 Task: Find a flat in Fernandópolis, Brazil for 8 guests from 26 August to 10 September, with 6 bedrooms, 6 bathrooms, WiFi, free parking, and self check-in, within a price range of ₹10,000 to ₹15,000.
Action: Mouse moved to (562, 109)
Screenshot: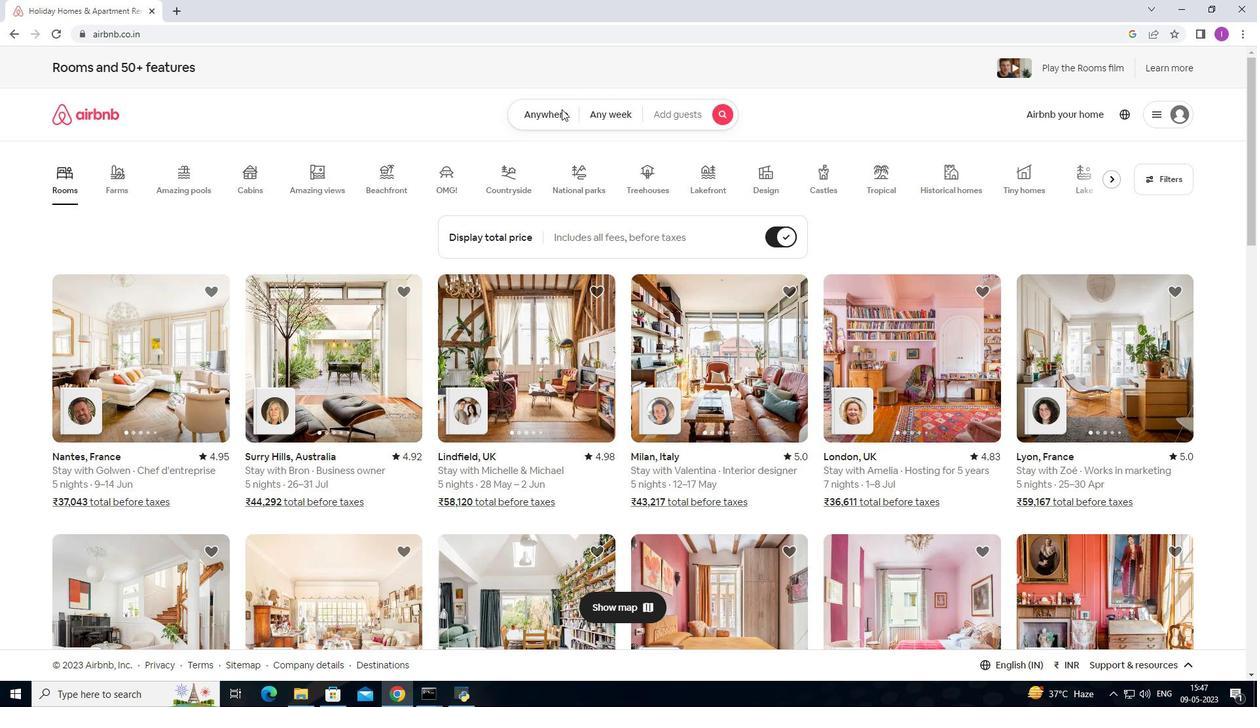 
Action: Mouse pressed left at (562, 109)
Screenshot: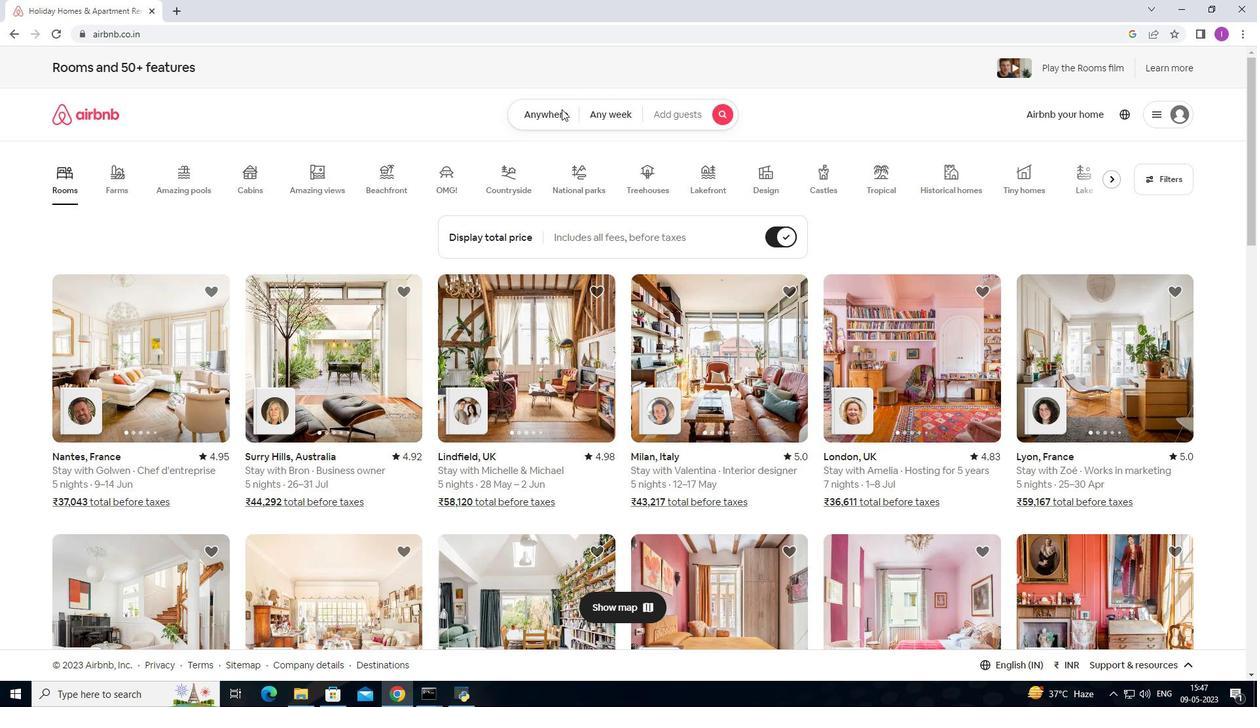
Action: Mouse moved to (393, 165)
Screenshot: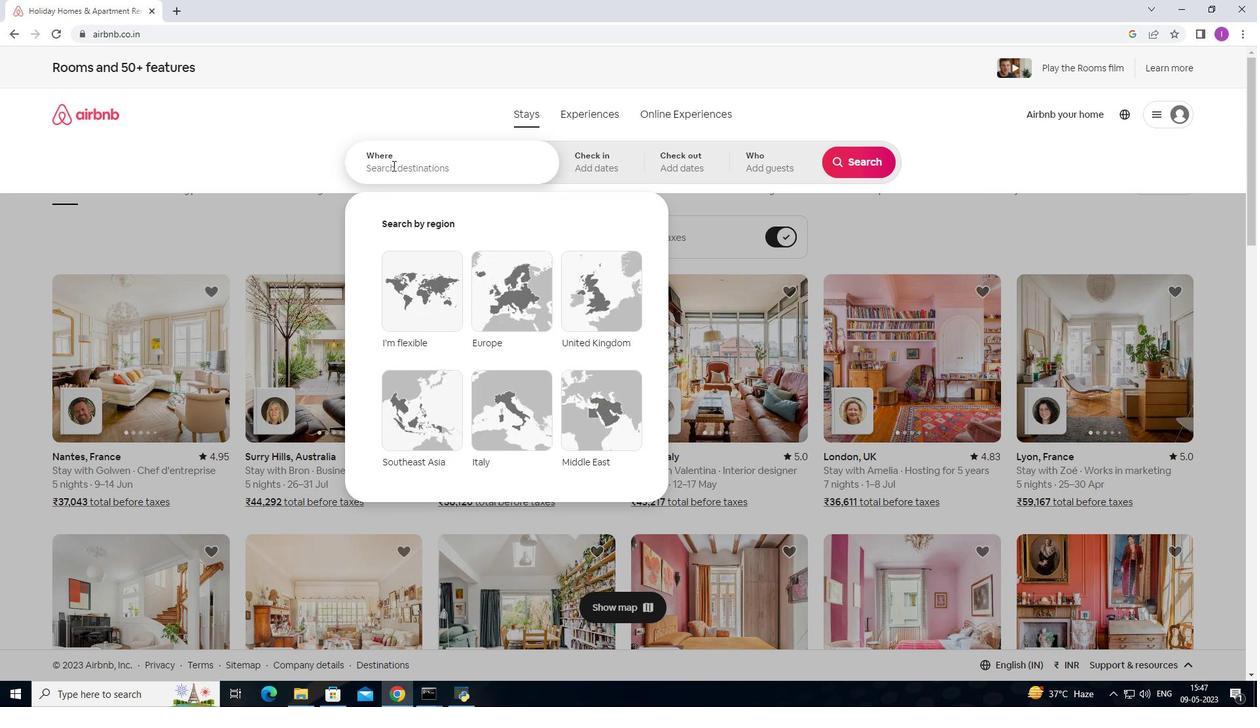 
Action: Mouse pressed left at (393, 165)
Screenshot: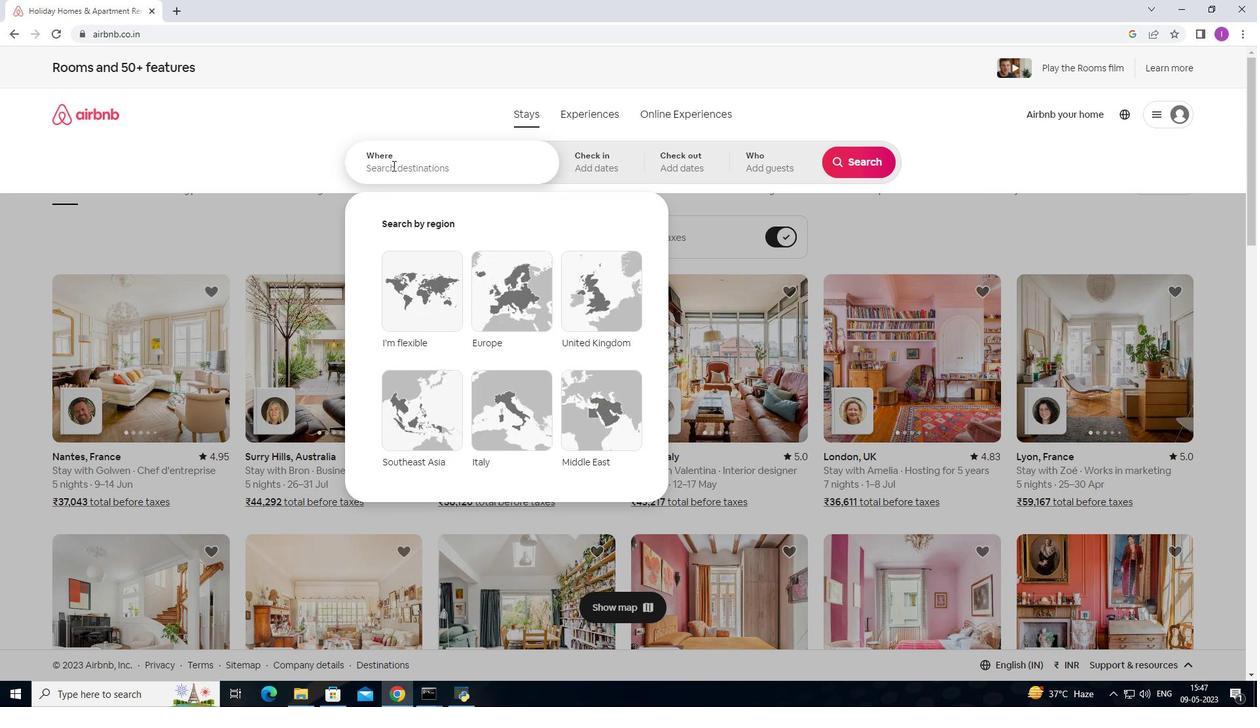 
Action: Mouse moved to (445, 194)
Screenshot: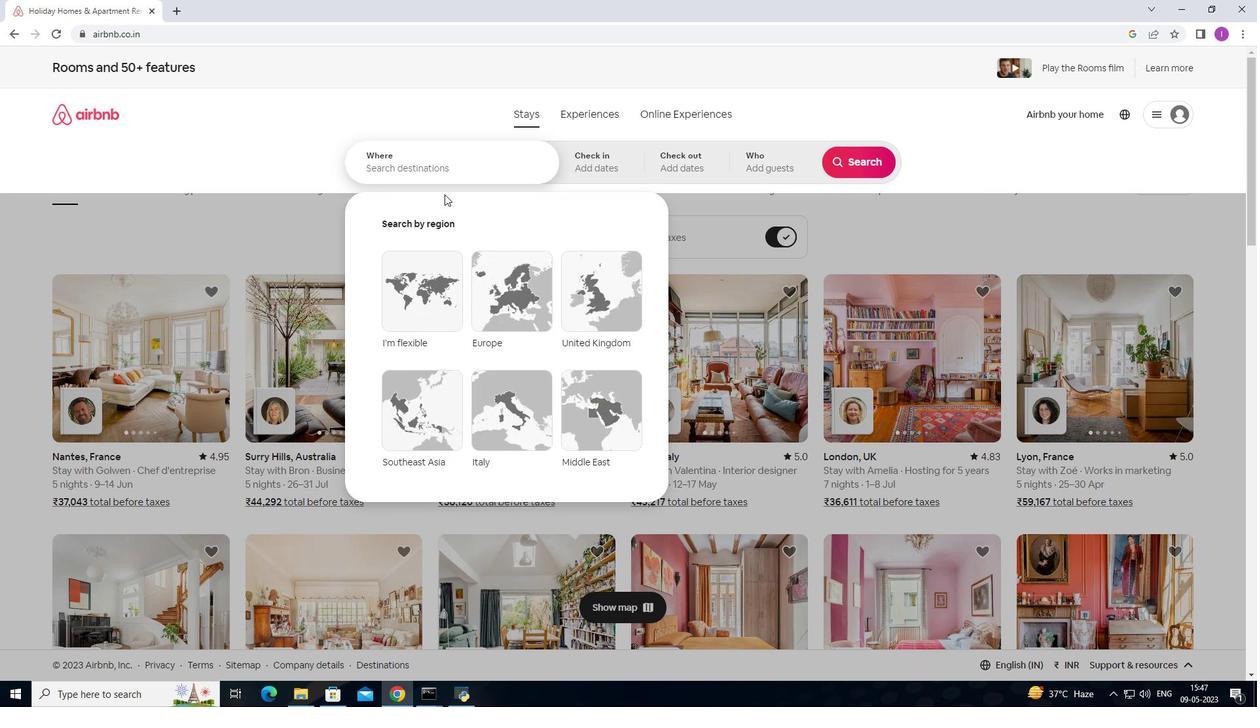 
Action: Key pressed <Key.shift><Key.shift><Key.shift><Key.shift><Key.shift><Key.shift><Key.shift><Key.shift><Key.shift><Key.shift><Key.shift>Fre<Key.backspace><Key.backspace>ernandopolis,<Key.shift><Key.shift><Key.shift><Key.shift>Brazil
Screenshot: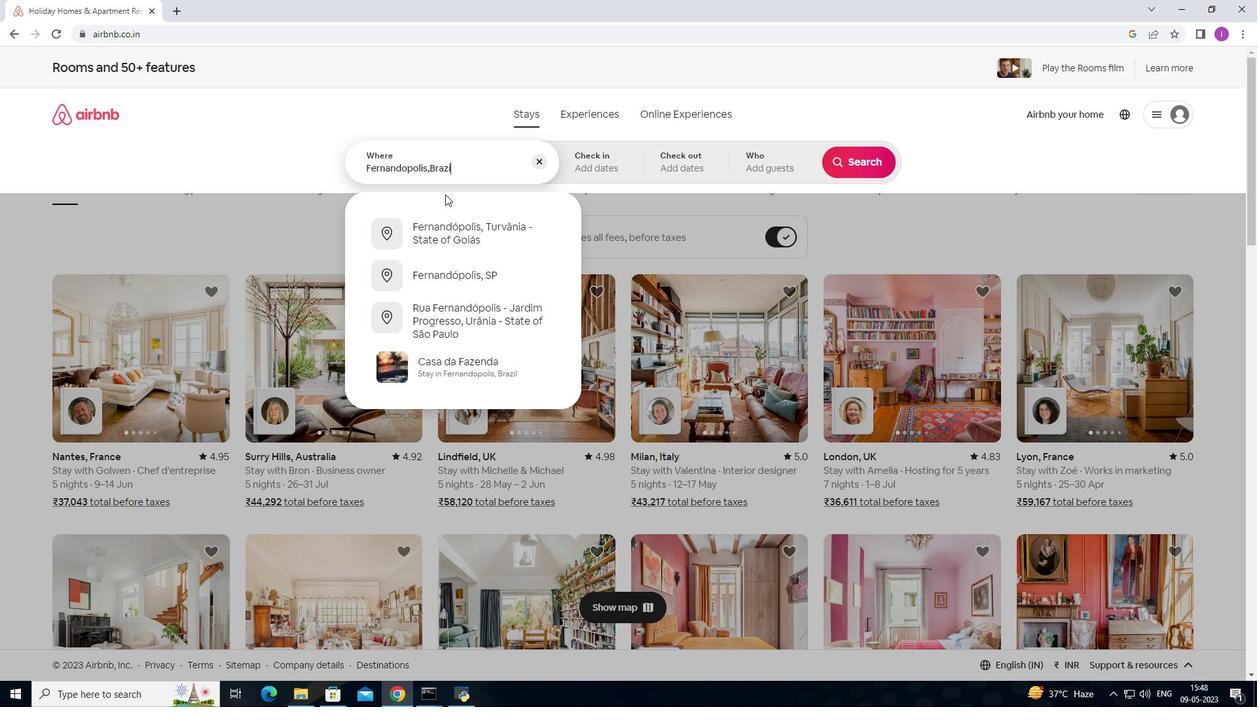 
Action: Mouse moved to (597, 155)
Screenshot: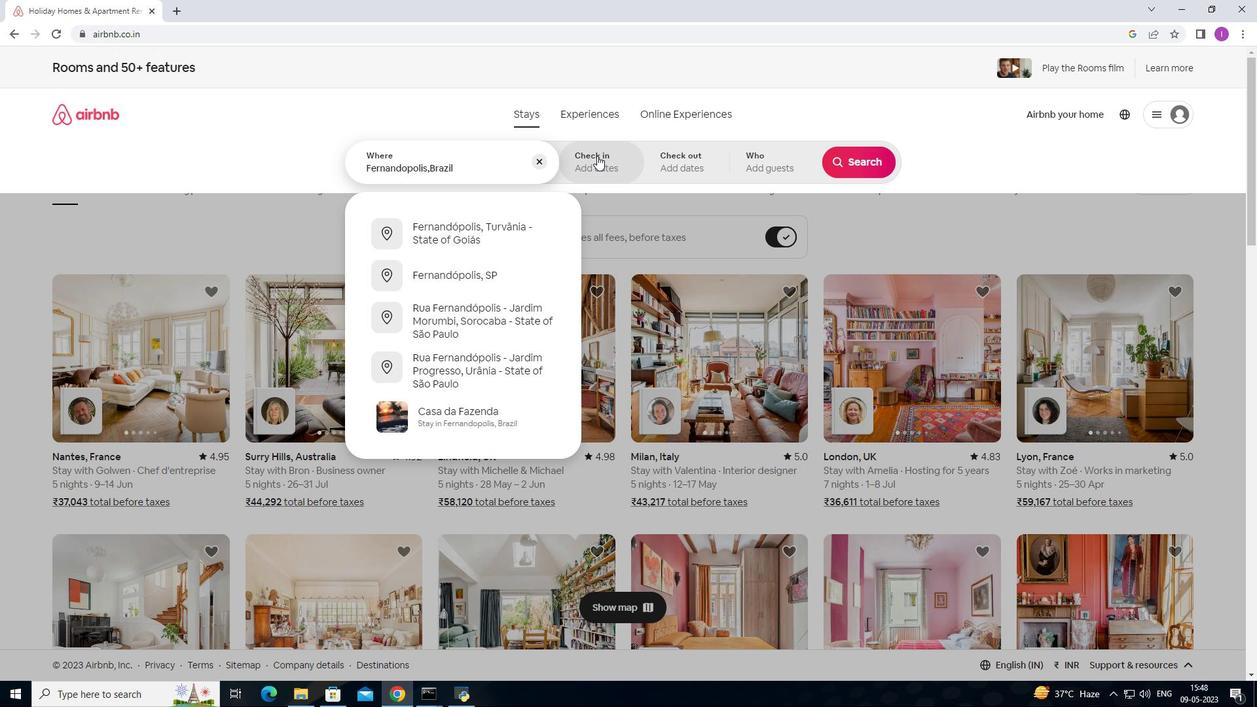 
Action: Mouse pressed left at (597, 155)
Screenshot: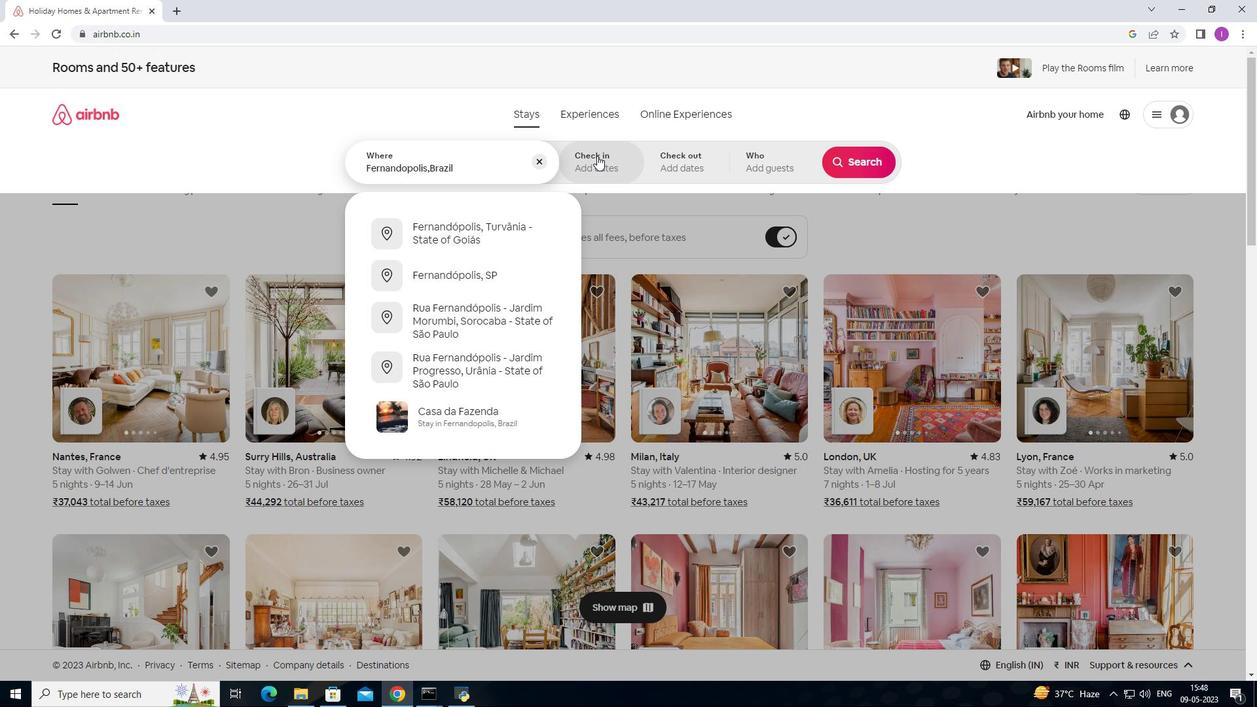 
Action: Mouse moved to (850, 269)
Screenshot: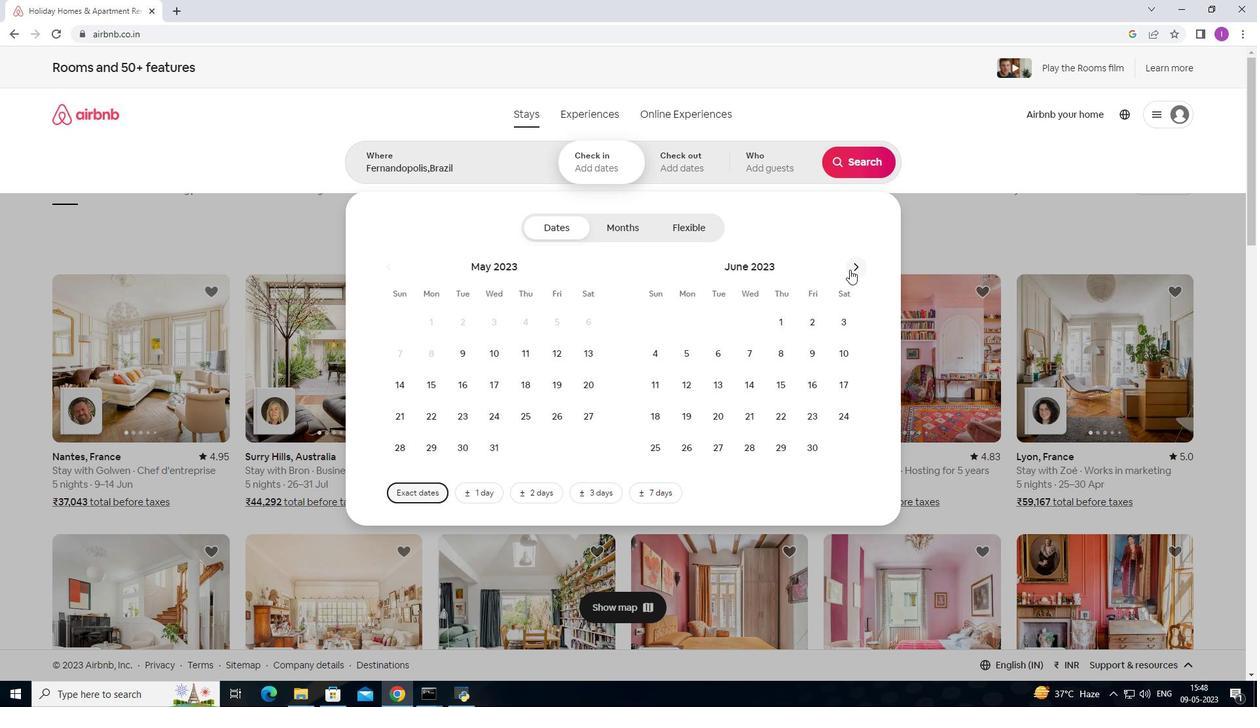 
Action: Mouse pressed left at (850, 269)
Screenshot: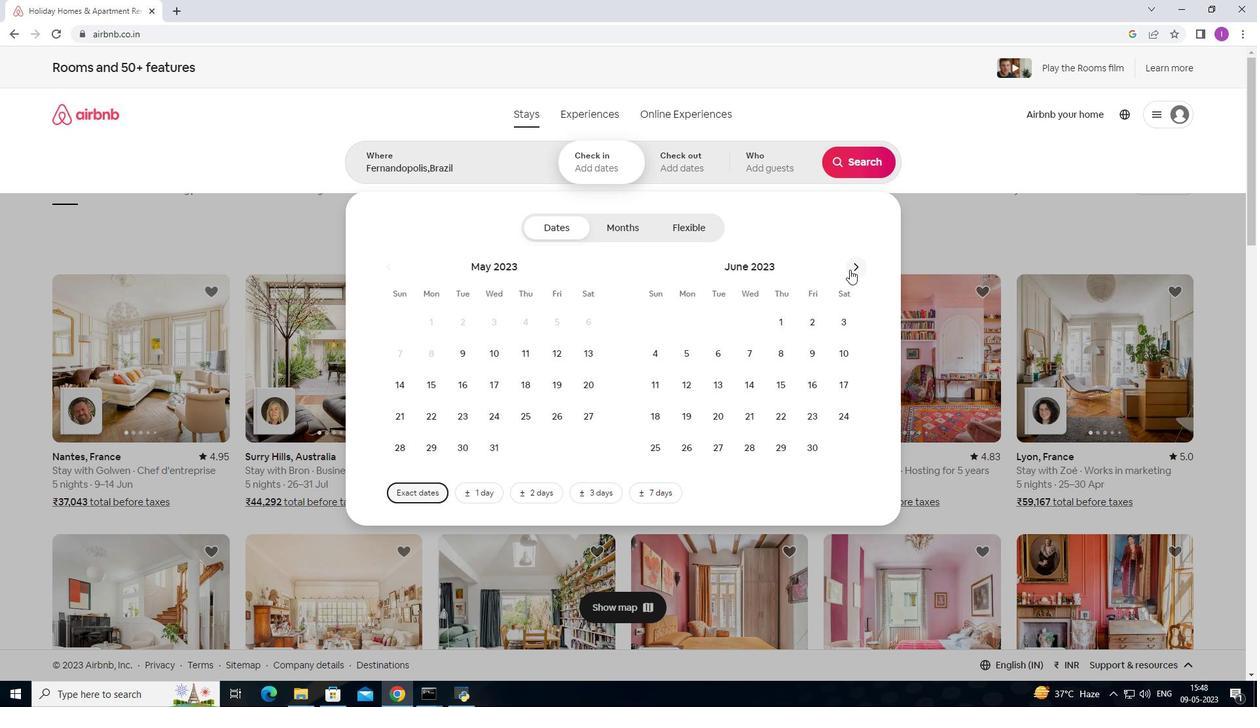 
Action: Mouse pressed left at (850, 269)
Screenshot: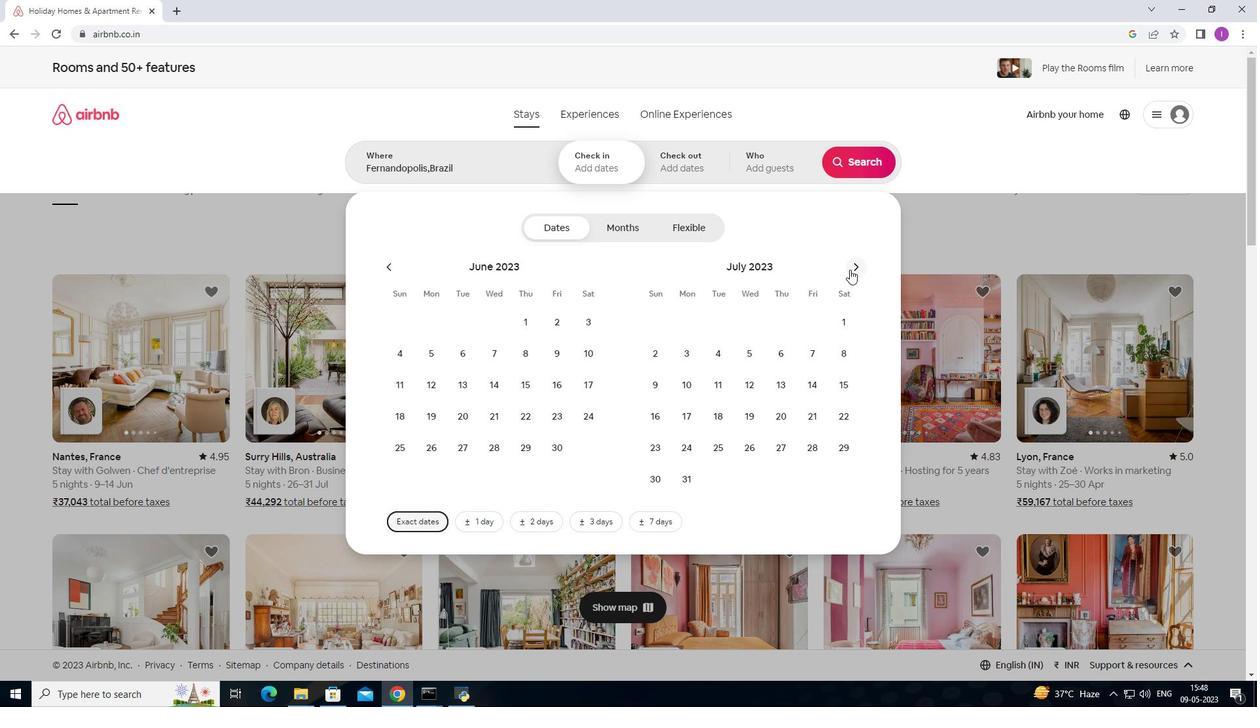 
Action: Mouse pressed left at (850, 269)
Screenshot: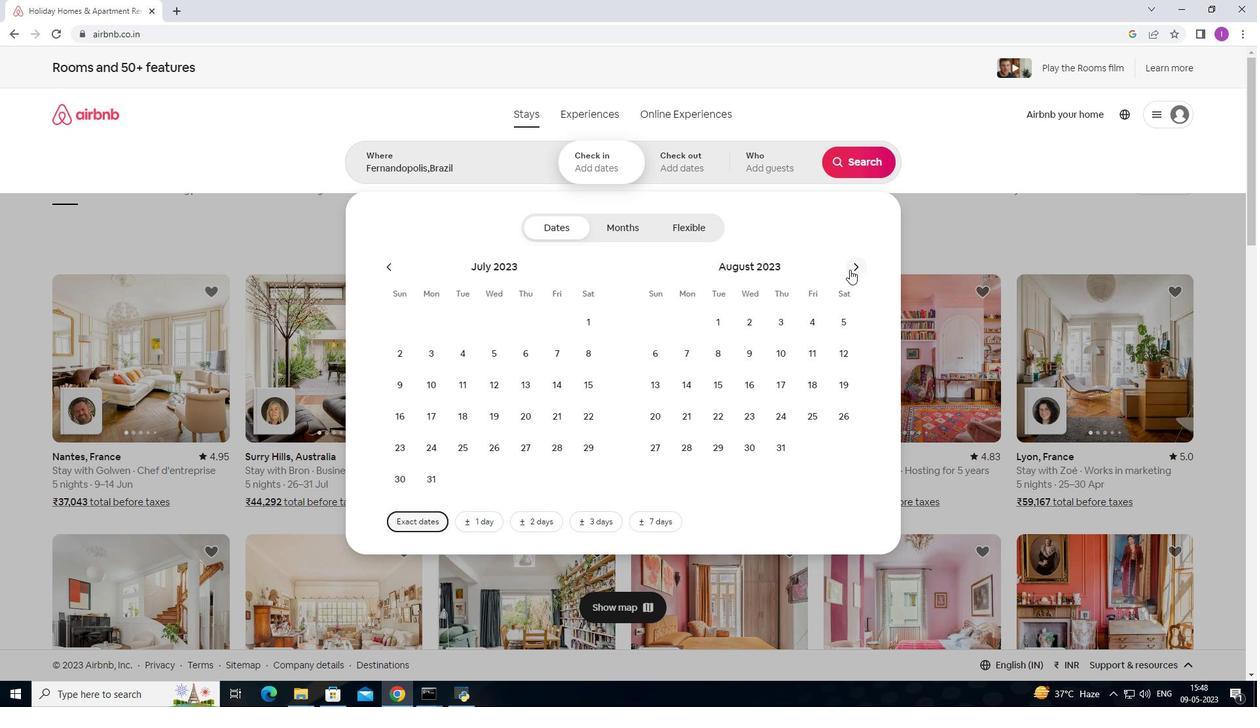 
Action: Mouse moved to (581, 415)
Screenshot: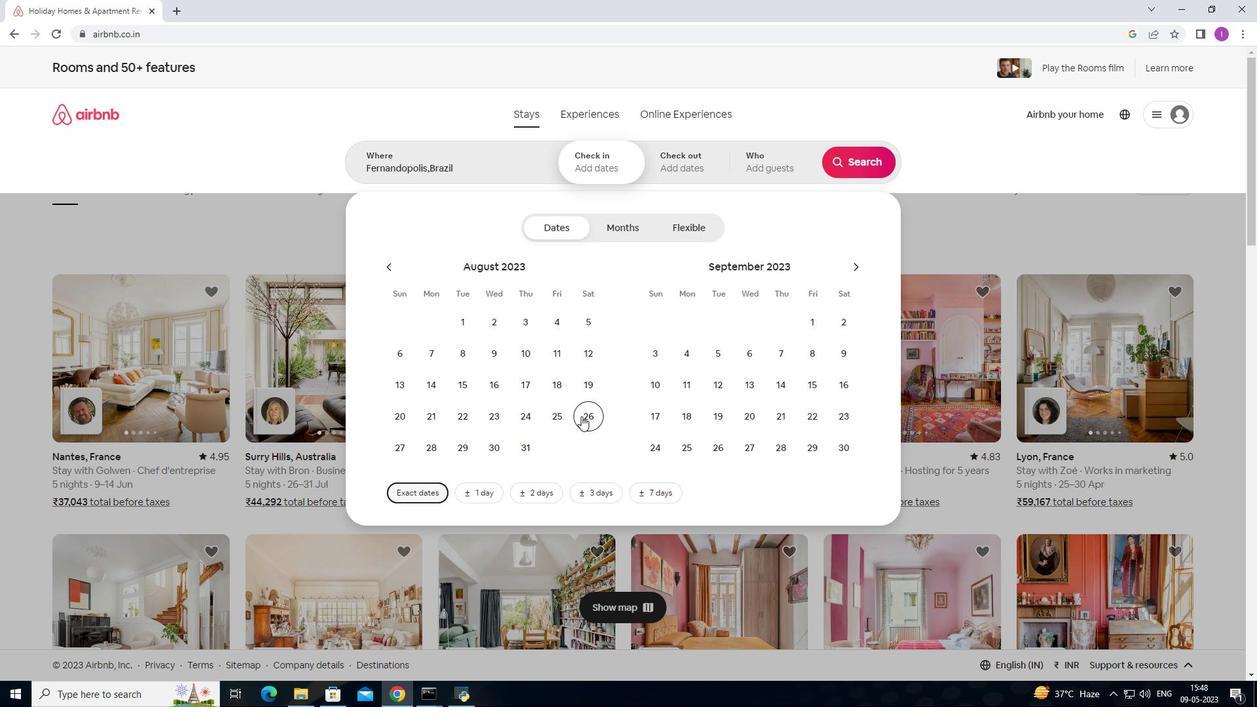 
Action: Mouse pressed left at (581, 415)
Screenshot: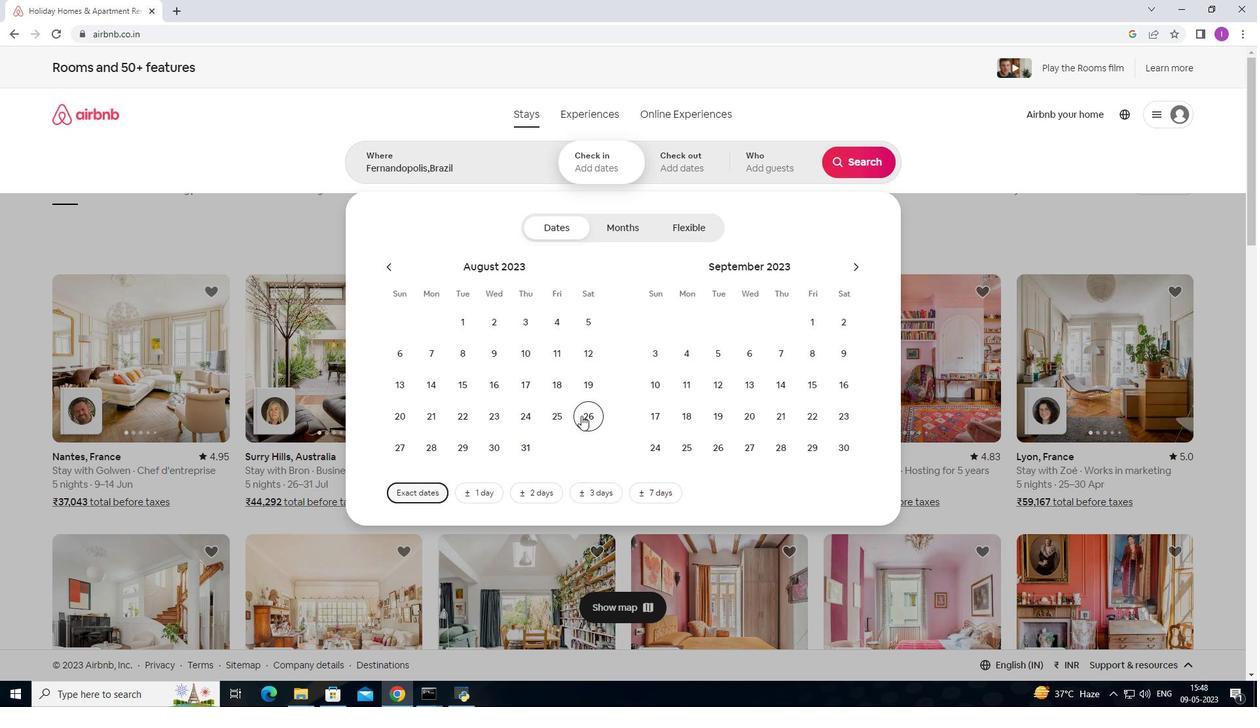 
Action: Mouse moved to (647, 388)
Screenshot: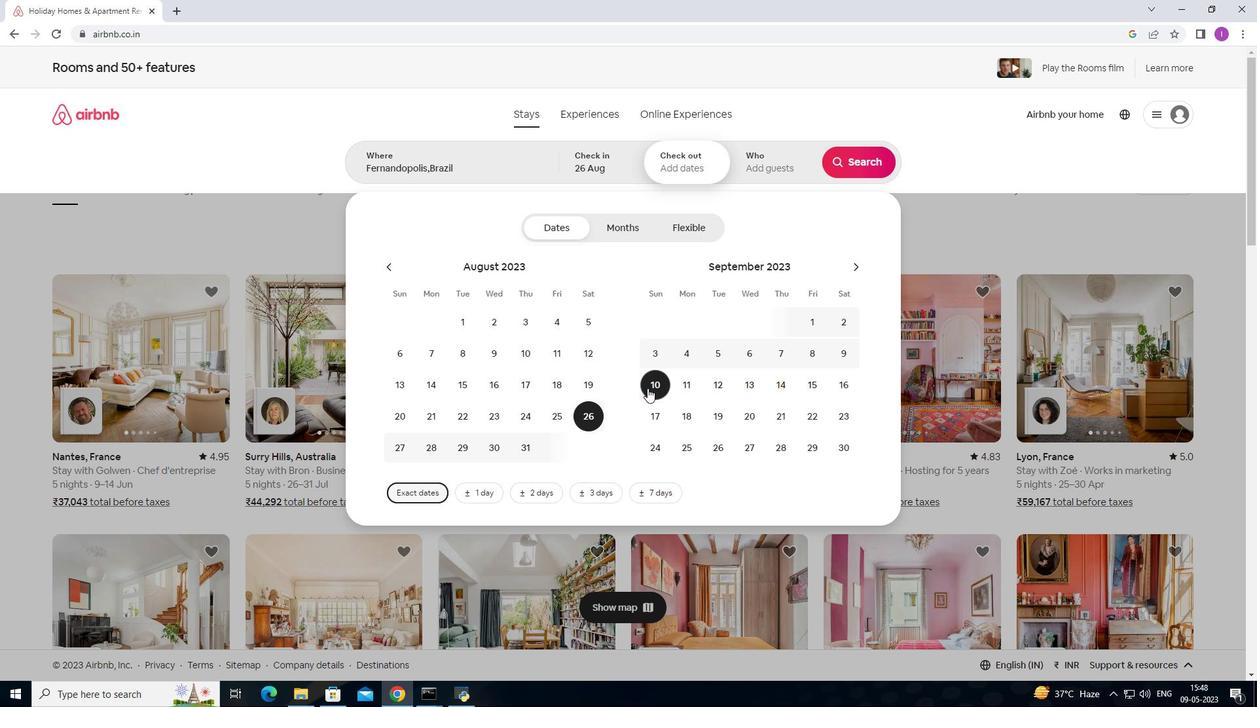 
Action: Mouse pressed left at (647, 388)
Screenshot: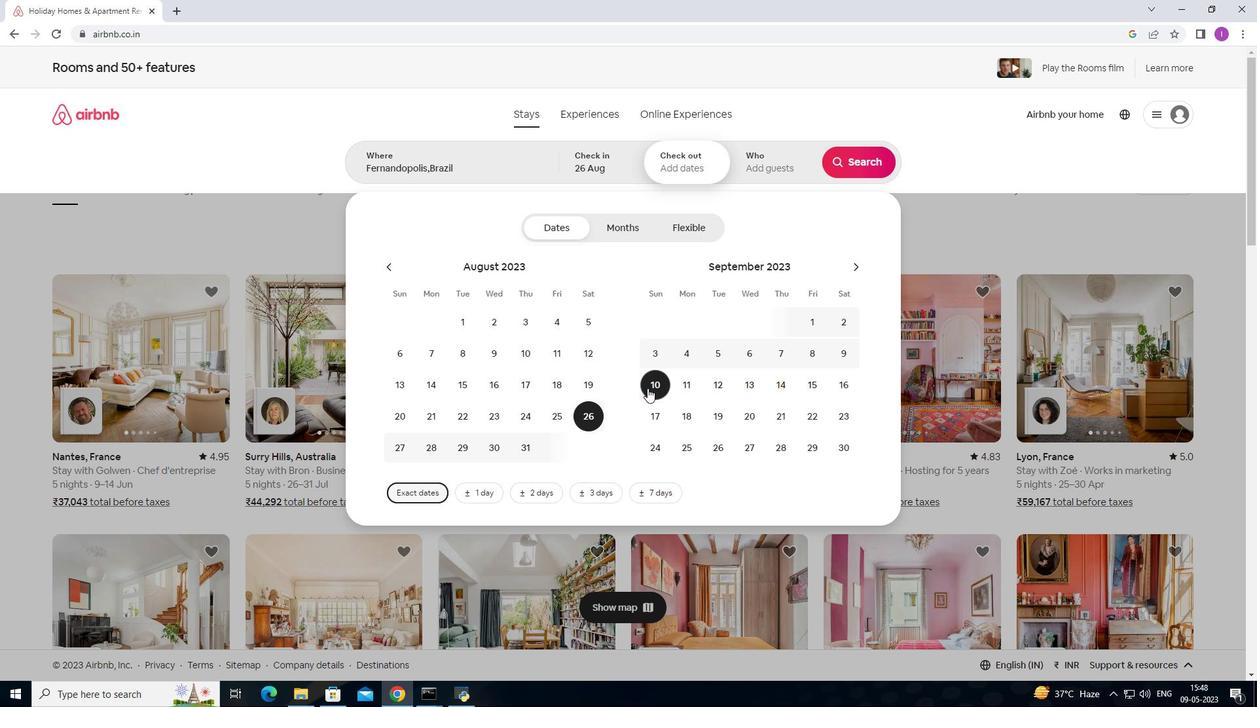 
Action: Mouse moved to (797, 172)
Screenshot: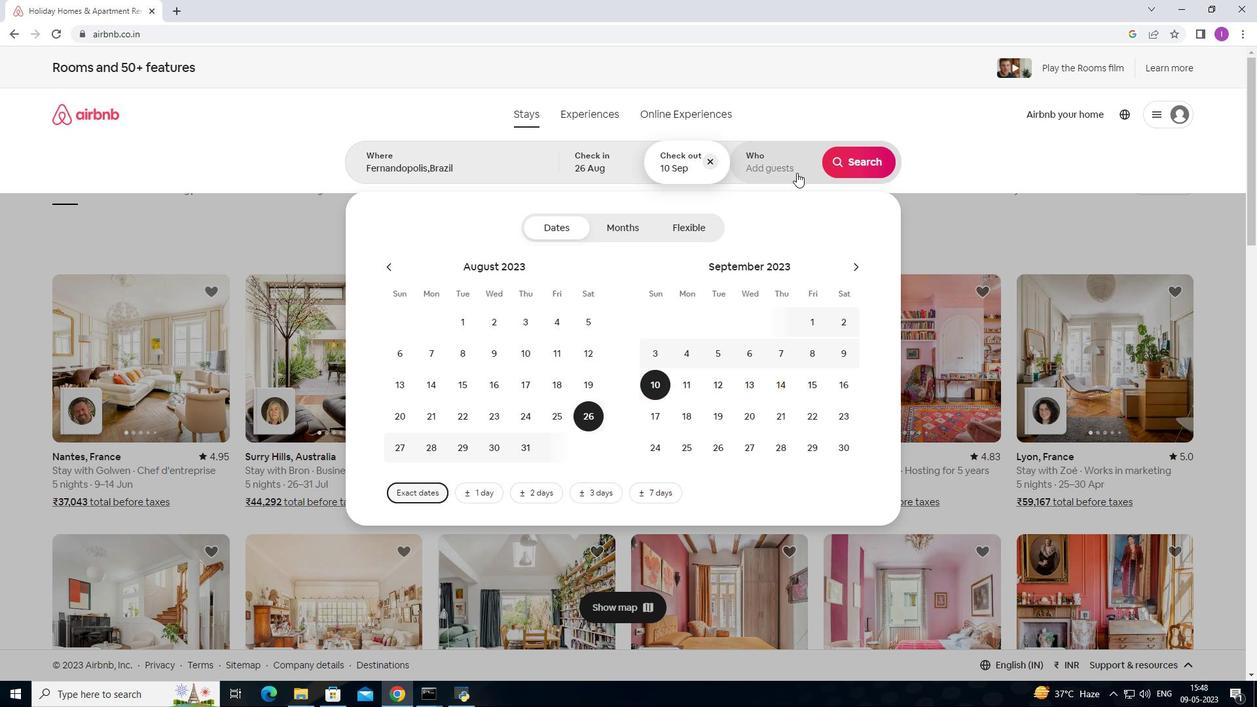 
Action: Mouse pressed left at (797, 172)
Screenshot: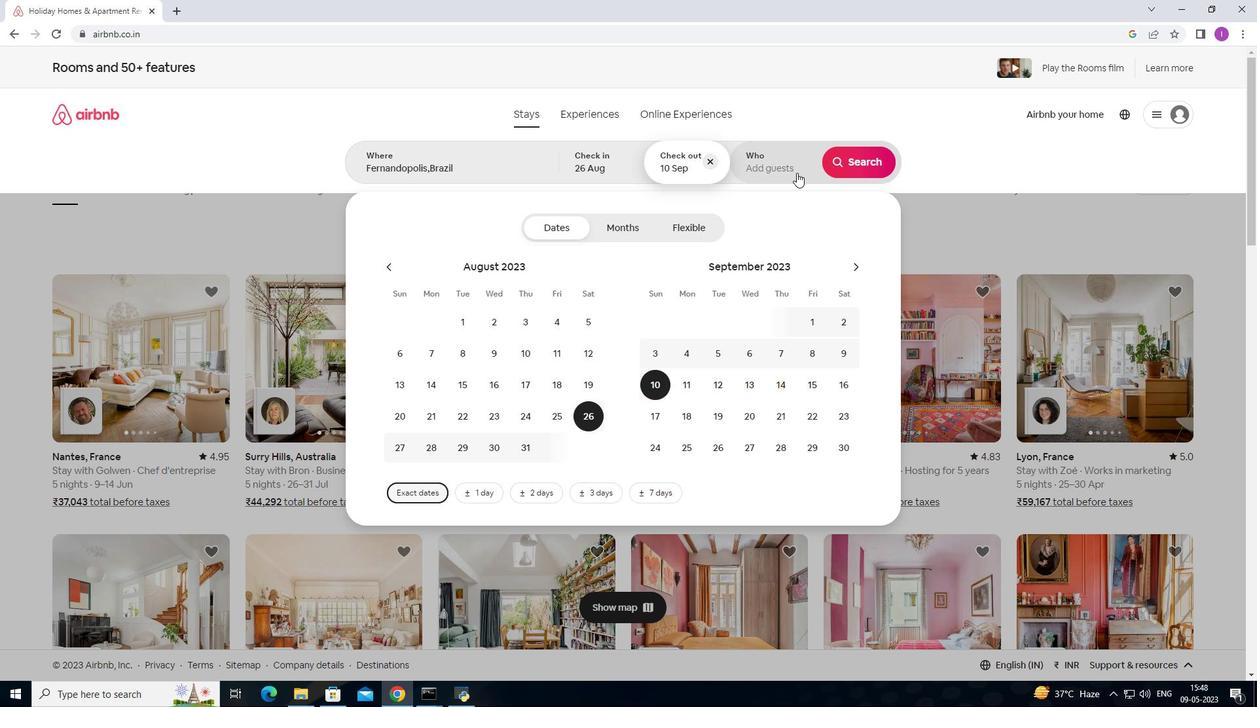 
Action: Mouse moved to (869, 228)
Screenshot: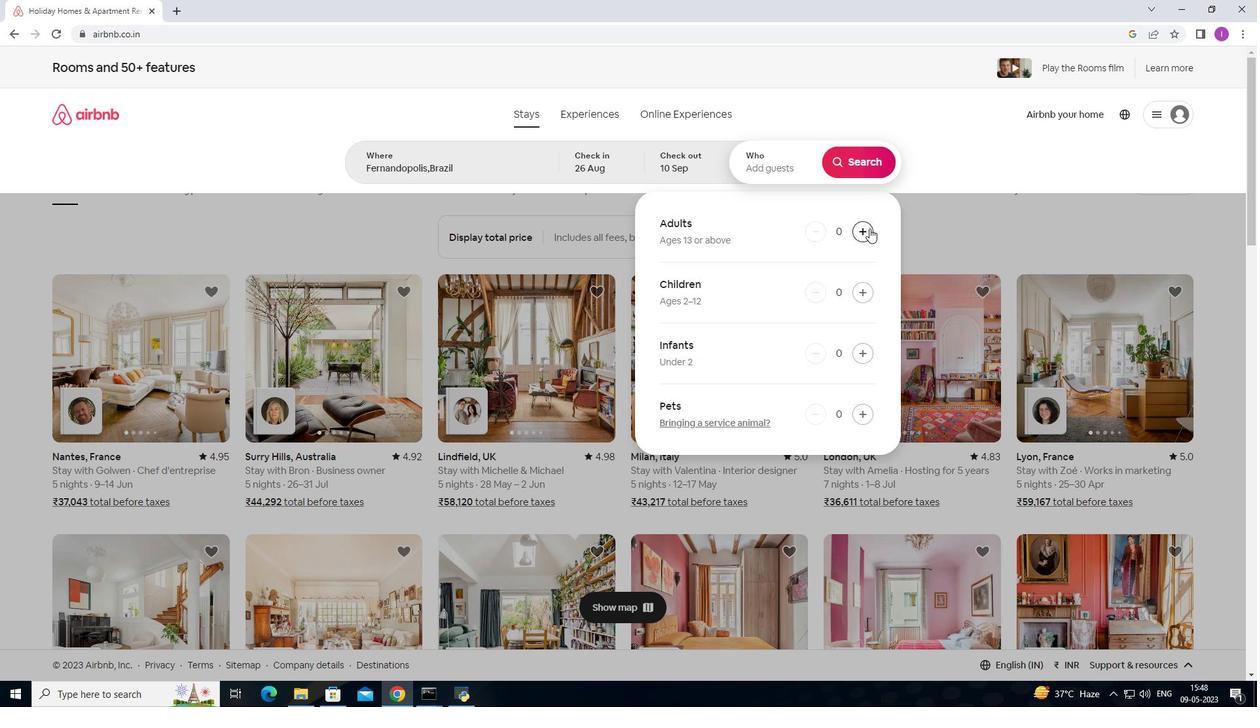 
Action: Mouse pressed left at (869, 228)
Screenshot: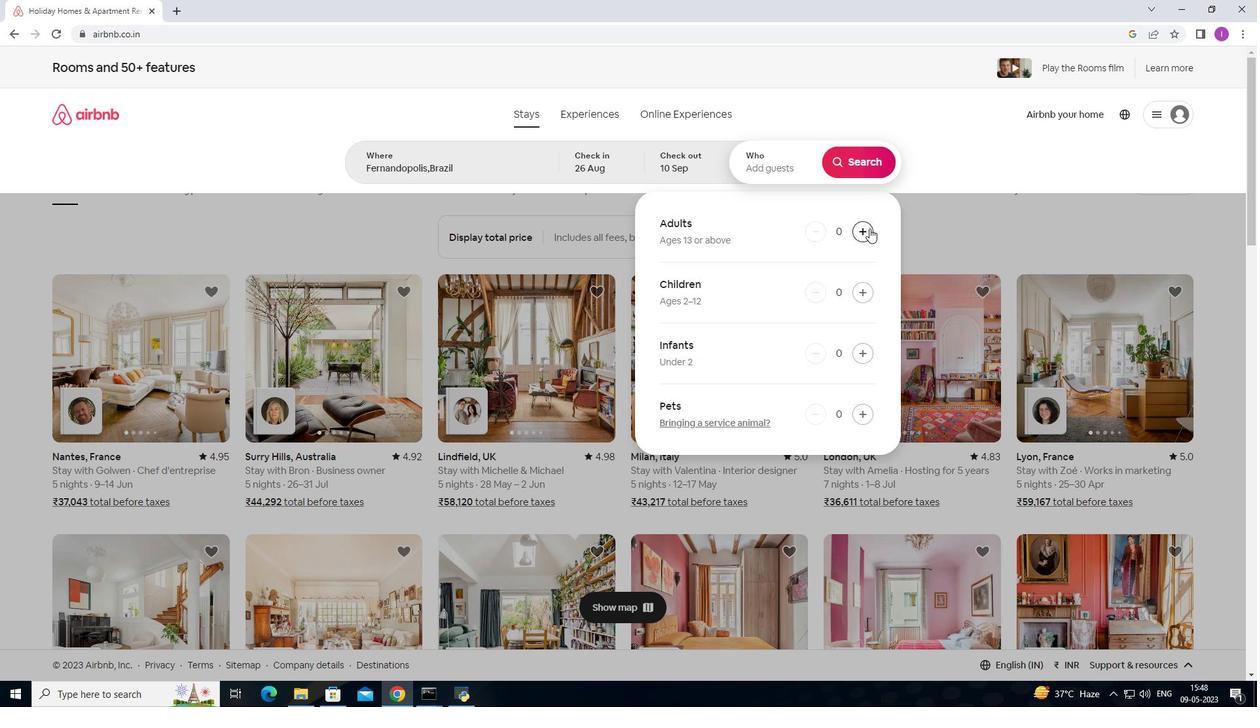 
Action: Mouse moved to (869, 229)
Screenshot: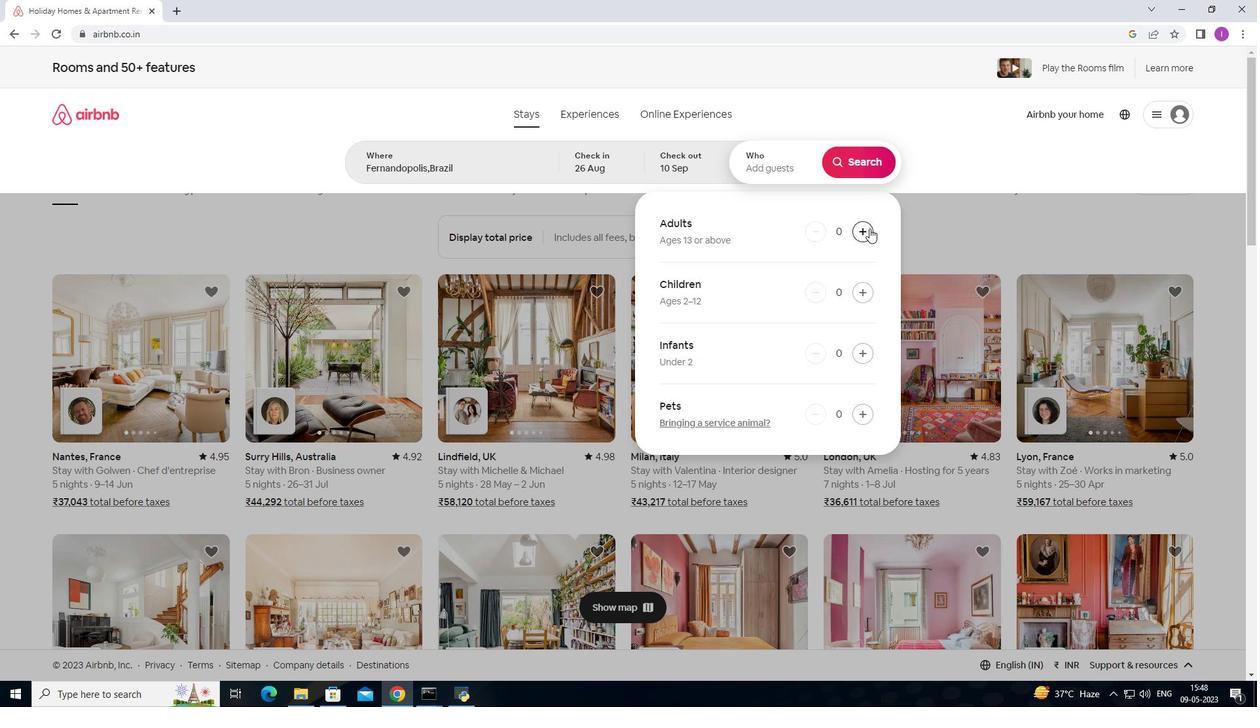 
Action: Mouse pressed left at (869, 229)
Screenshot: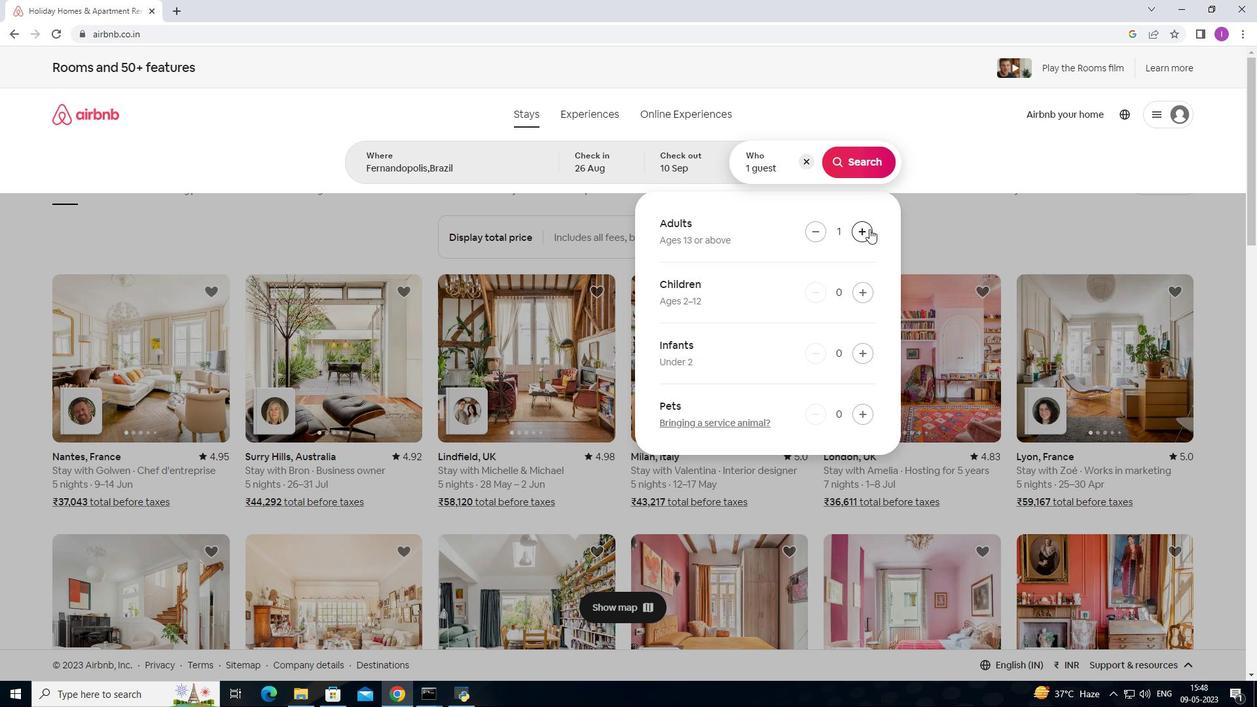 
Action: Mouse pressed left at (869, 229)
Screenshot: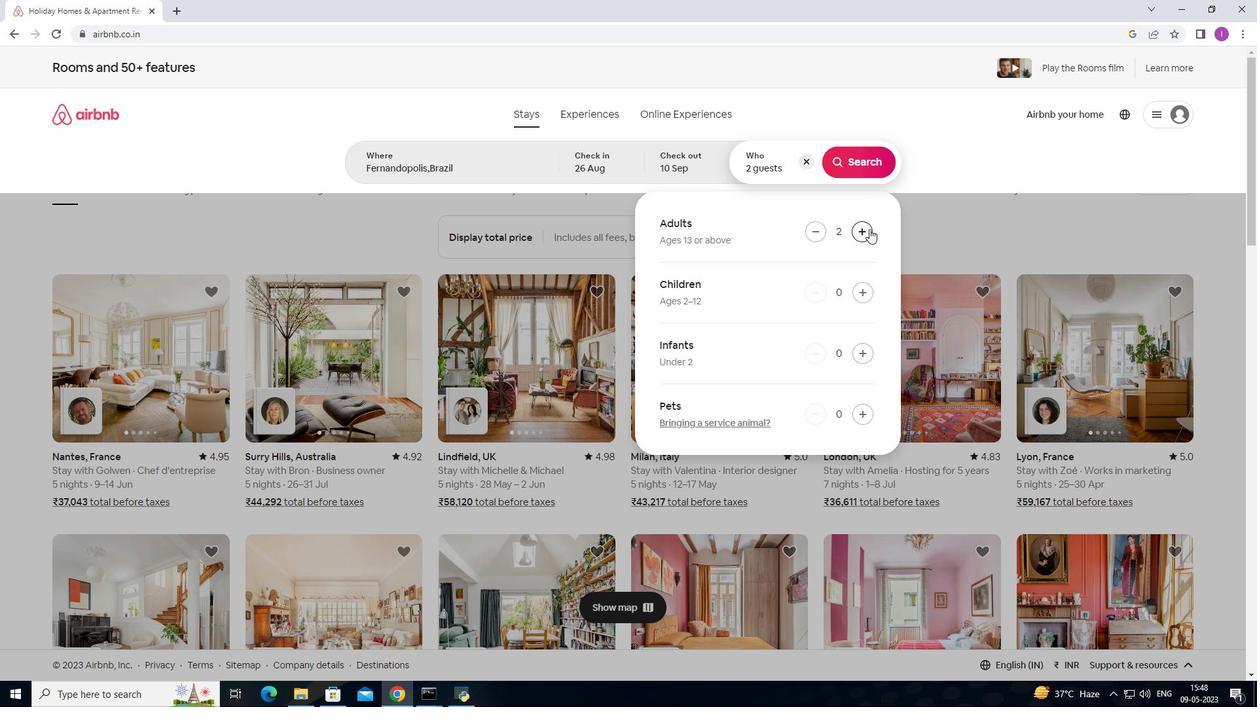 
Action: Mouse pressed left at (869, 229)
Screenshot: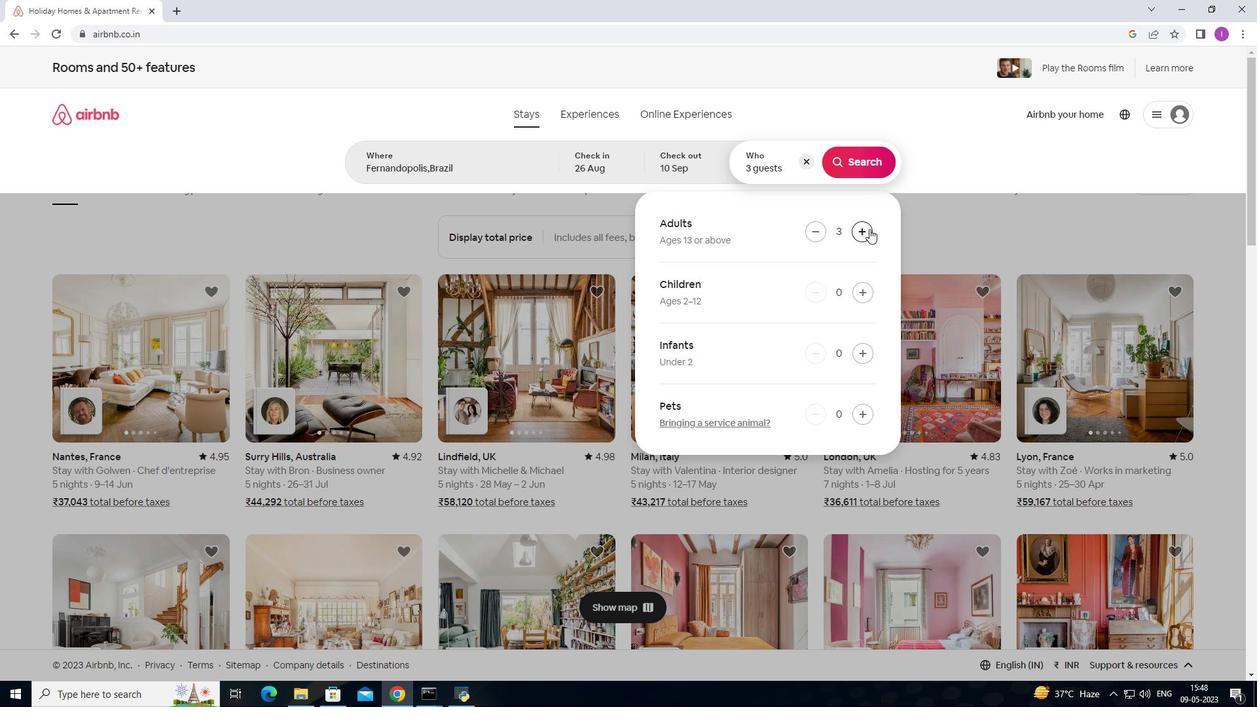 
Action: Mouse pressed left at (869, 229)
Screenshot: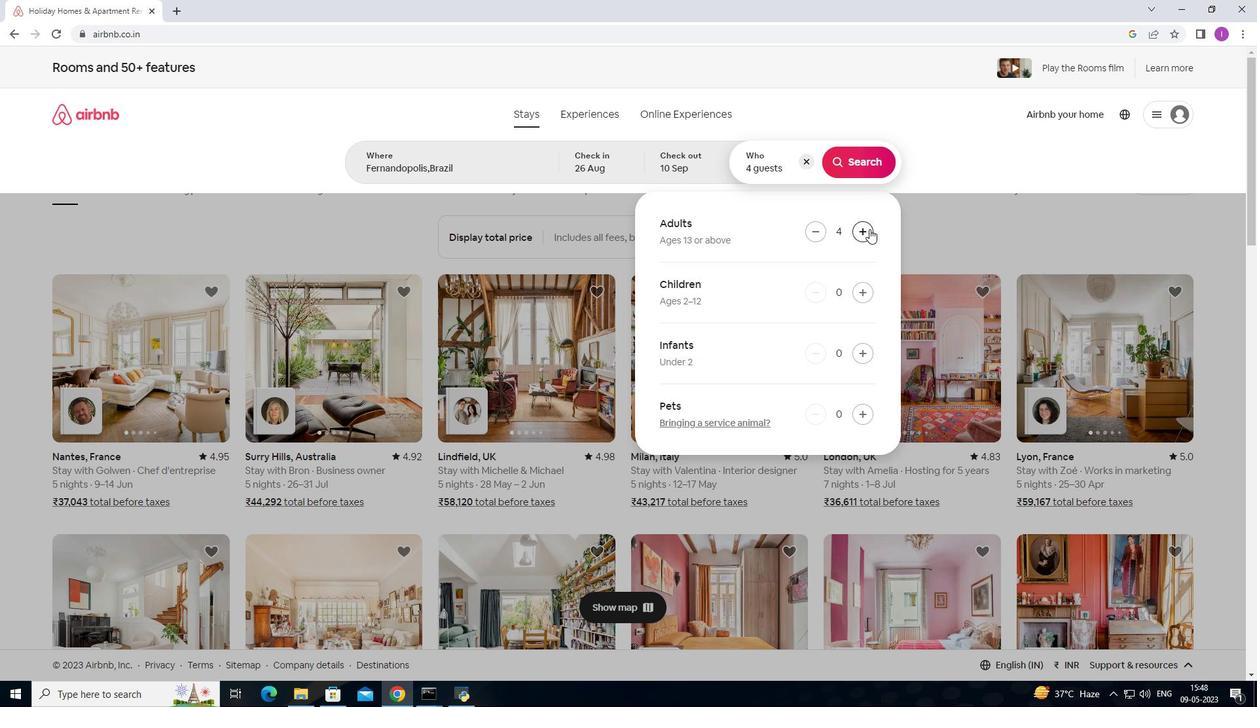 
Action: Mouse pressed left at (869, 229)
Screenshot: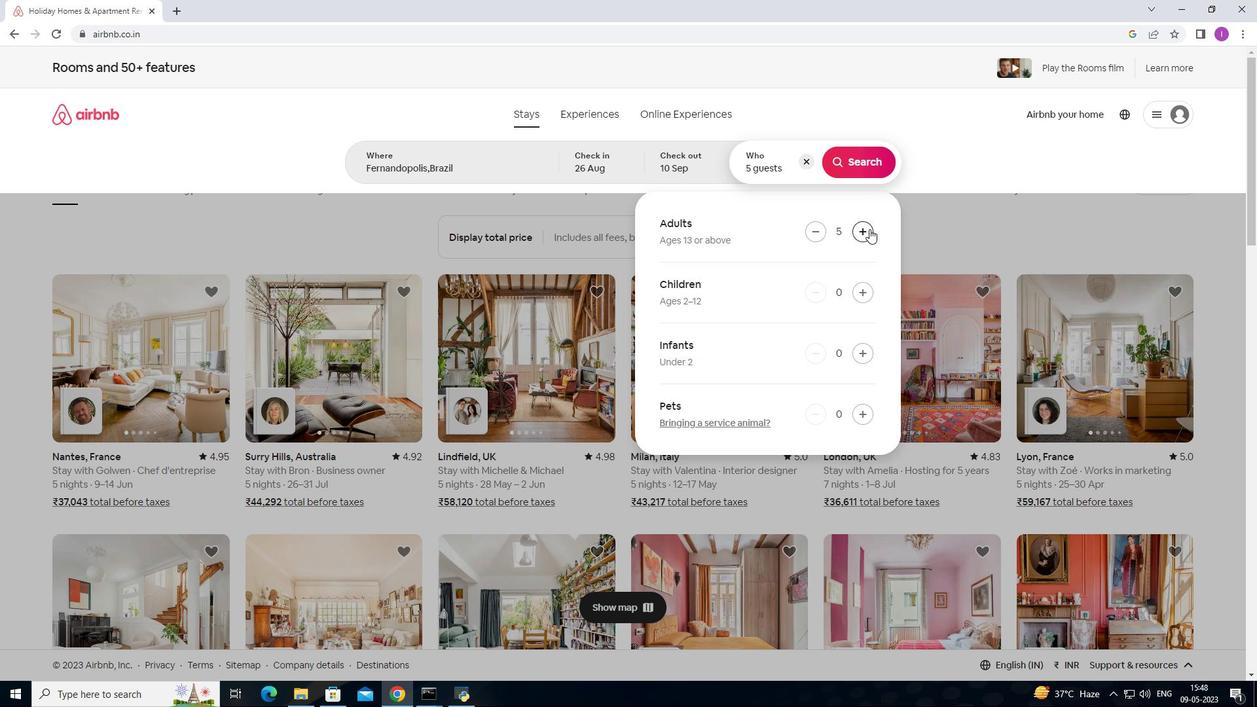 
Action: Mouse moved to (856, 298)
Screenshot: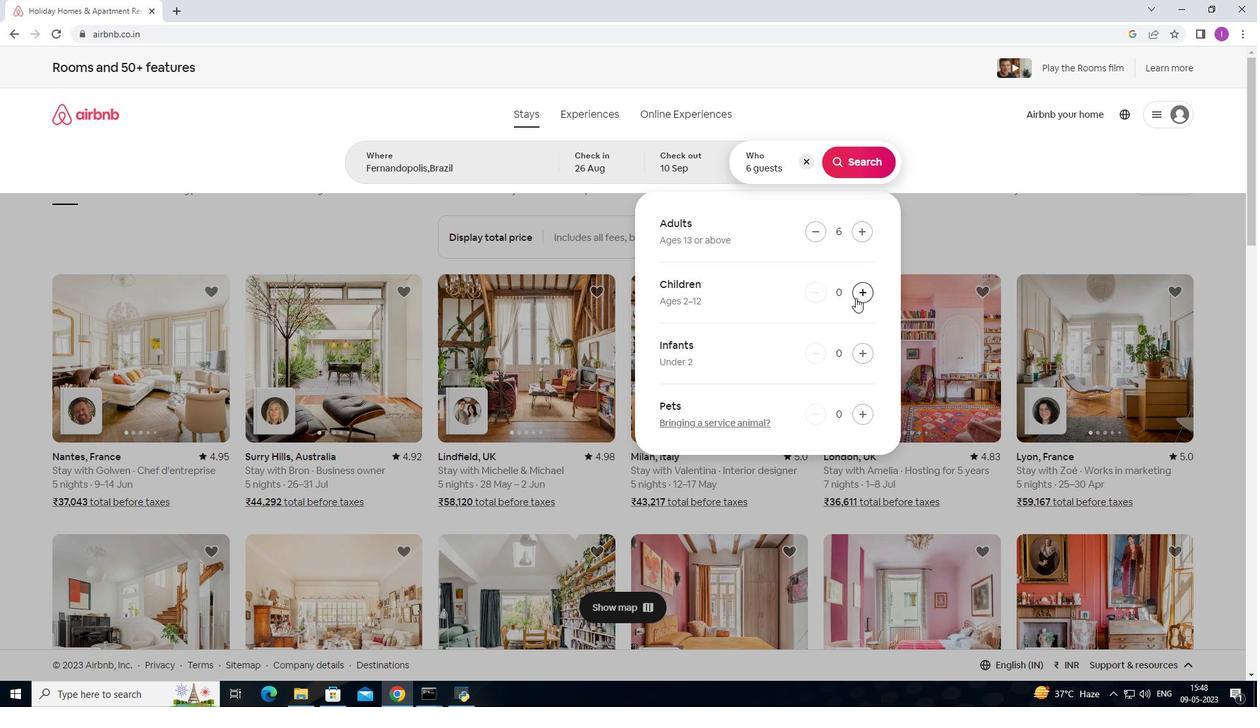 
Action: Mouse pressed left at (856, 298)
Screenshot: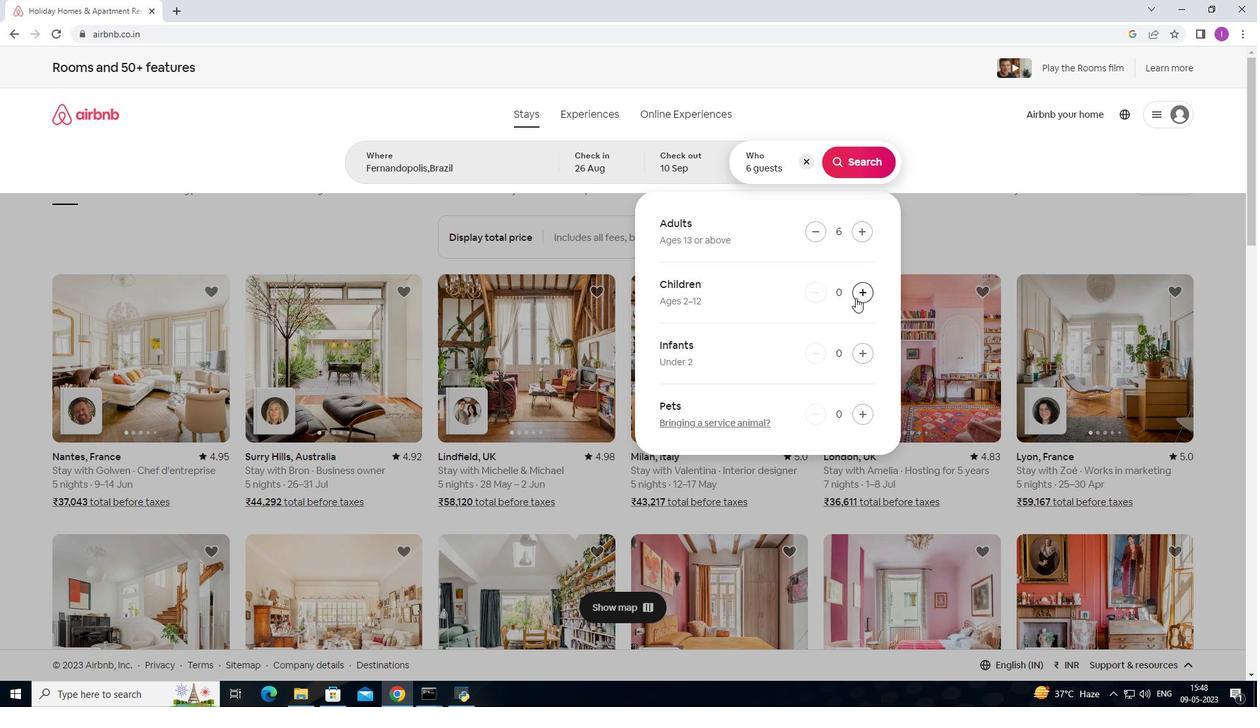 
Action: Mouse pressed left at (856, 298)
Screenshot: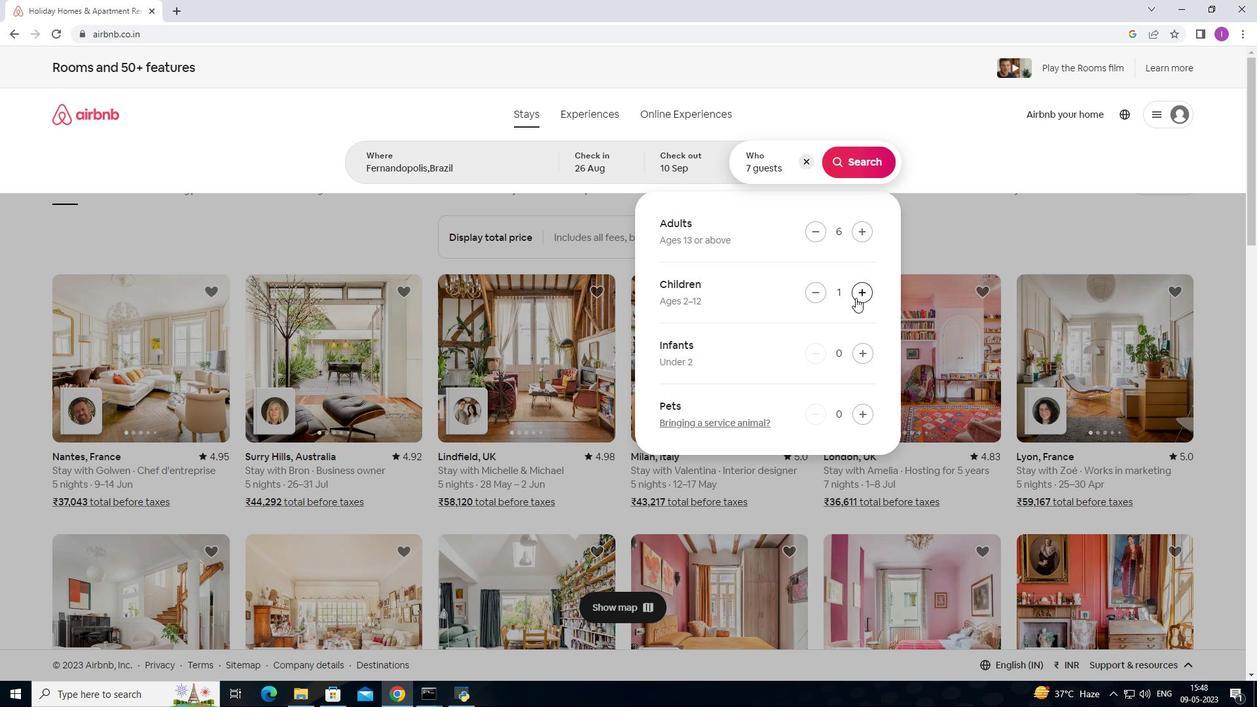 
Action: Mouse moved to (864, 170)
Screenshot: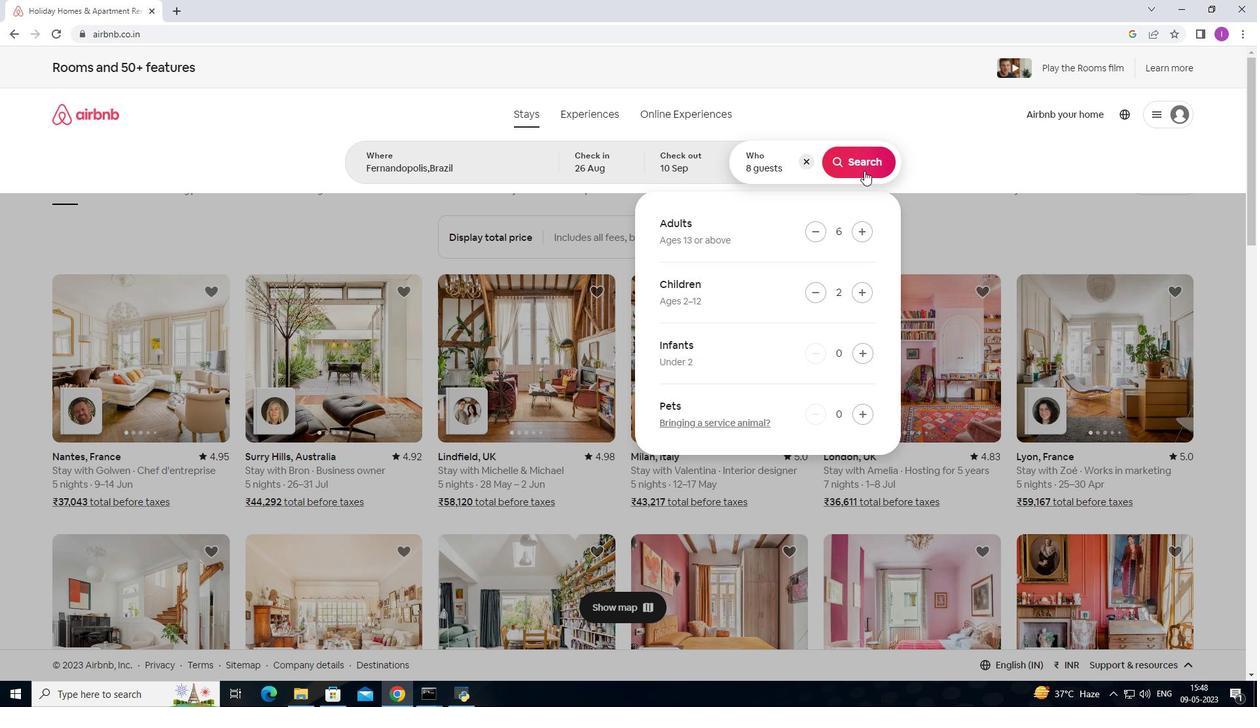 
Action: Mouse pressed left at (864, 170)
Screenshot: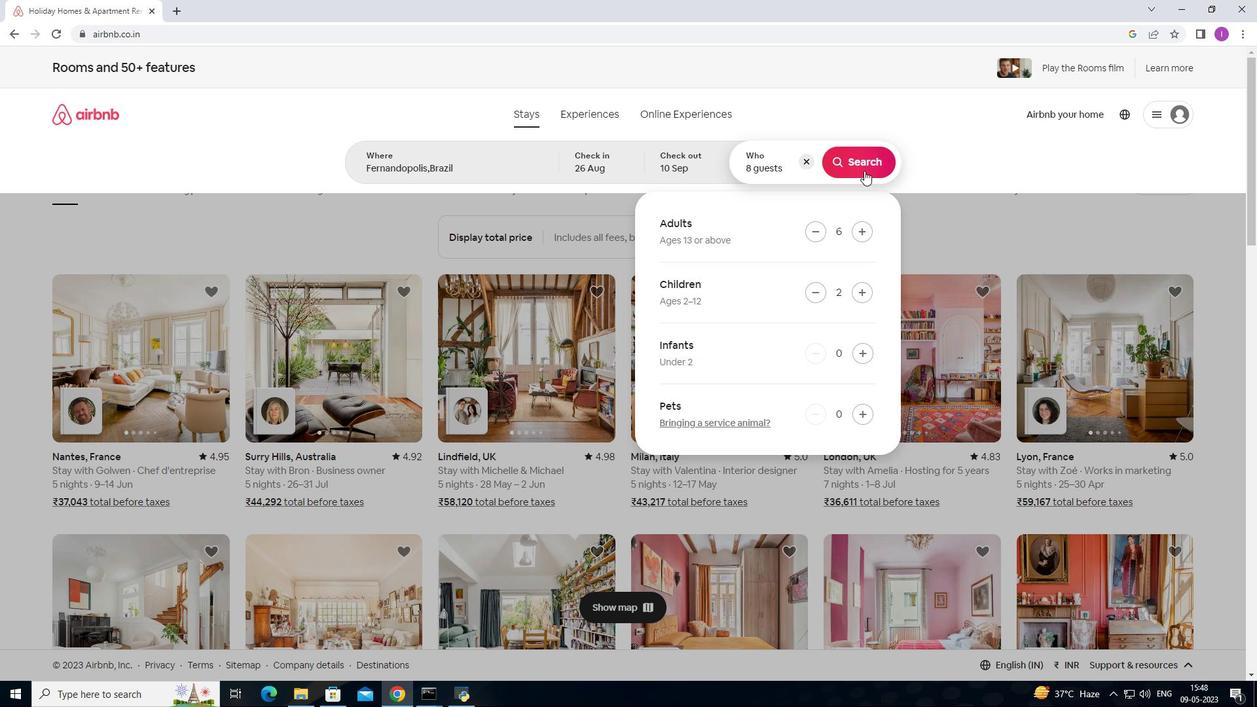 
Action: Mouse moved to (1208, 126)
Screenshot: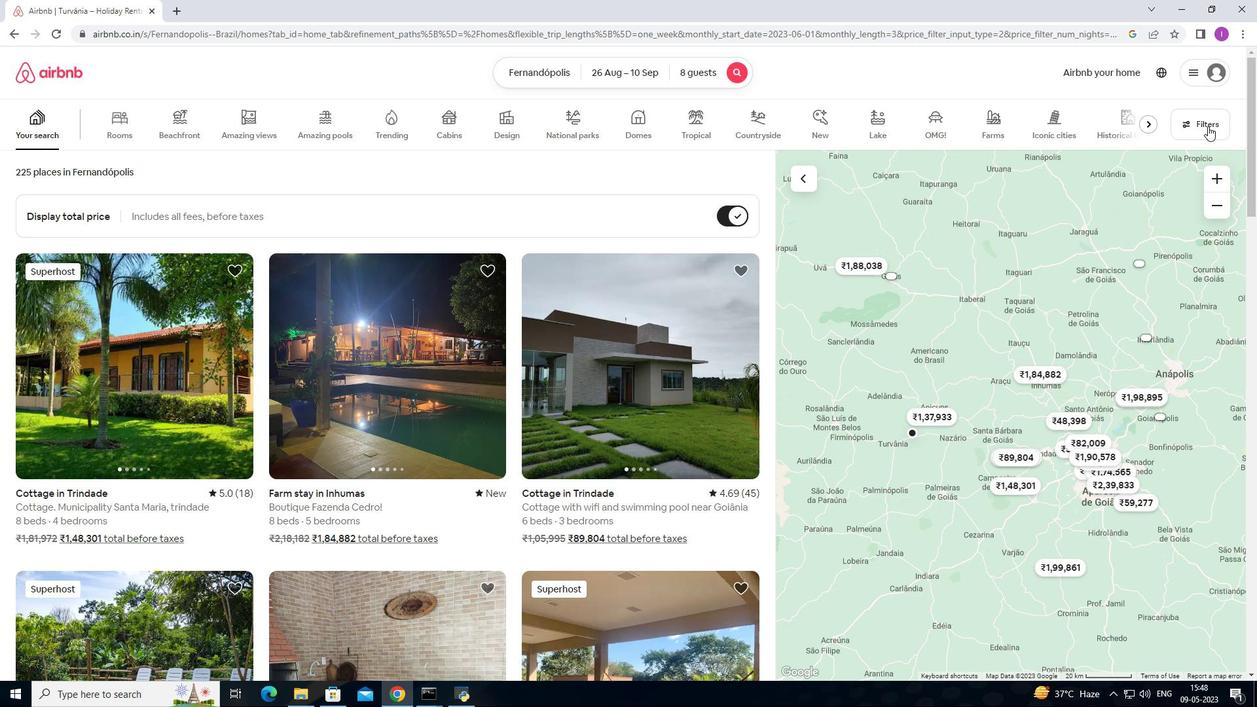 
Action: Mouse pressed left at (1208, 126)
Screenshot: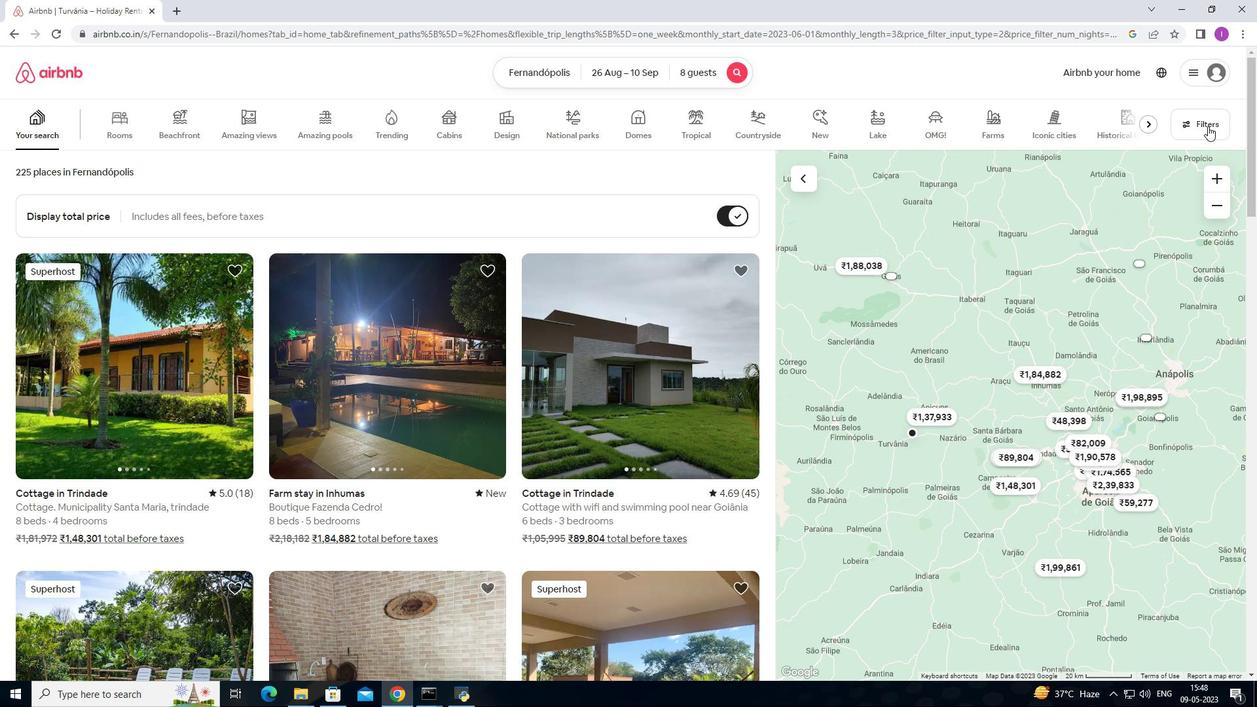 
Action: Mouse moved to (472, 443)
Screenshot: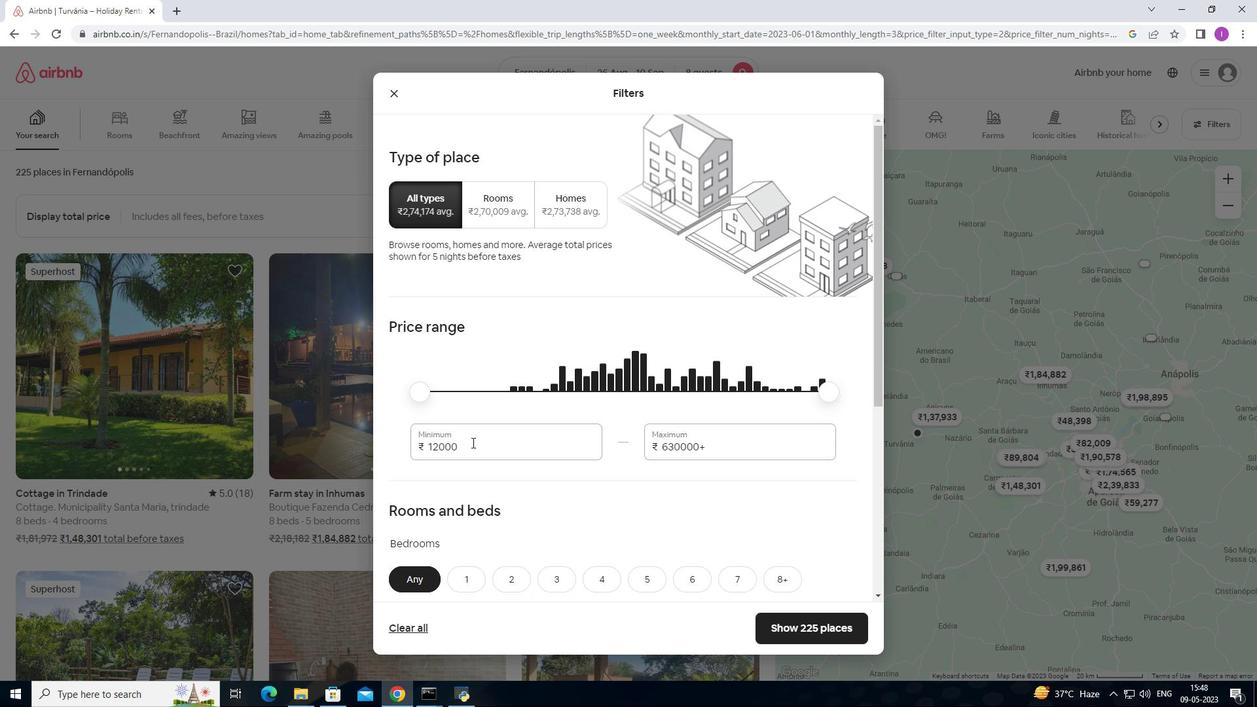 
Action: Mouse pressed left at (472, 443)
Screenshot: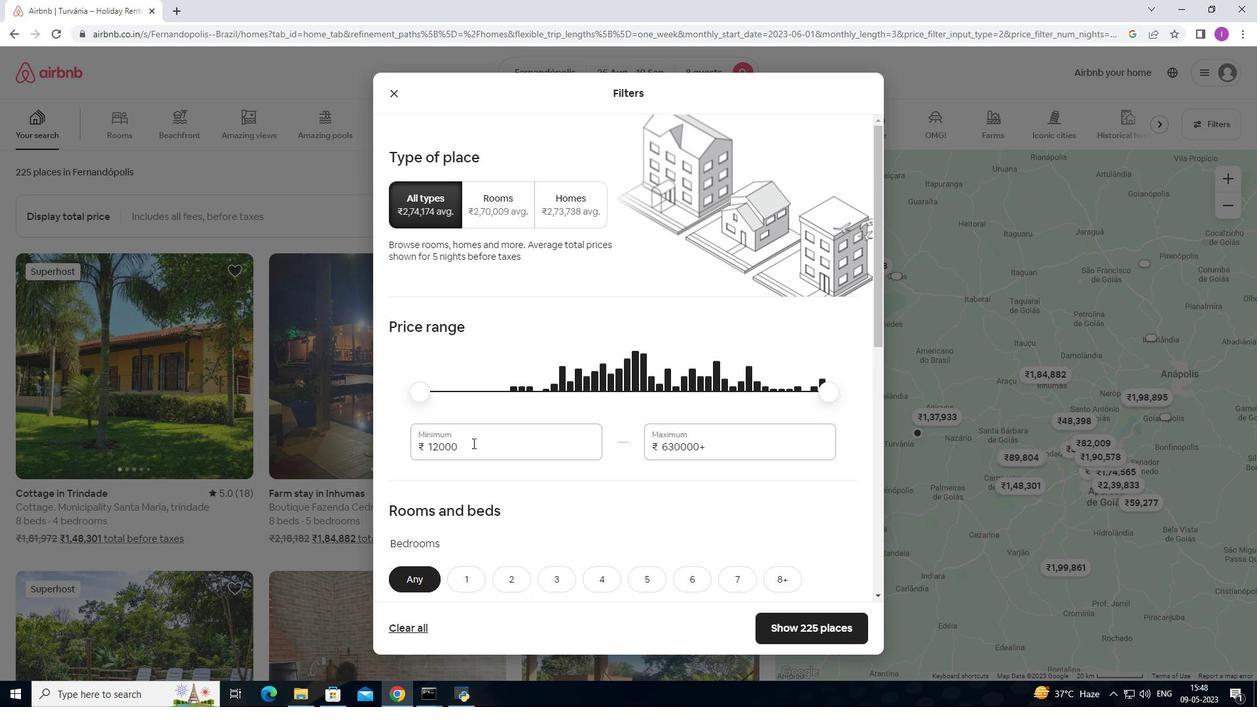 
Action: Mouse moved to (421, 446)
Screenshot: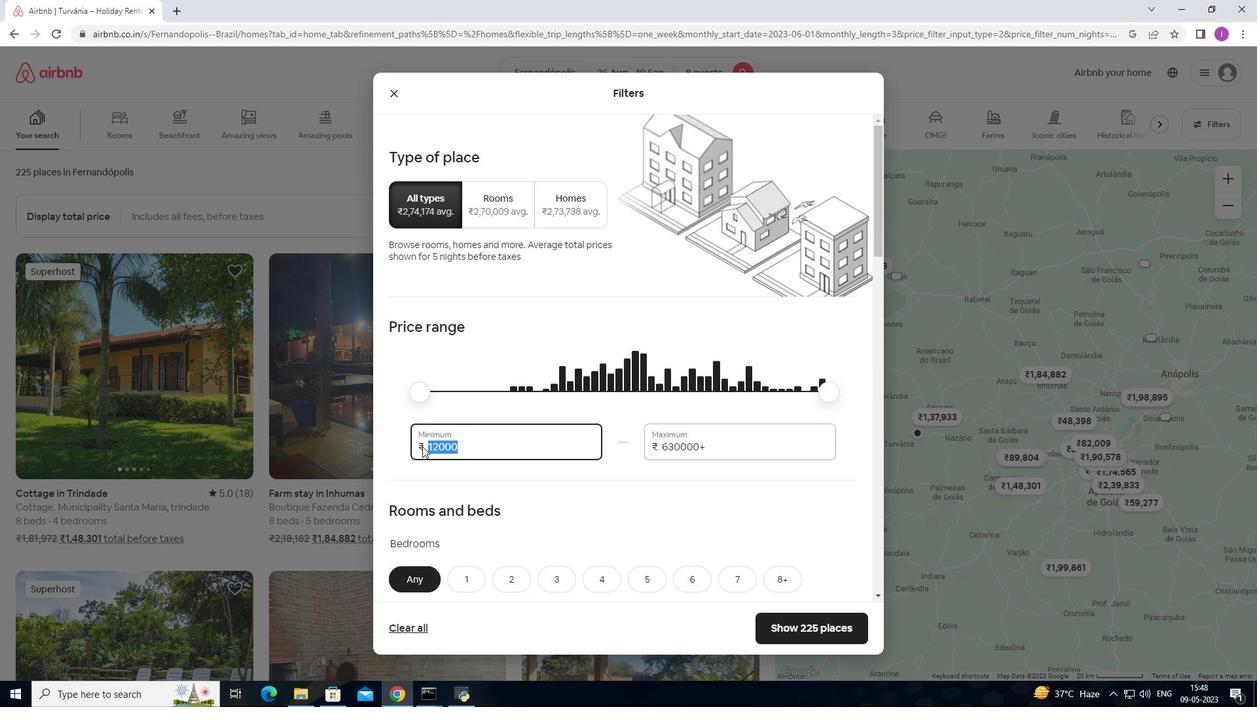 
Action: Key pressed 10000
Screenshot: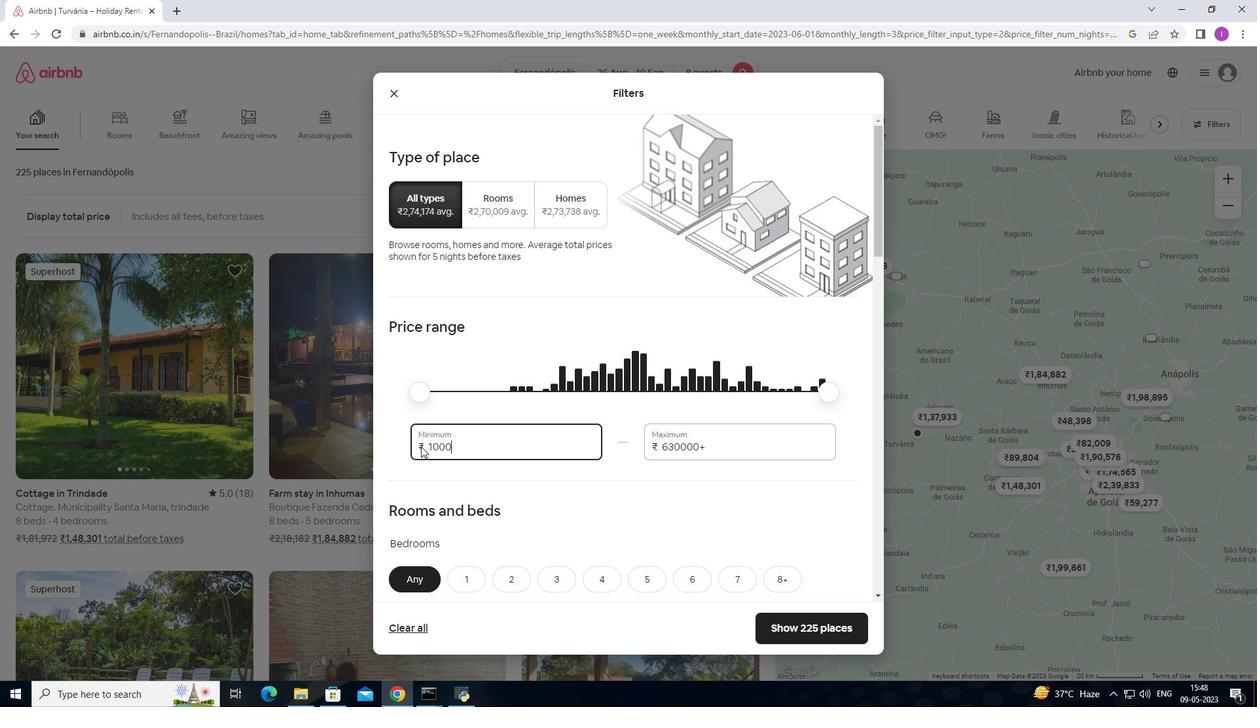 
Action: Mouse moved to (715, 449)
Screenshot: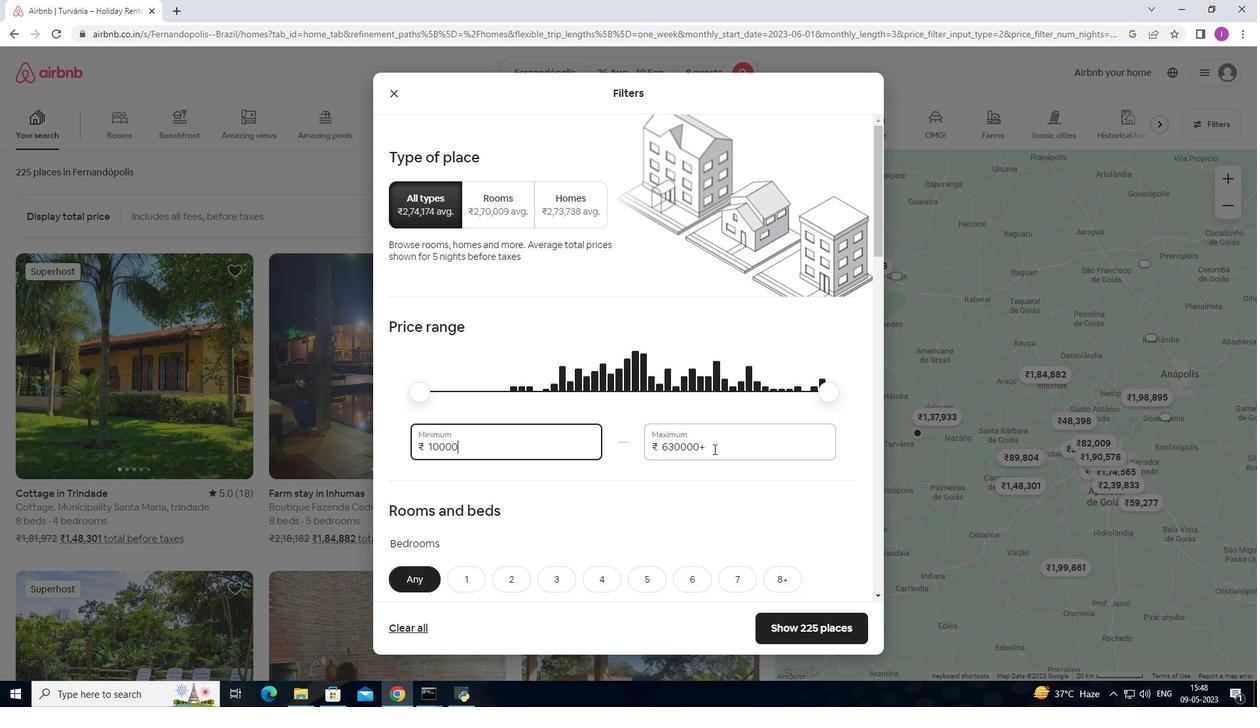 
Action: Mouse pressed left at (715, 449)
Screenshot: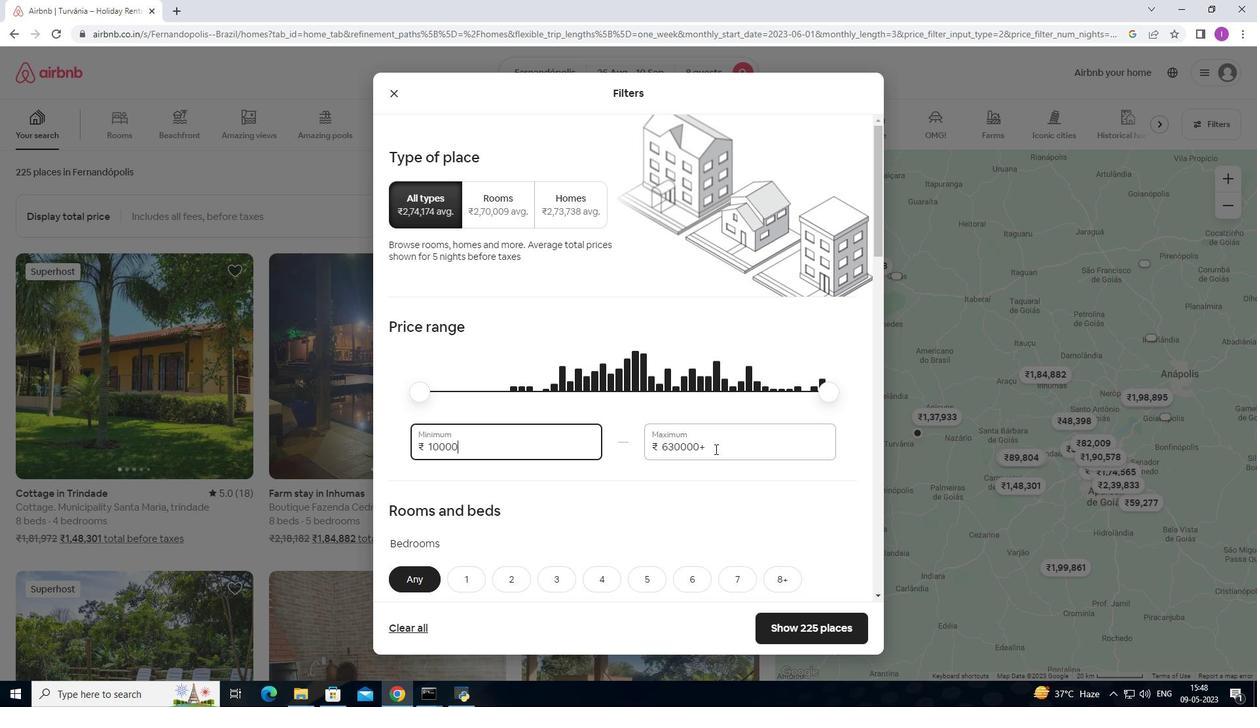 
Action: Mouse moved to (624, 445)
Screenshot: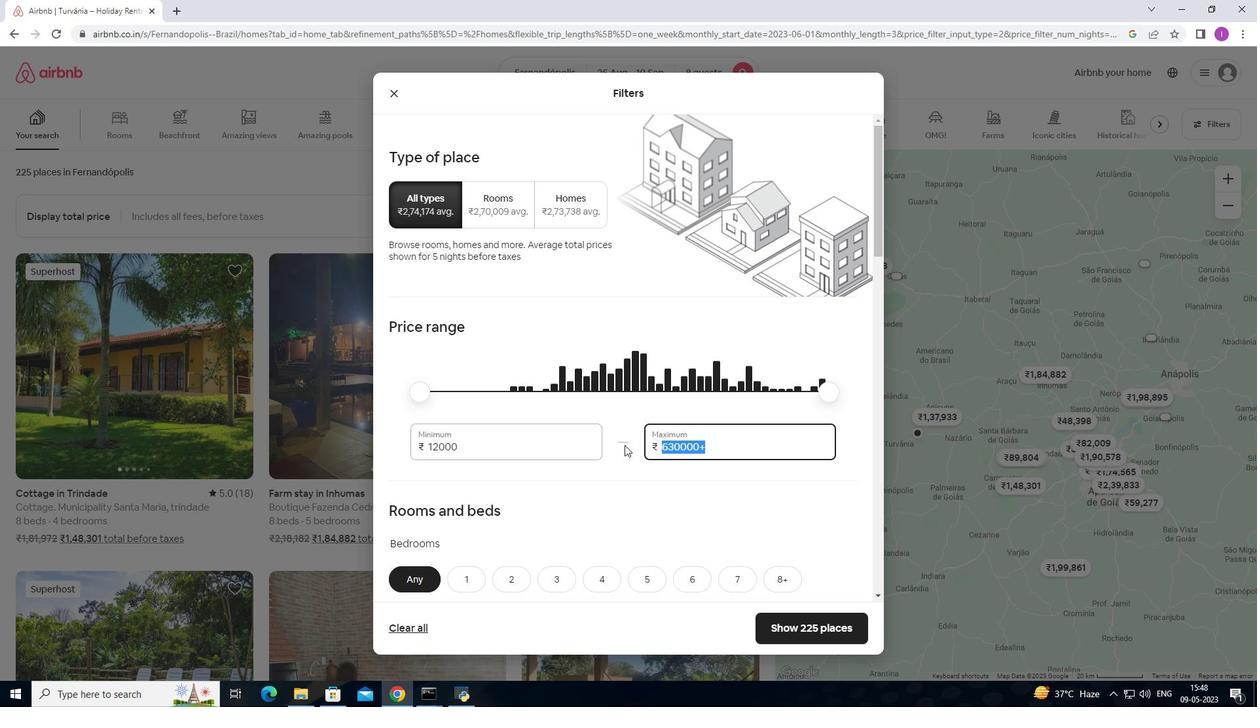 
Action: Key pressed 15000
Screenshot: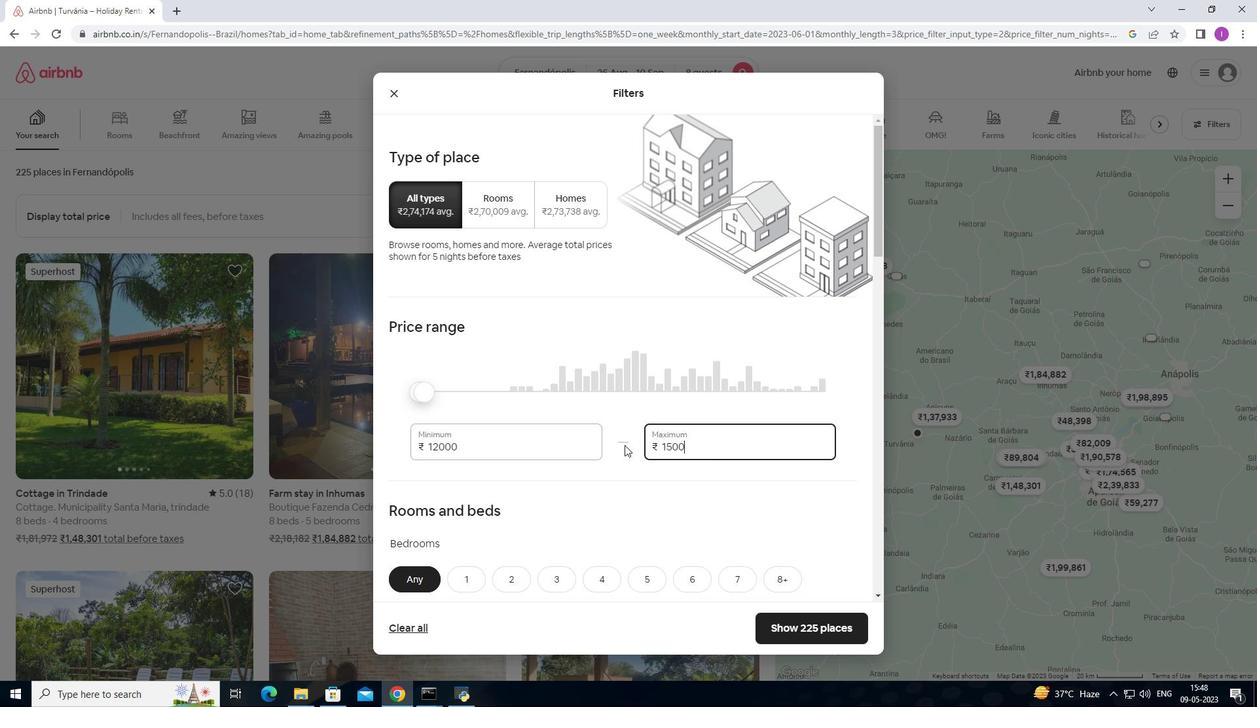 
Action: Mouse scrolled (624, 444) with delta (0, 0)
Screenshot: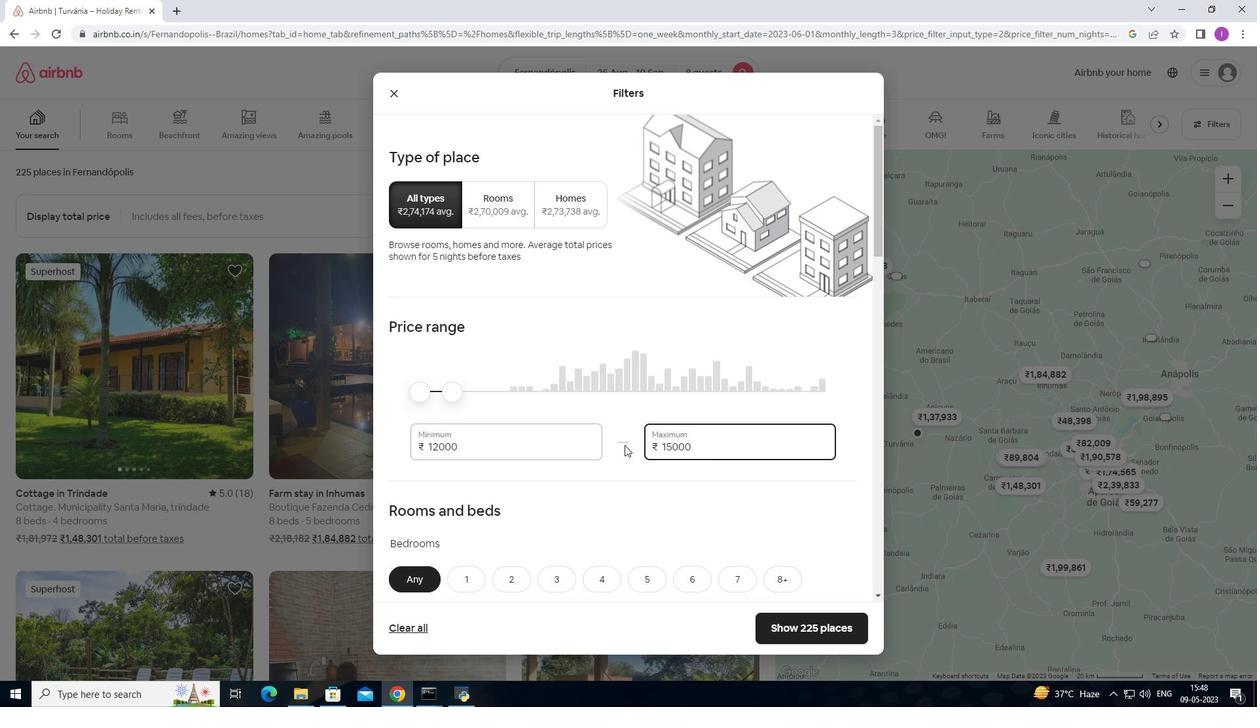 
Action: Mouse scrolled (624, 444) with delta (0, 0)
Screenshot: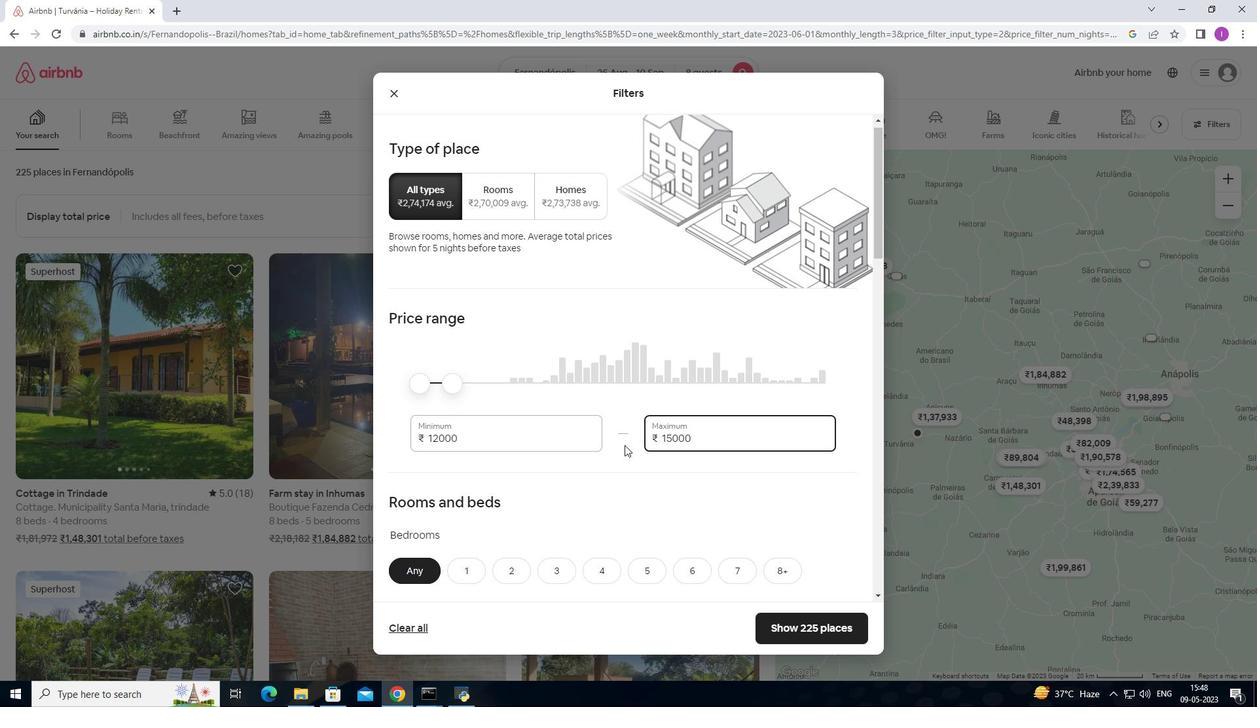 
Action: Mouse scrolled (624, 444) with delta (0, 0)
Screenshot: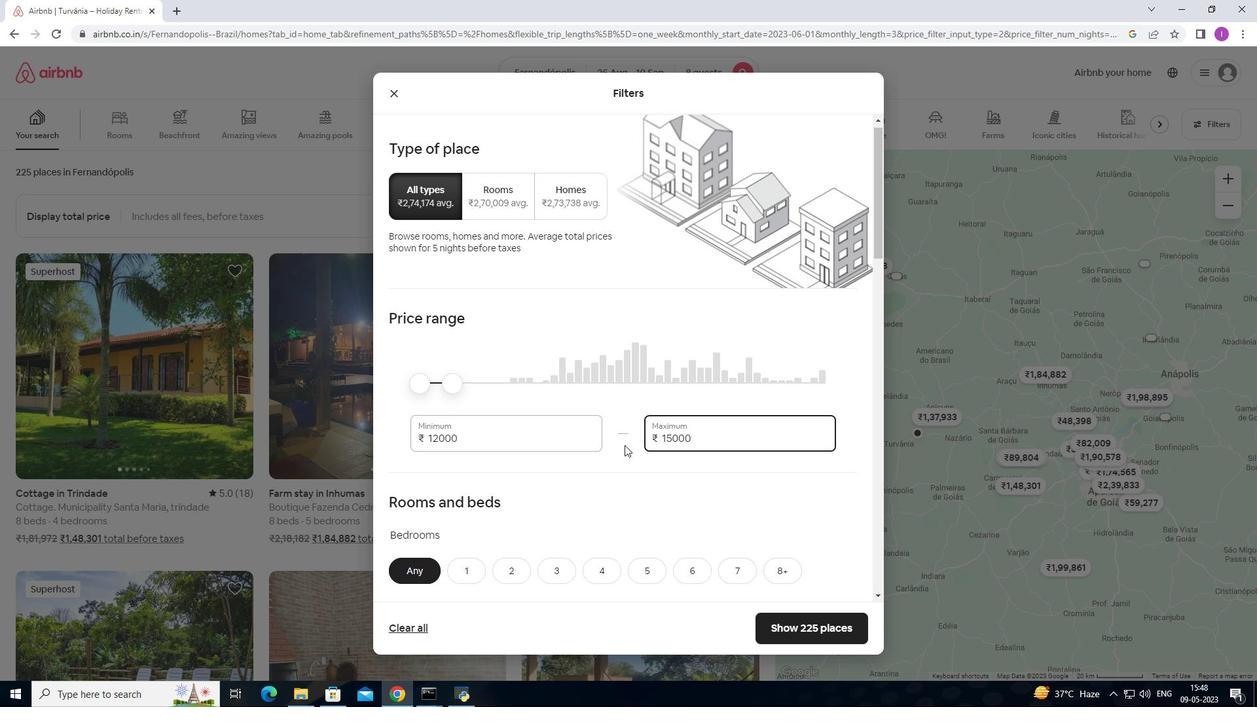
Action: Mouse moved to (438, 251)
Screenshot: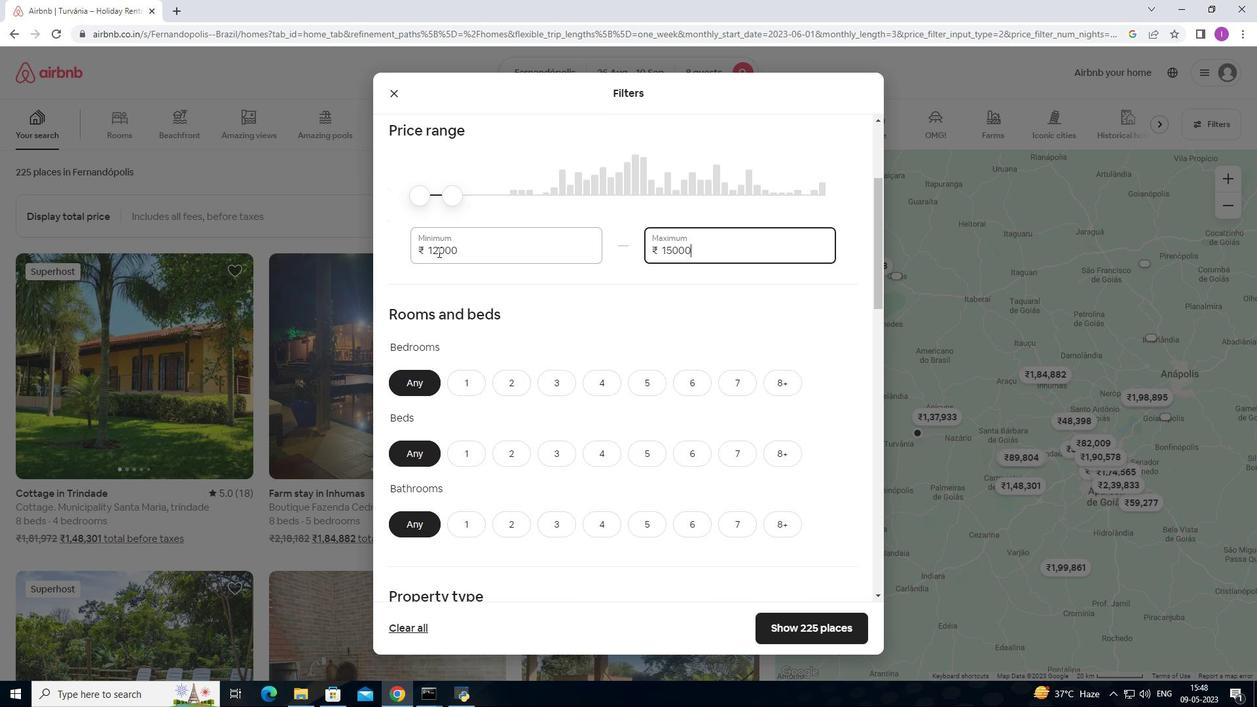 
Action: Mouse pressed left at (438, 251)
Screenshot: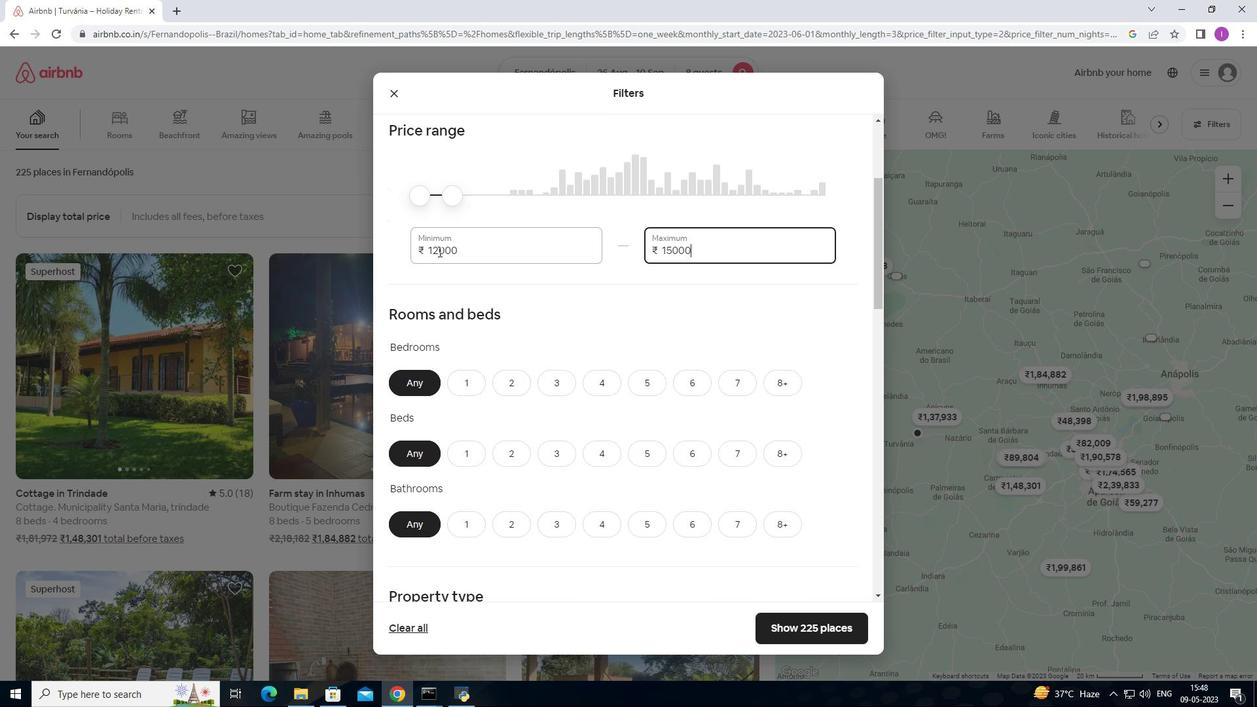 
Action: Key pressed <Key.backspace>0
Screenshot: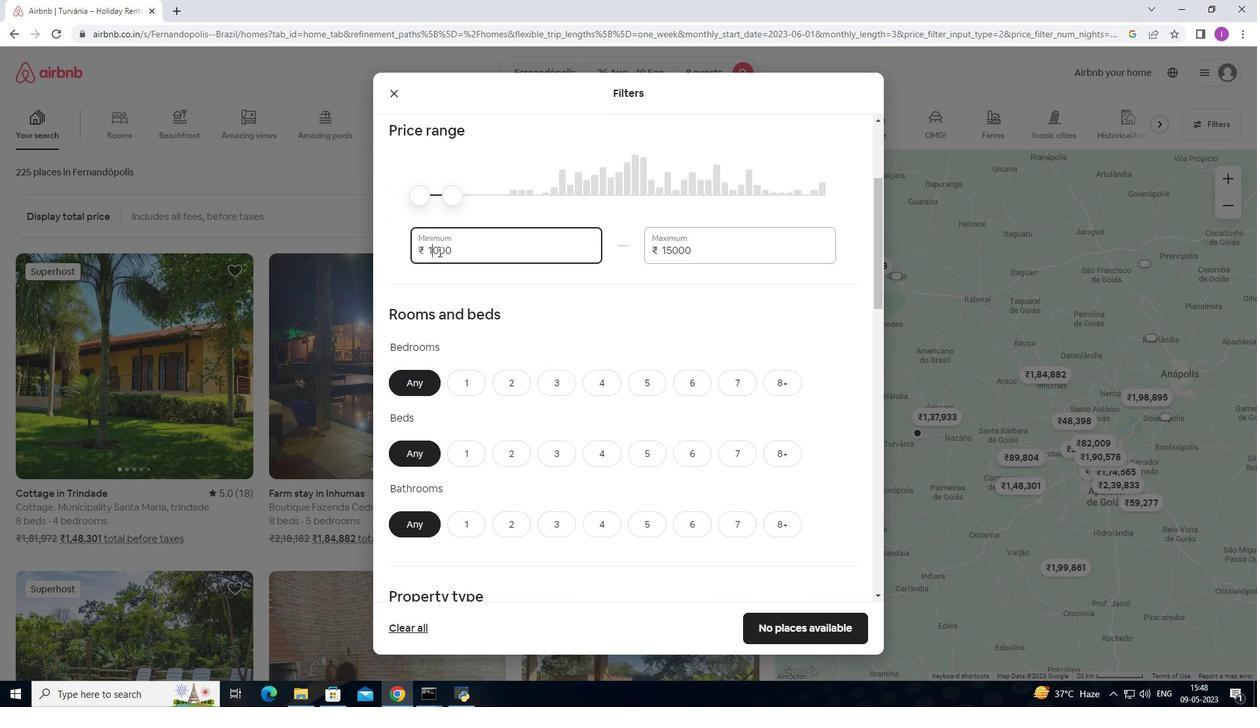 
Action: Mouse moved to (548, 305)
Screenshot: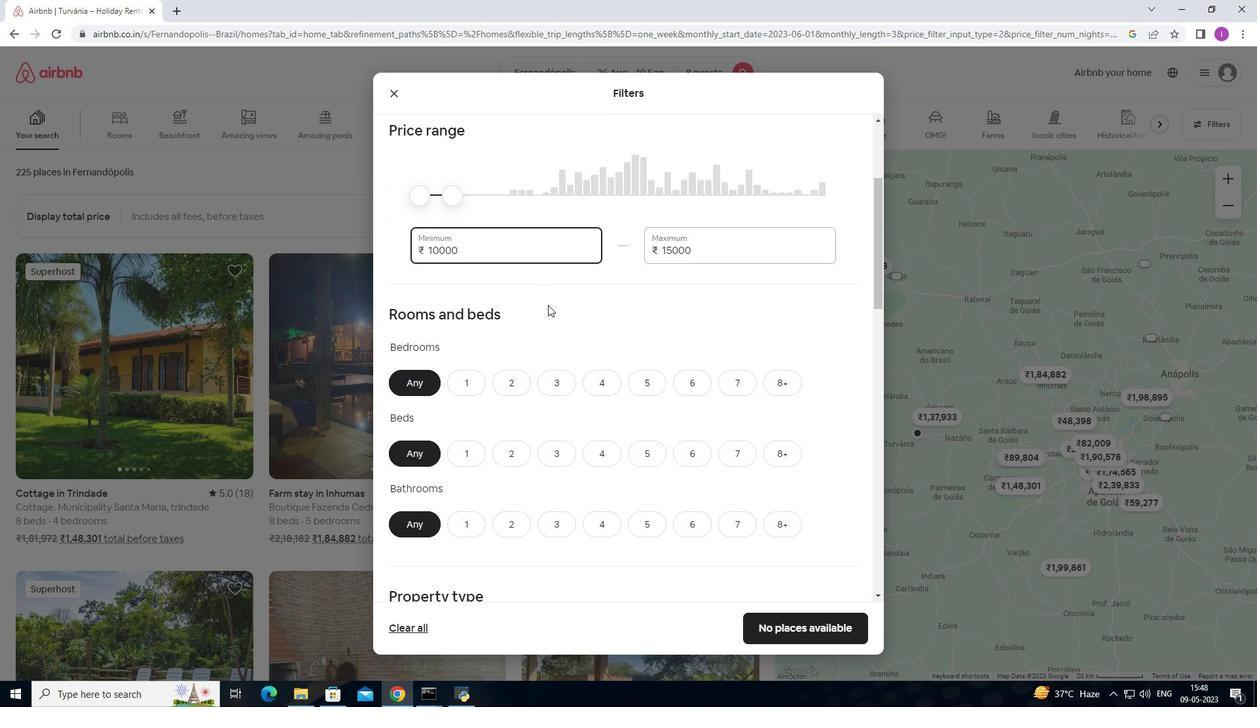 
Action: Mouse scrolled (548, 304) with delta (0, 0)
Screenshot: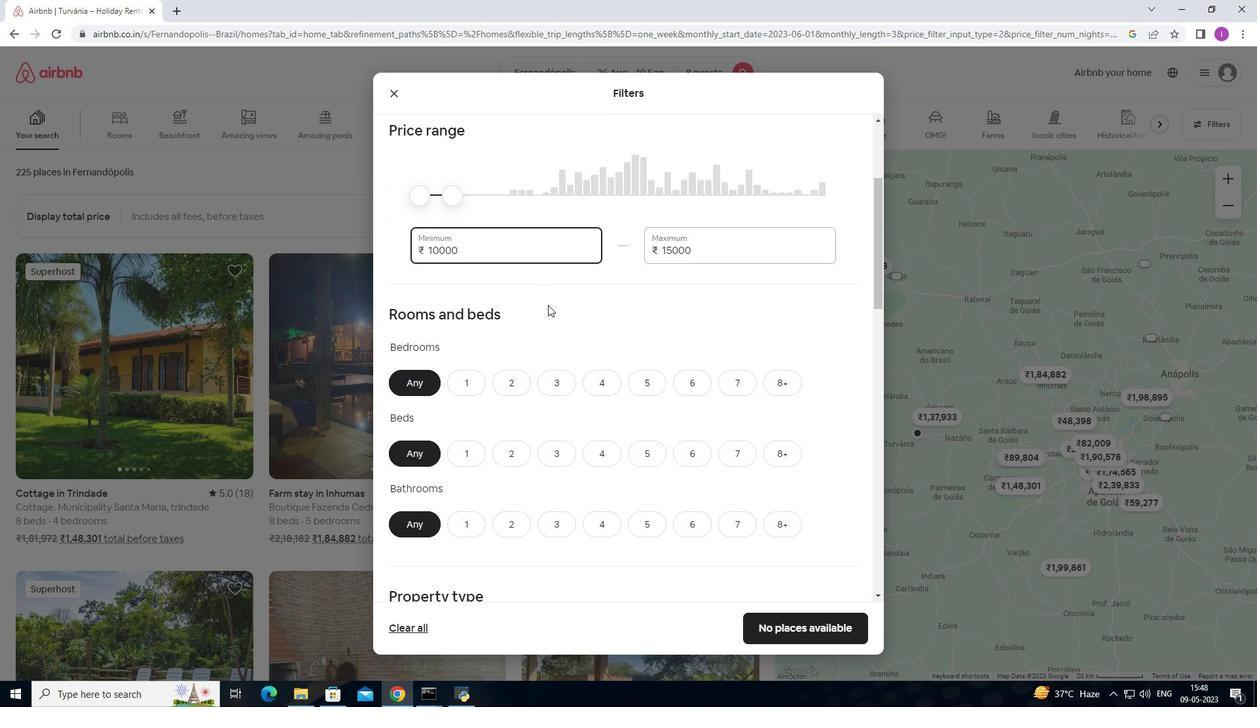 
Action: Mouse scrolled (548, 304) with delta (0, 0)
Screenshot: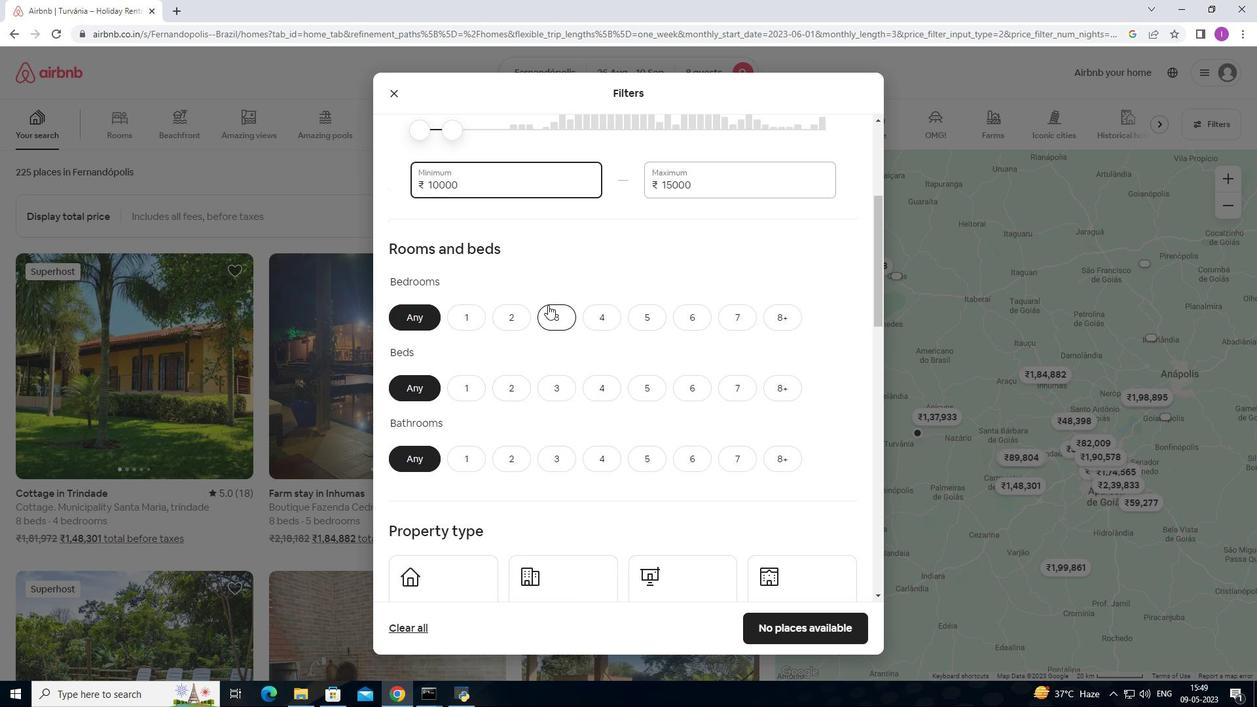 
Action: Mouse moved to (693, 250)
Screenshot: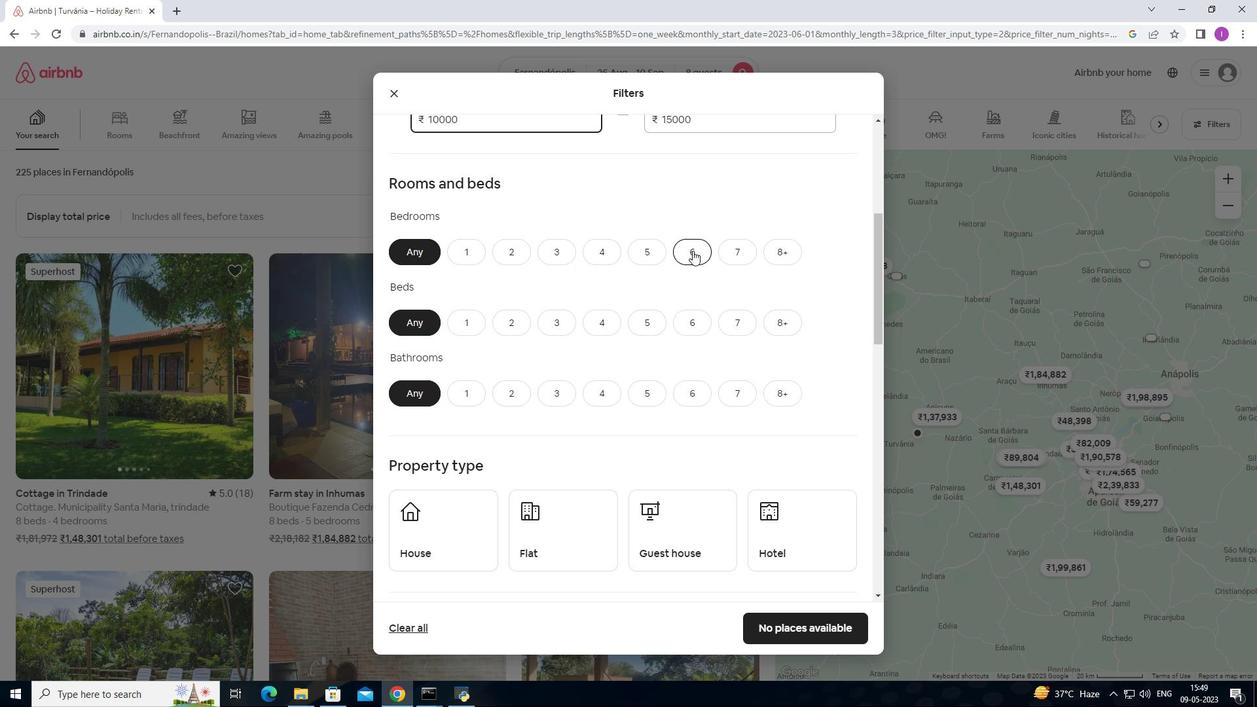 
Action: Mouse pressed left at (693, 250)
Screenshot: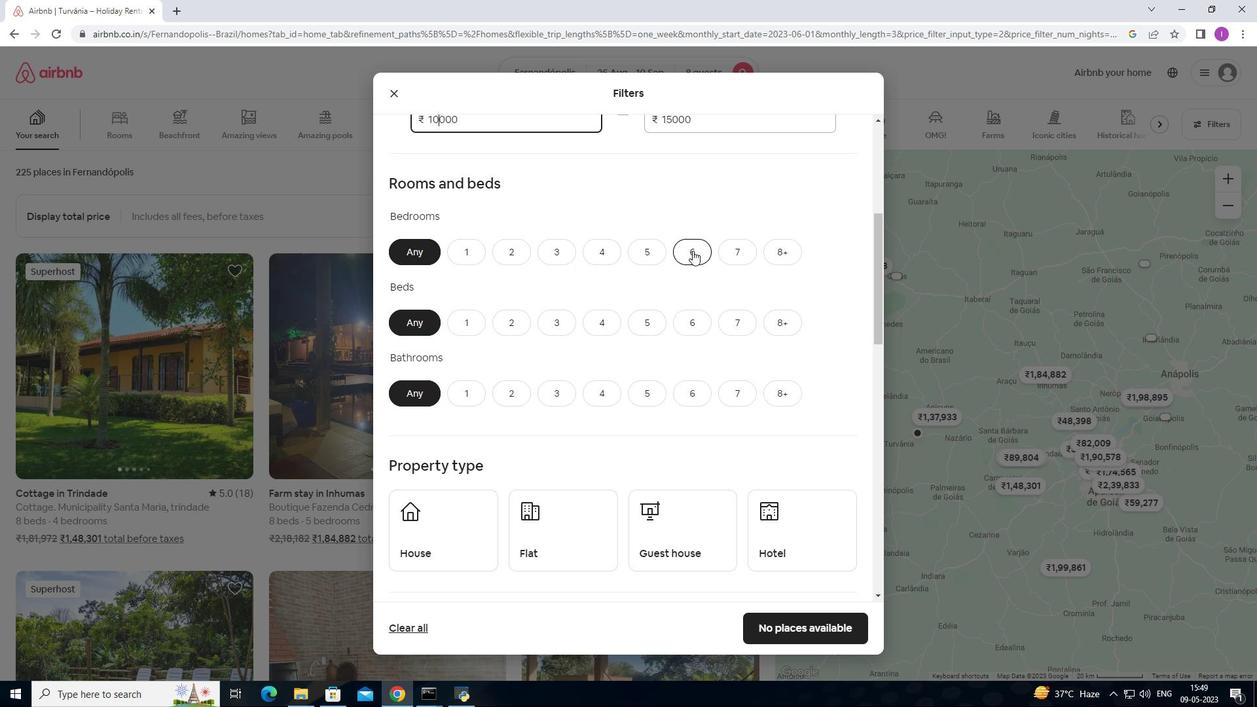 
Action: Mouse moved to (691, 314)
Screenshot: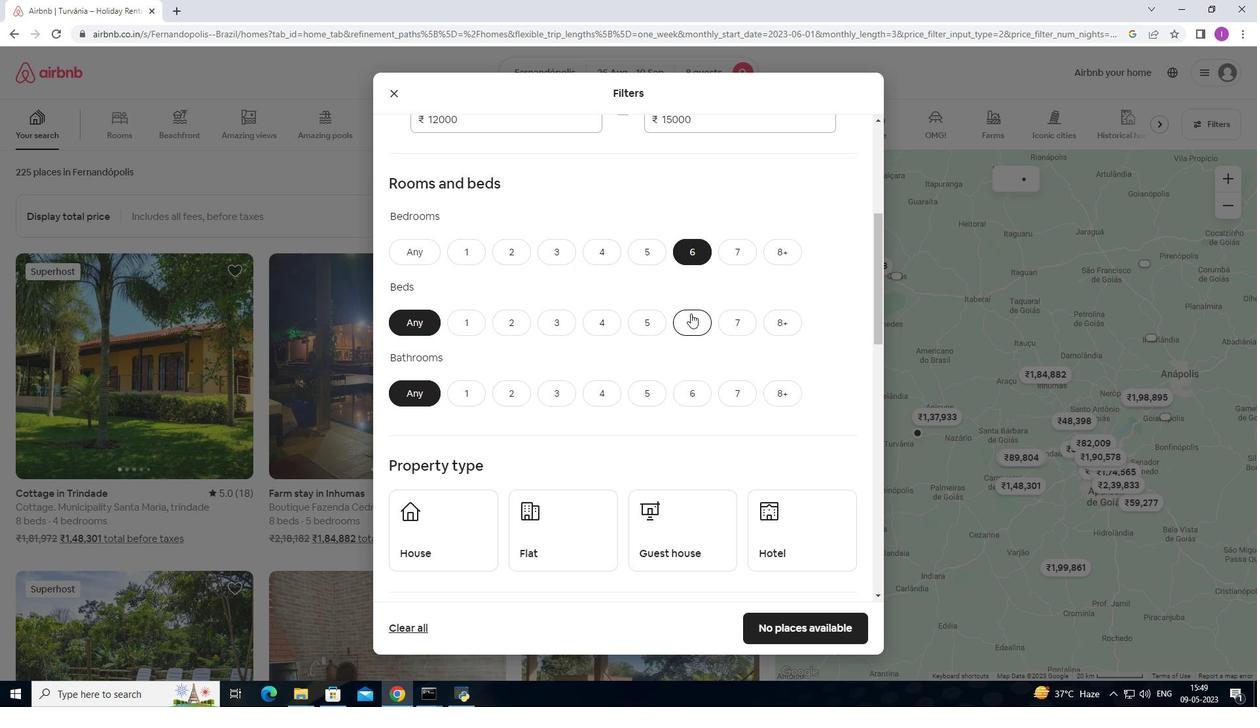
Action: Mouse pressed left at (691, 314)
Screenshot: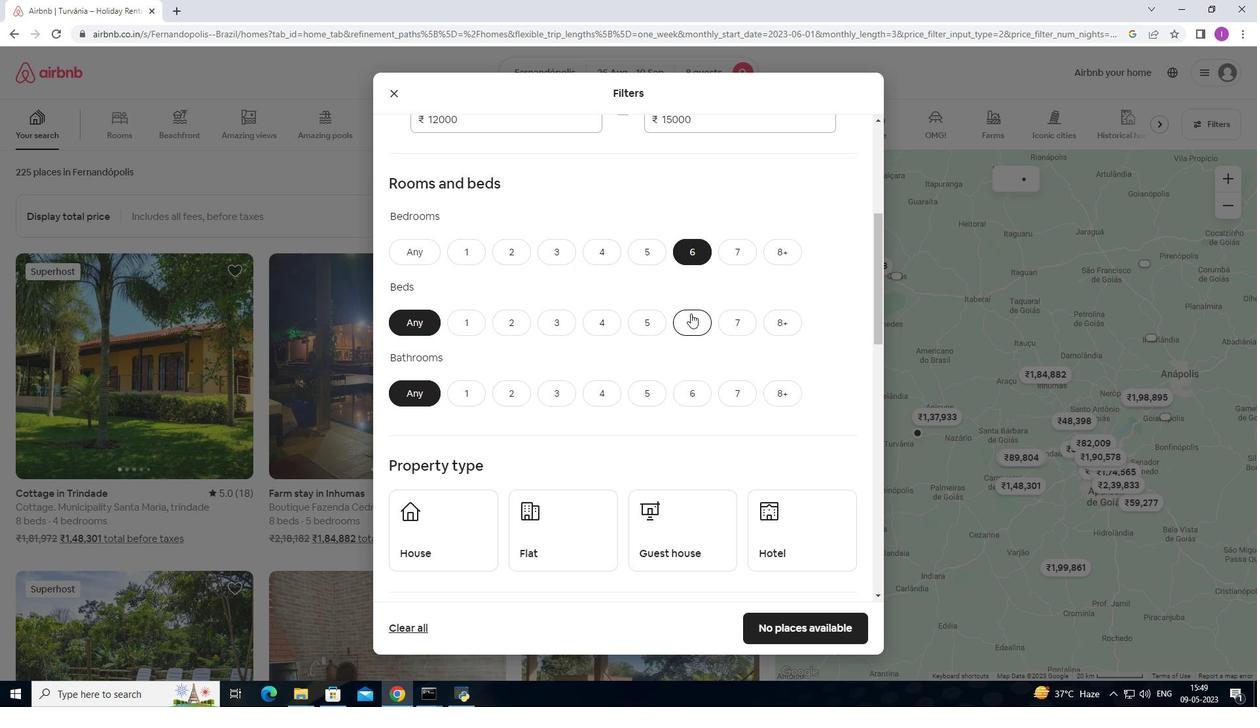 
Action: Mouse moved to (685, 400)
Screenshot: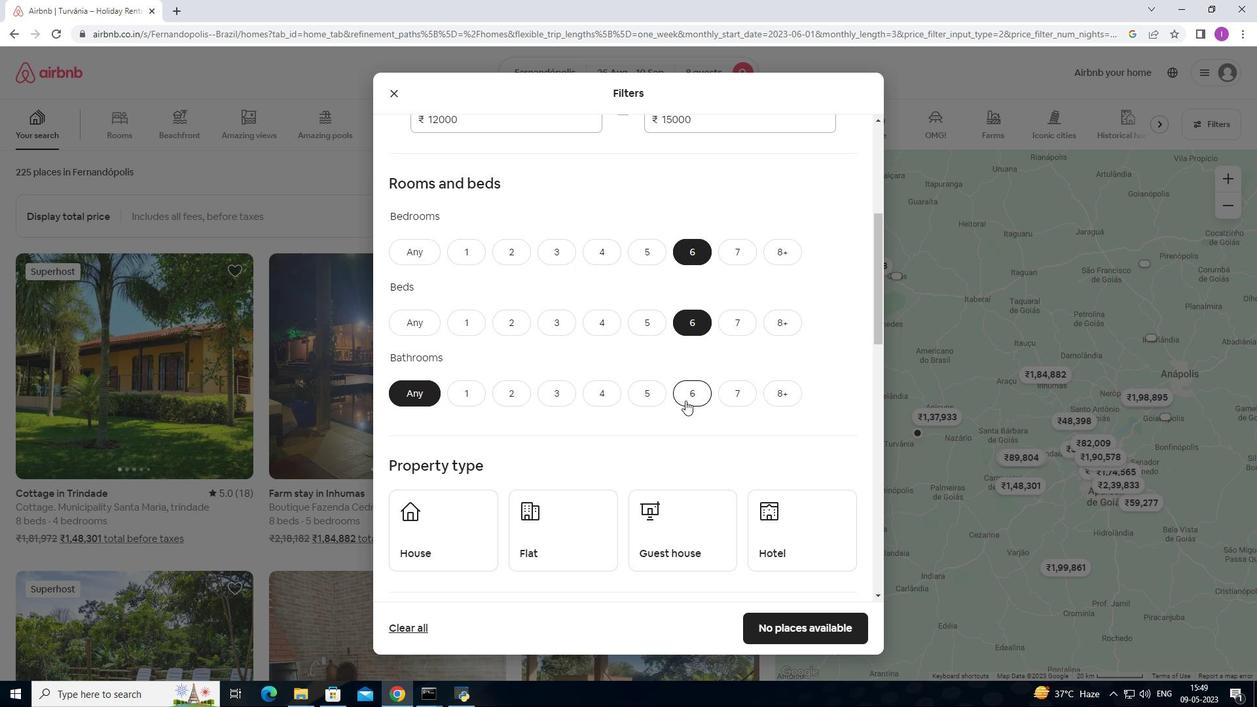 
Action: Mouse pressed left at (685, 400)
Screenshot: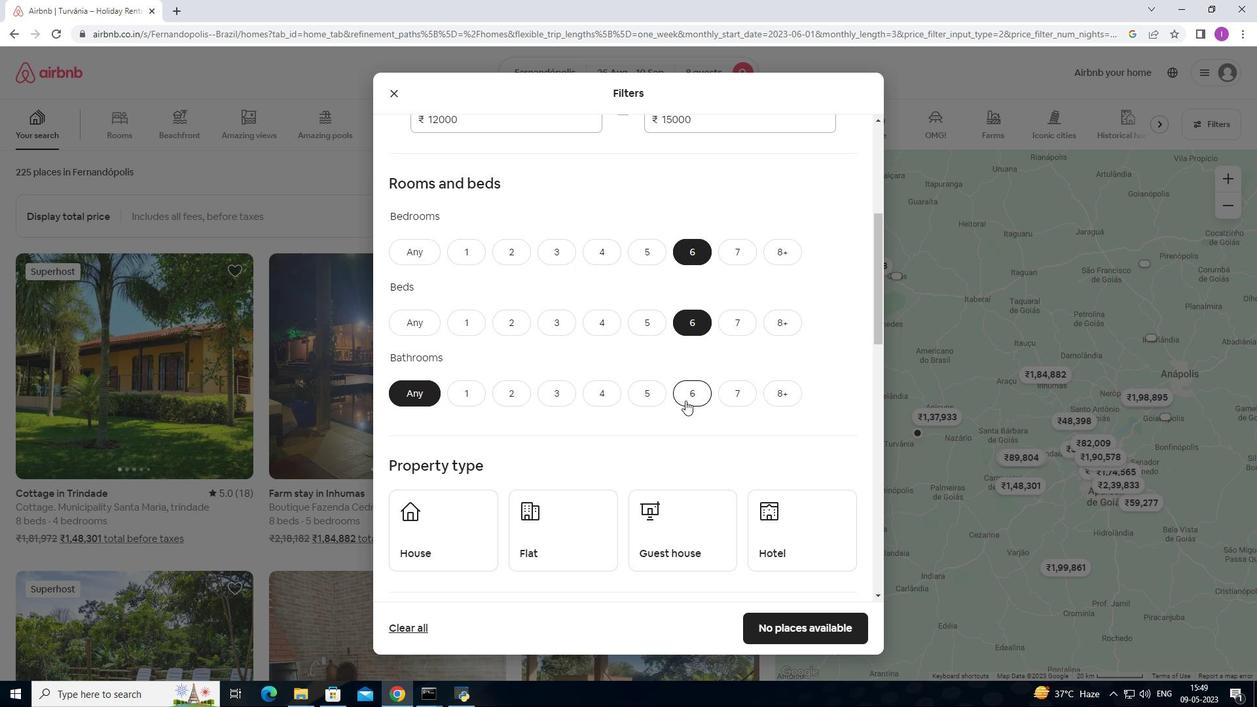 
Action: Mouse moved to (603, 395)
Screenshot: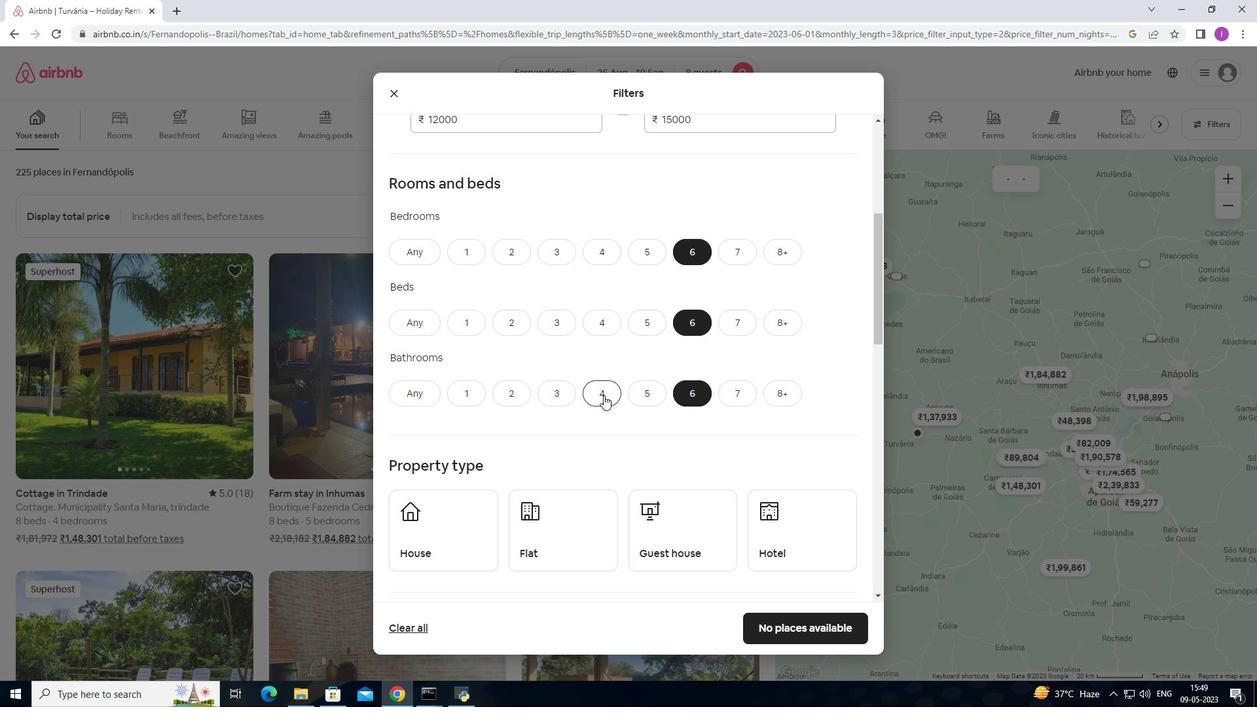 
Action: Mouse scrolled (603, 394) with delta (0, 0)
Screenshot: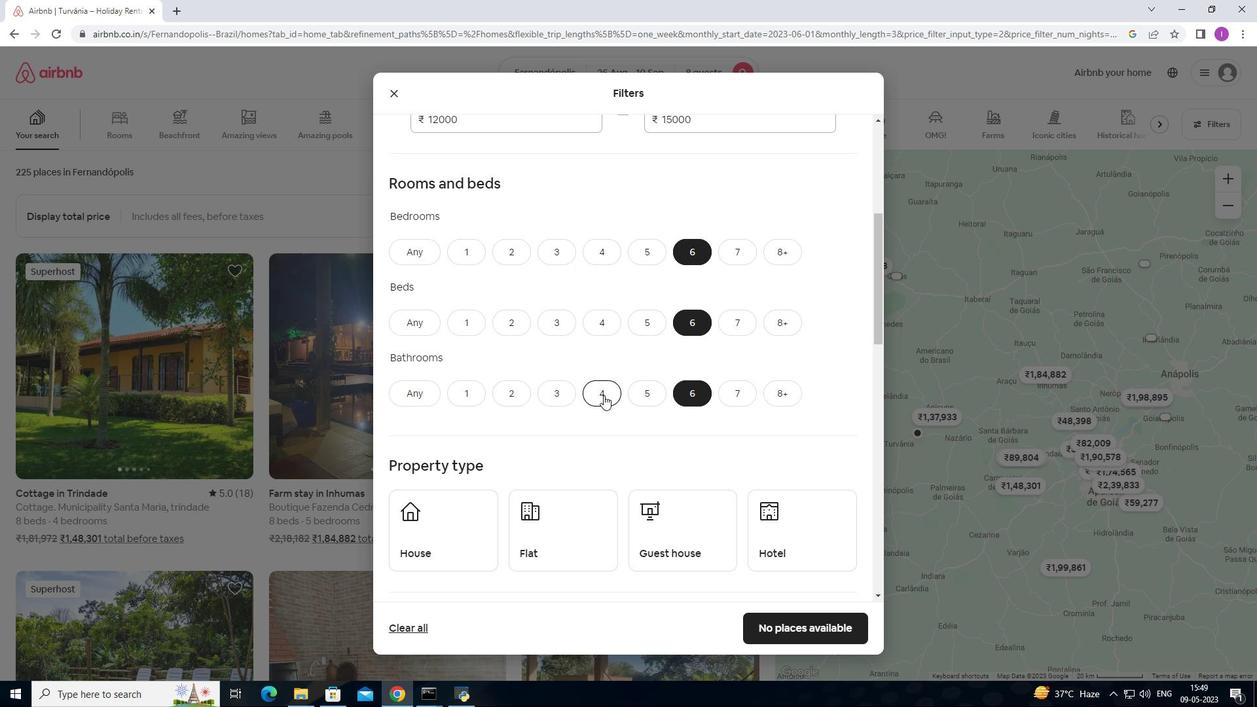 
Action: Mouse scrolled (603, 394) with delta (0, 0)
Screenshot: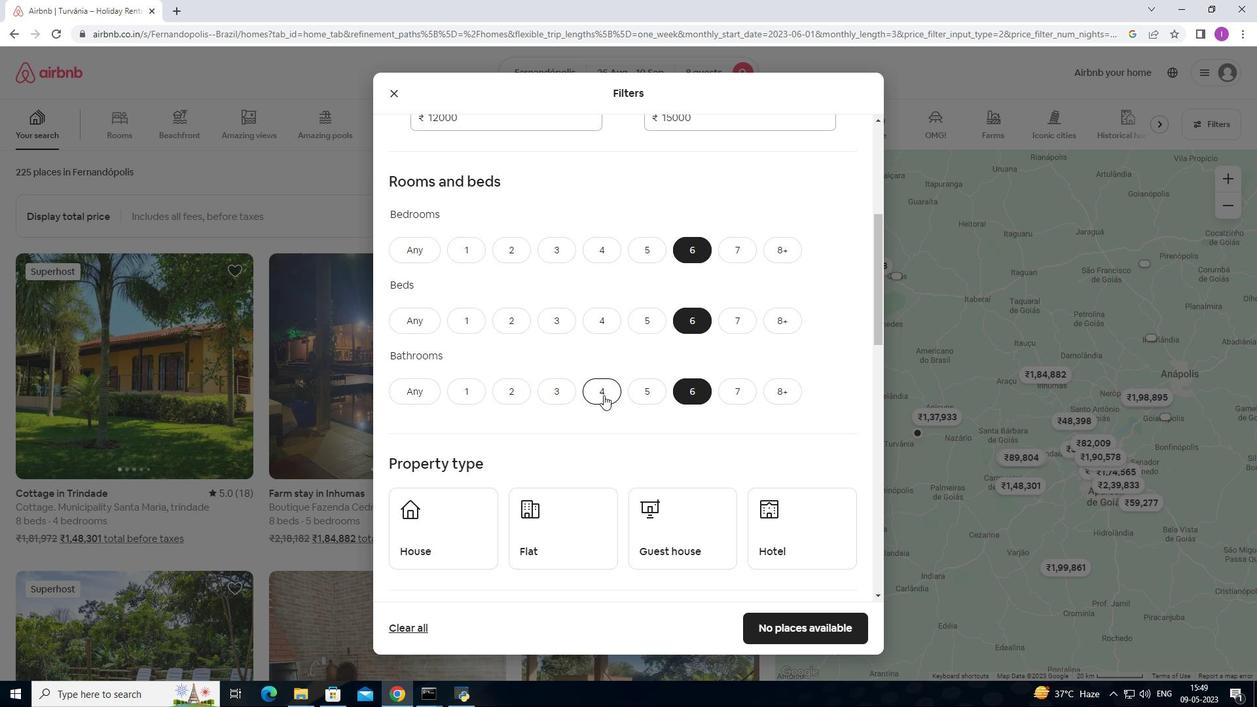 
Action: Mouse scrolled (603, 394) with delta (0, 0)
Screenshot: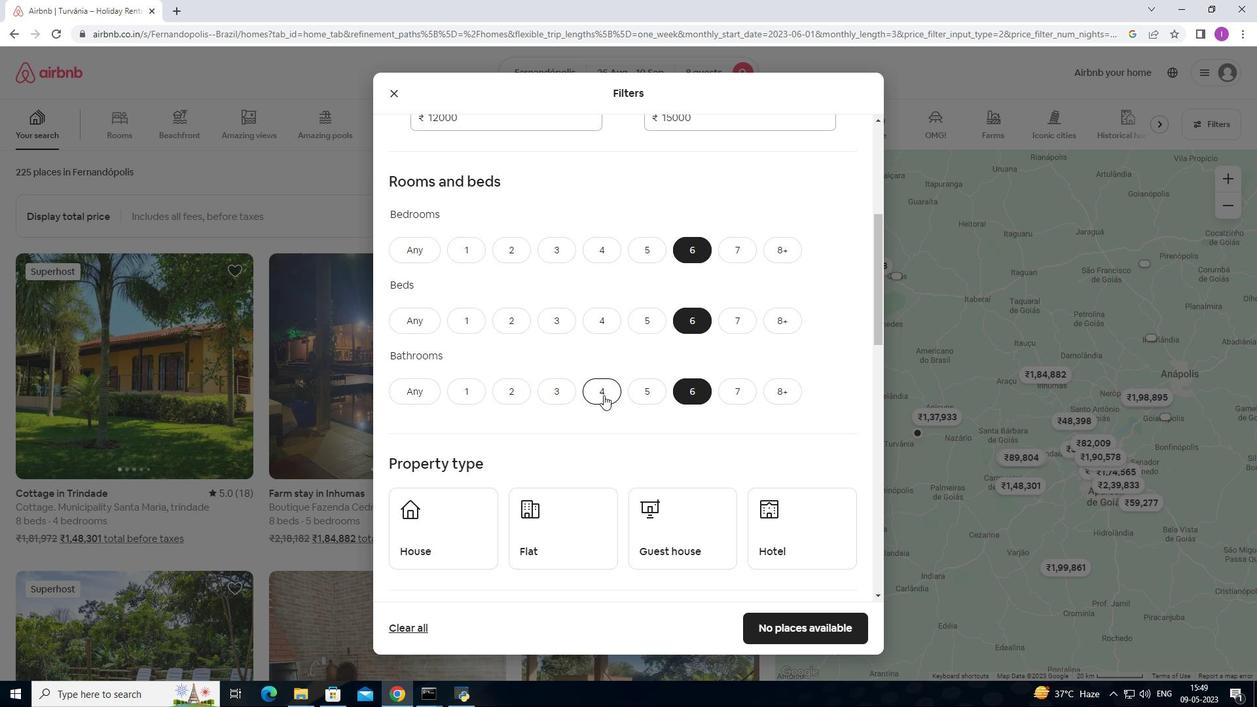 
Action: Mouse moved to (499, 341)
Screenshot: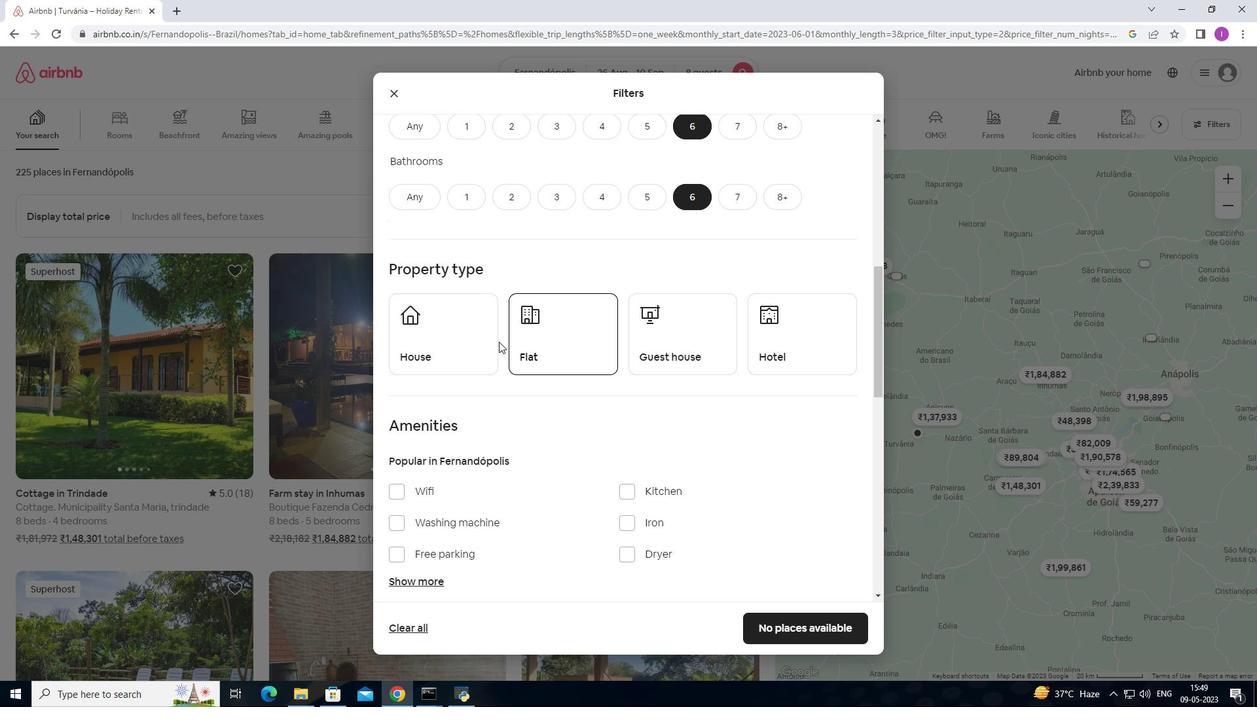 
Action: Mouse pressed left at (499, 341)
Screenshot: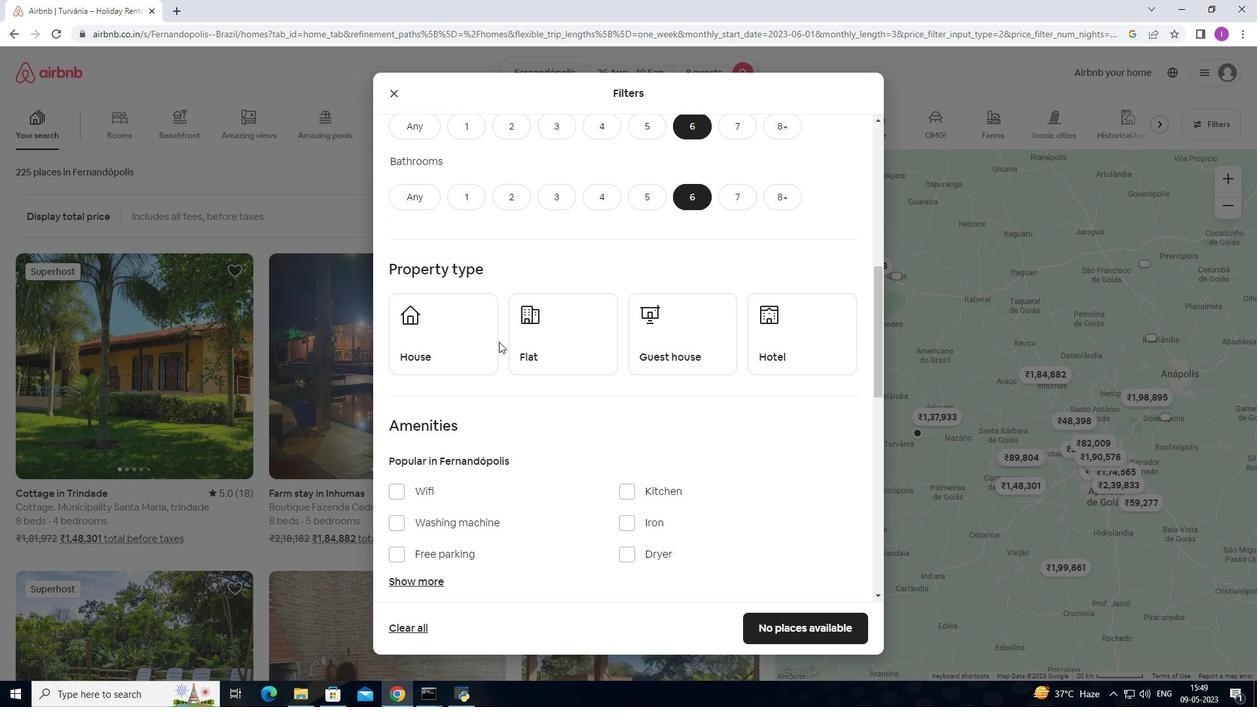 
Action: Mouse moved to (475, 343)
Screenshot: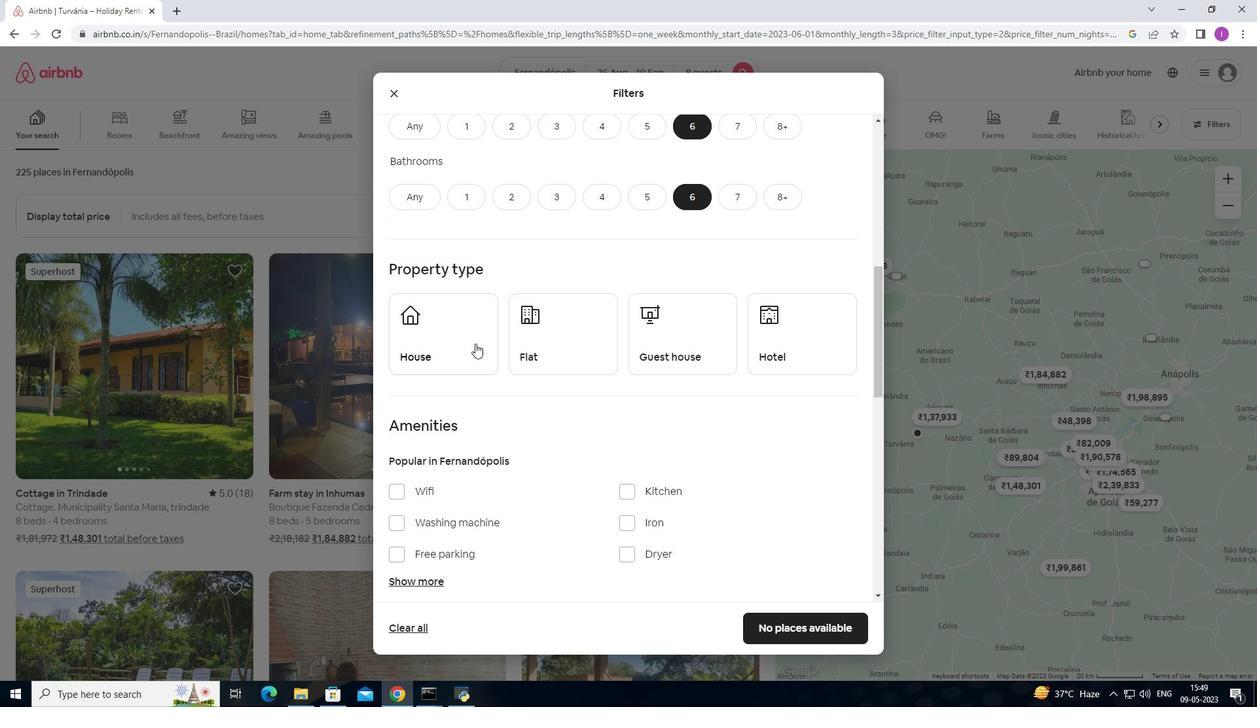
Action: Mouse pressed left at (475, 343)
Screenshot: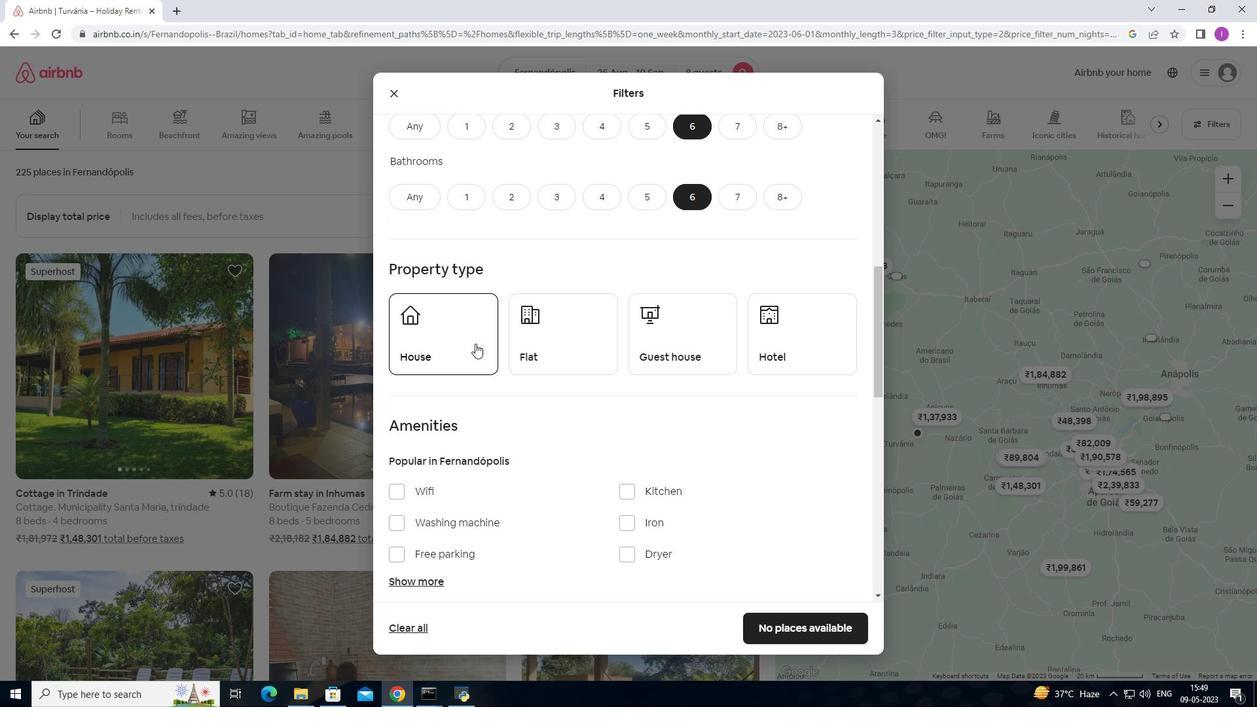
Action: Mouse moved to (562, 347)
Screenshot: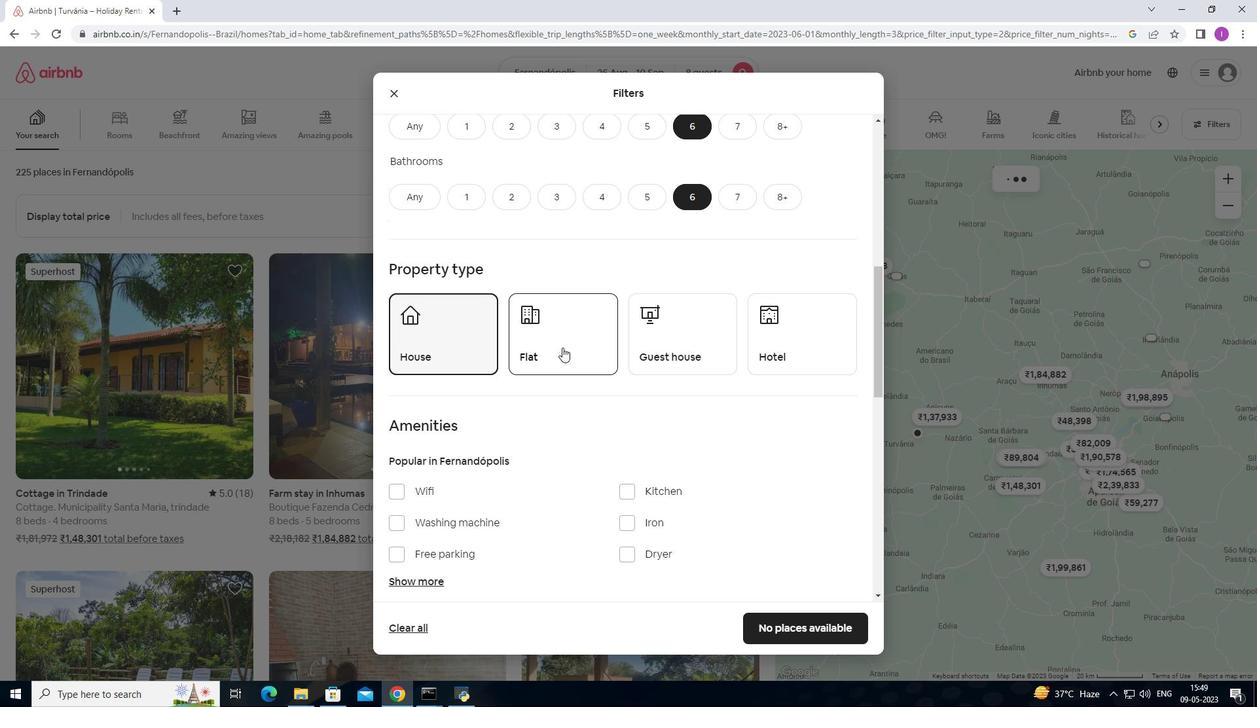 
Action: Mouse pressed left at (562, 347)
Screenshot: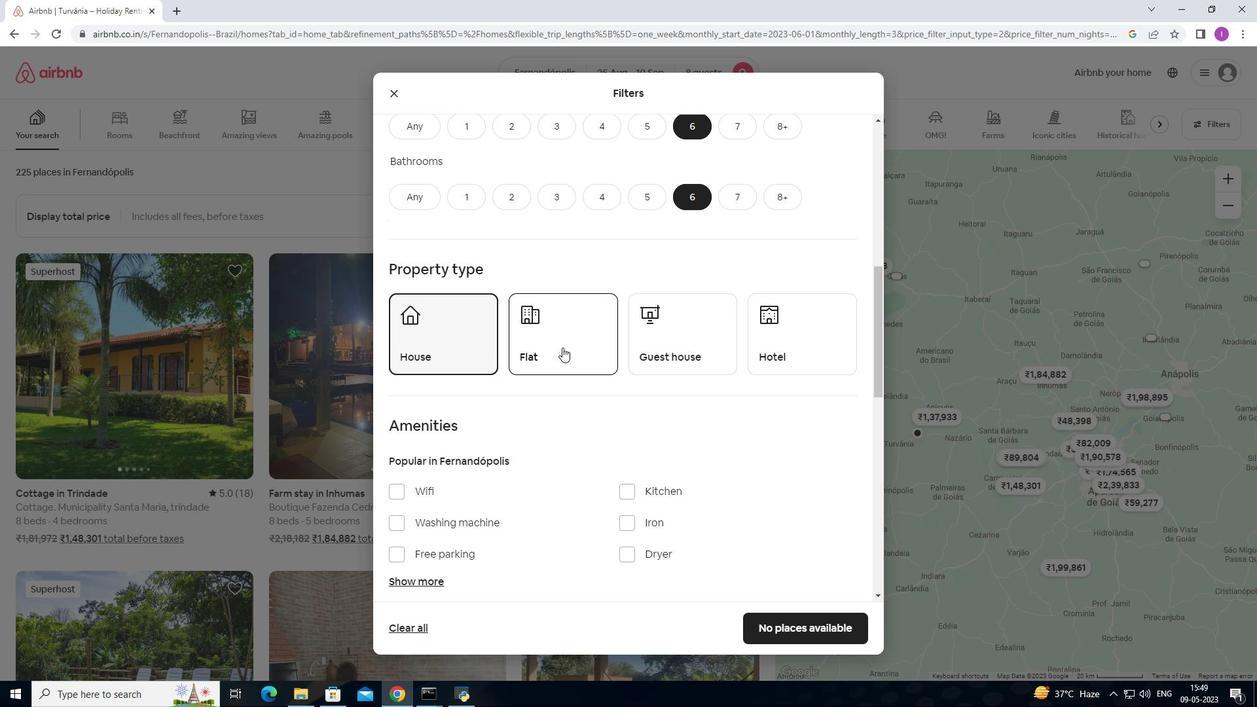 
Action: Mouse moved to (728, 333)
Screenshot: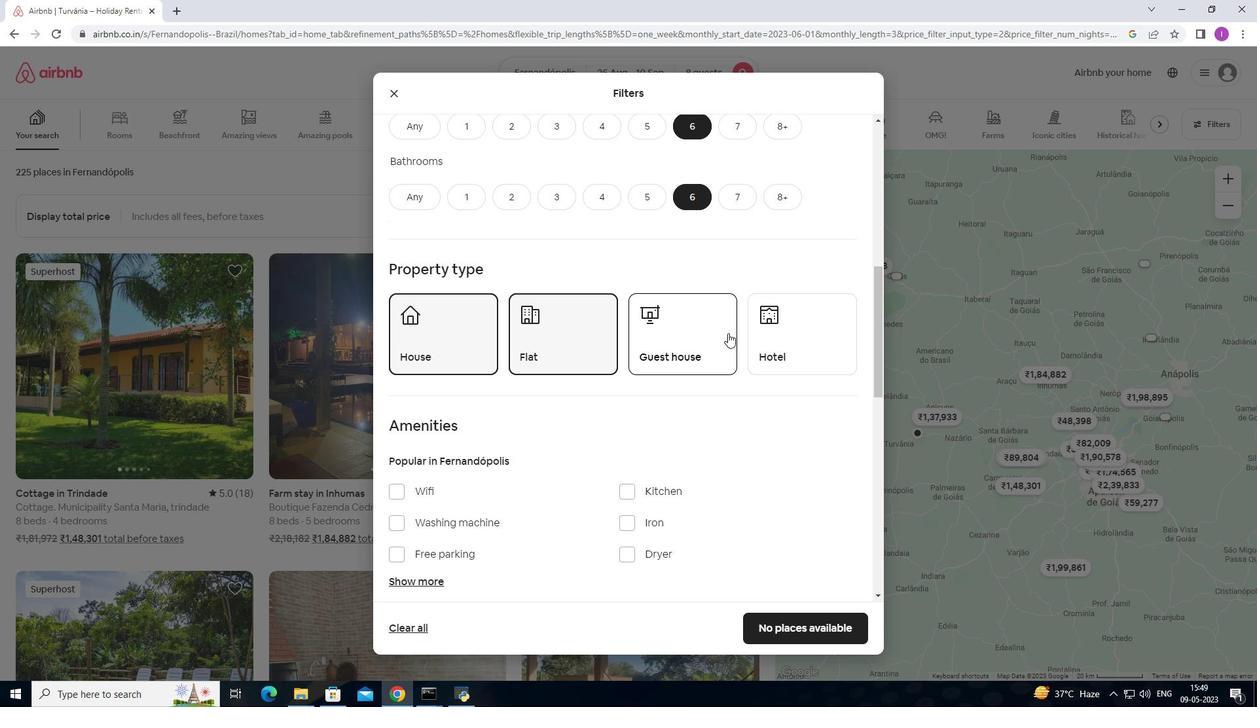 
Action: Mouse pressed left at (728, 333)
Screenshot: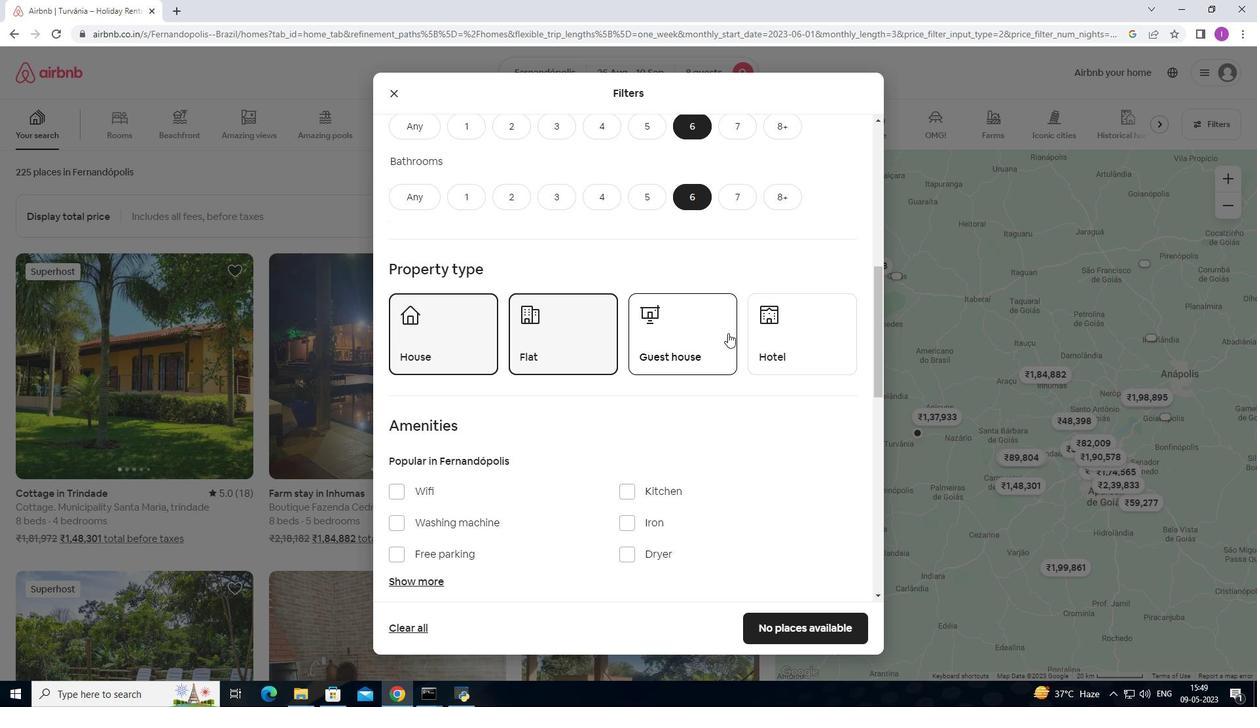 
Action: Mouse moved to (728, 333)
Screenshot: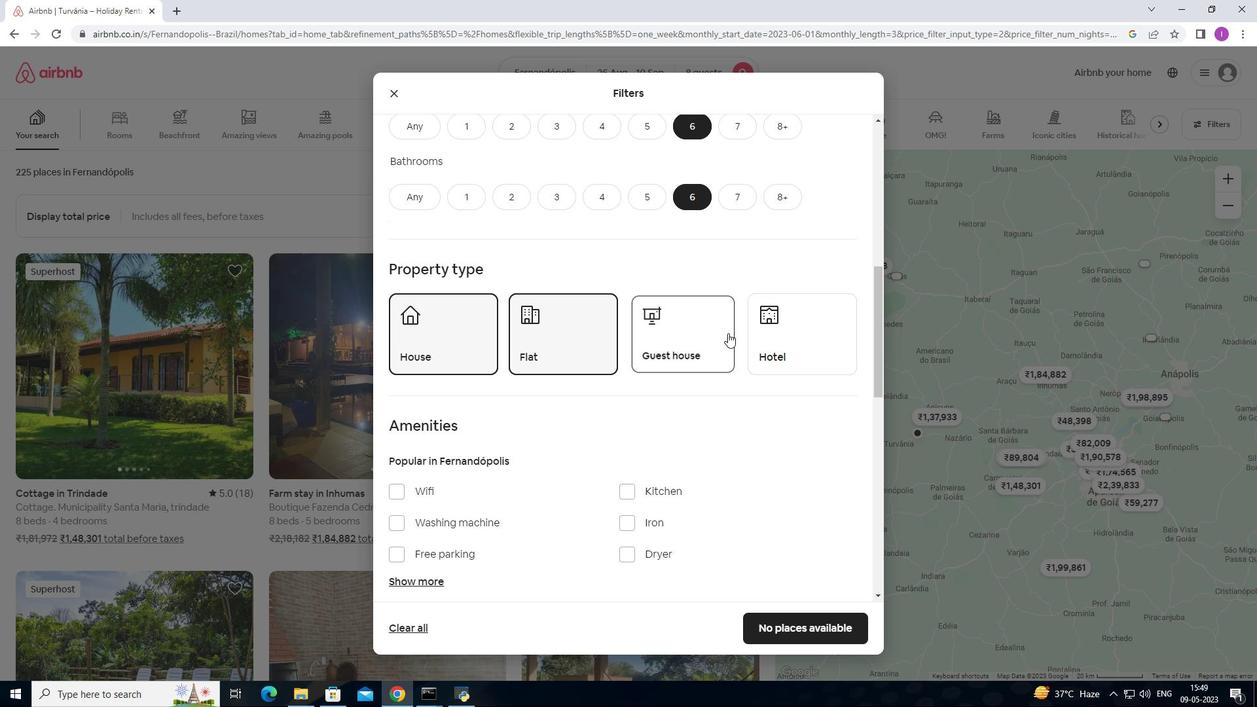 
Action: Mouse scrolled (728, 332) with delta (0, 0)
Screenshot: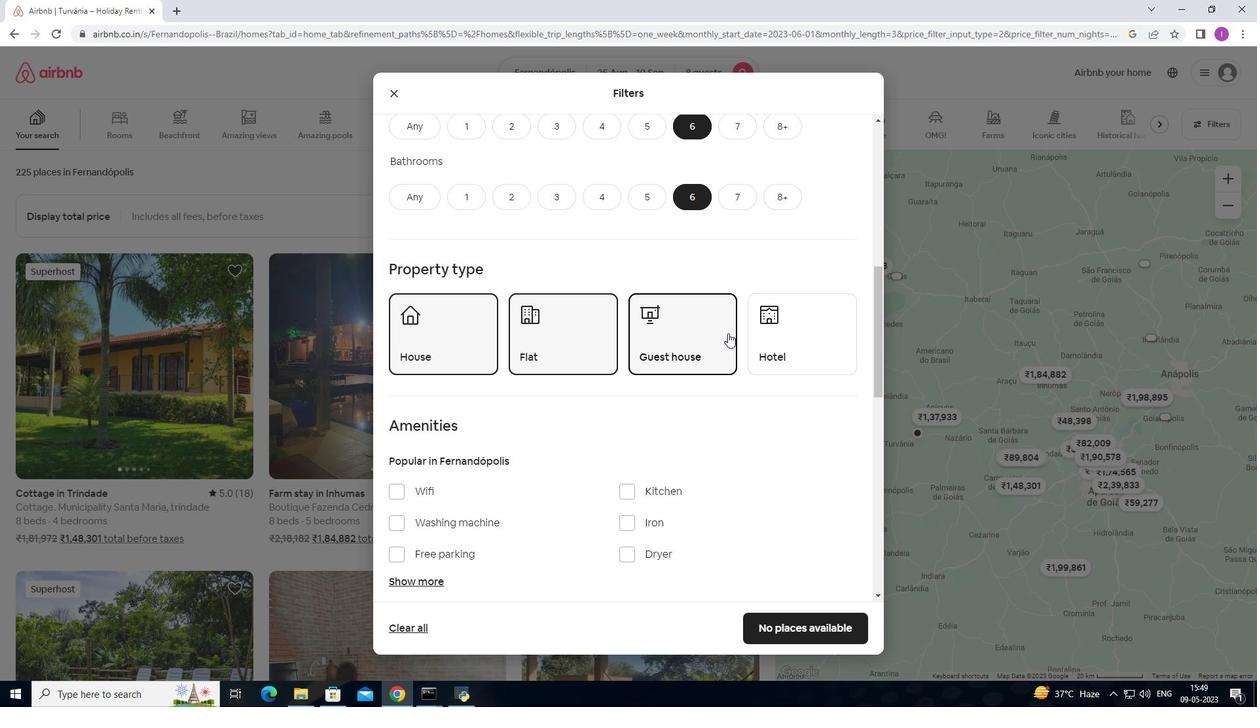 
Action: Mouse scrolled (728, 332) with delta (0, 0)
Screenshot: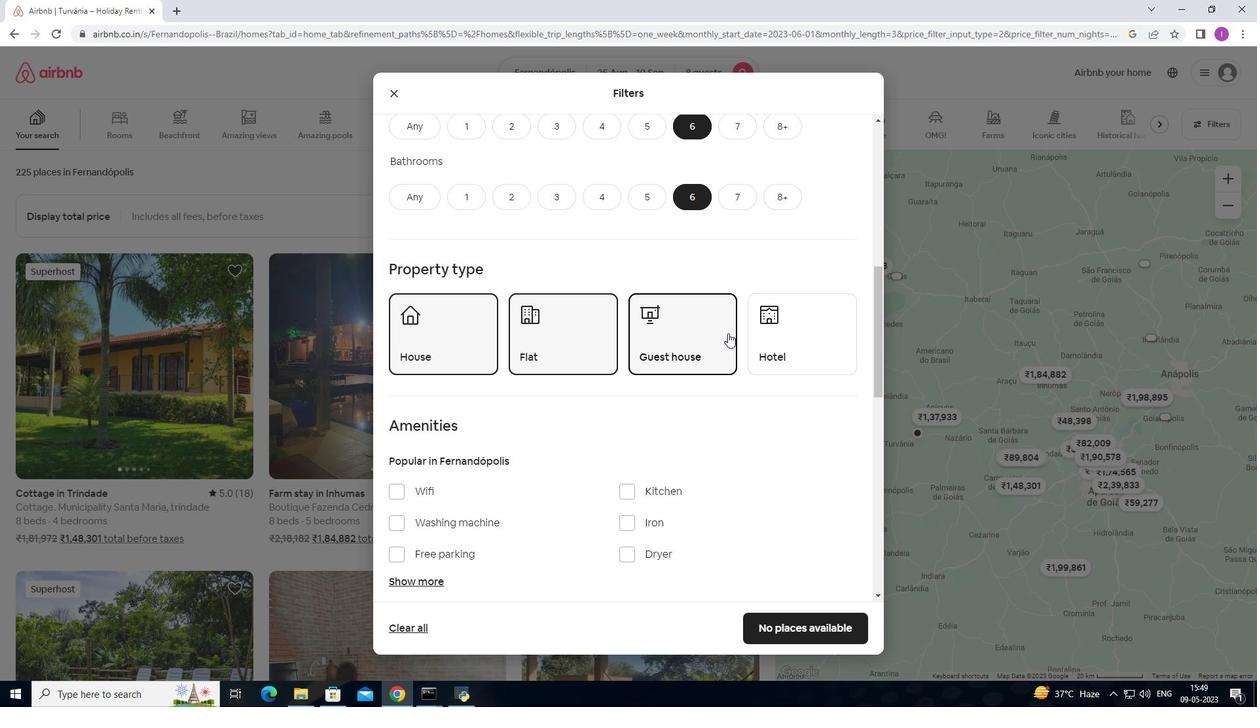 
Action: Mouse scrolled (728, 332) with delta (0, 0)
Screenshot: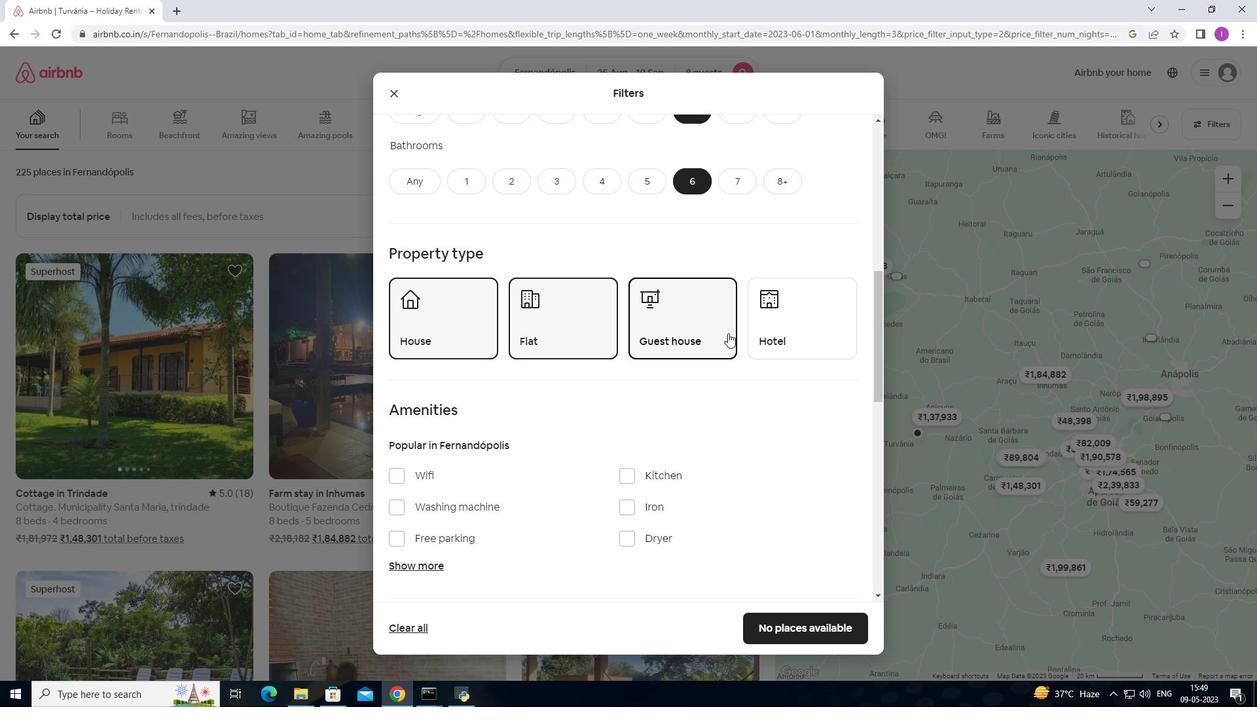 
Action: Mouse moved to (421, 292)
Screenshot: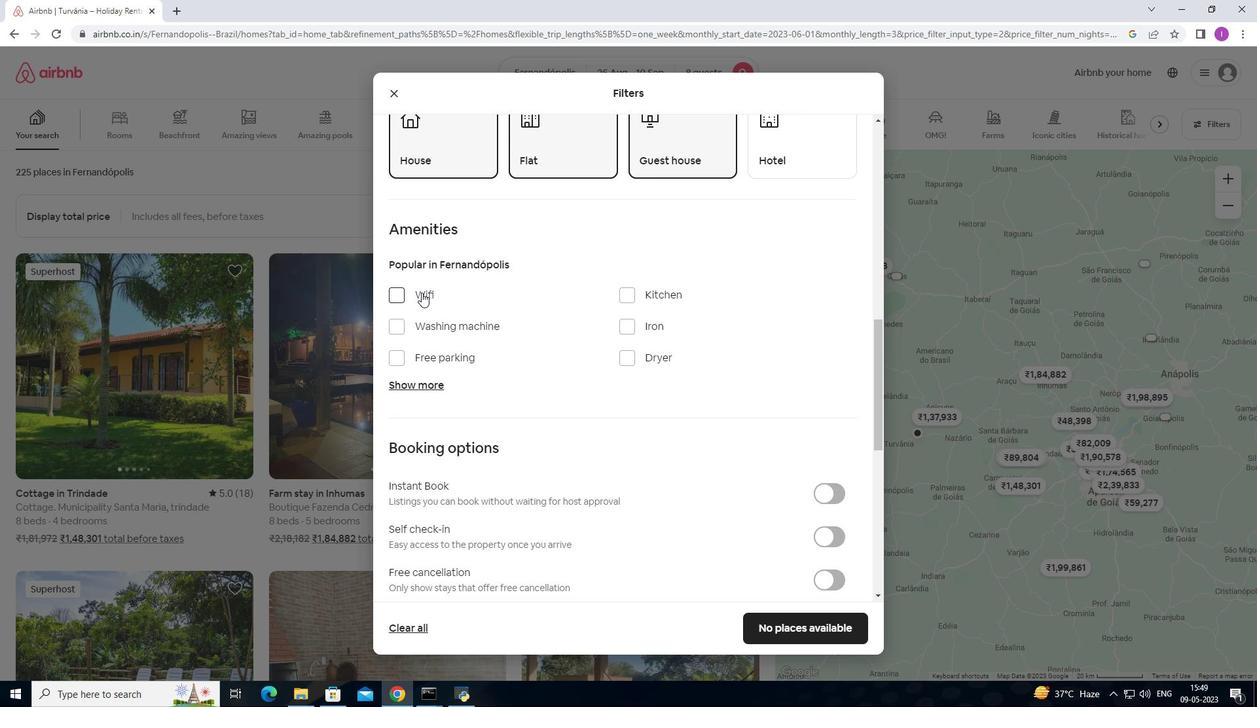 
Action: Mouse pressed left at (421, 292)
Screenshot: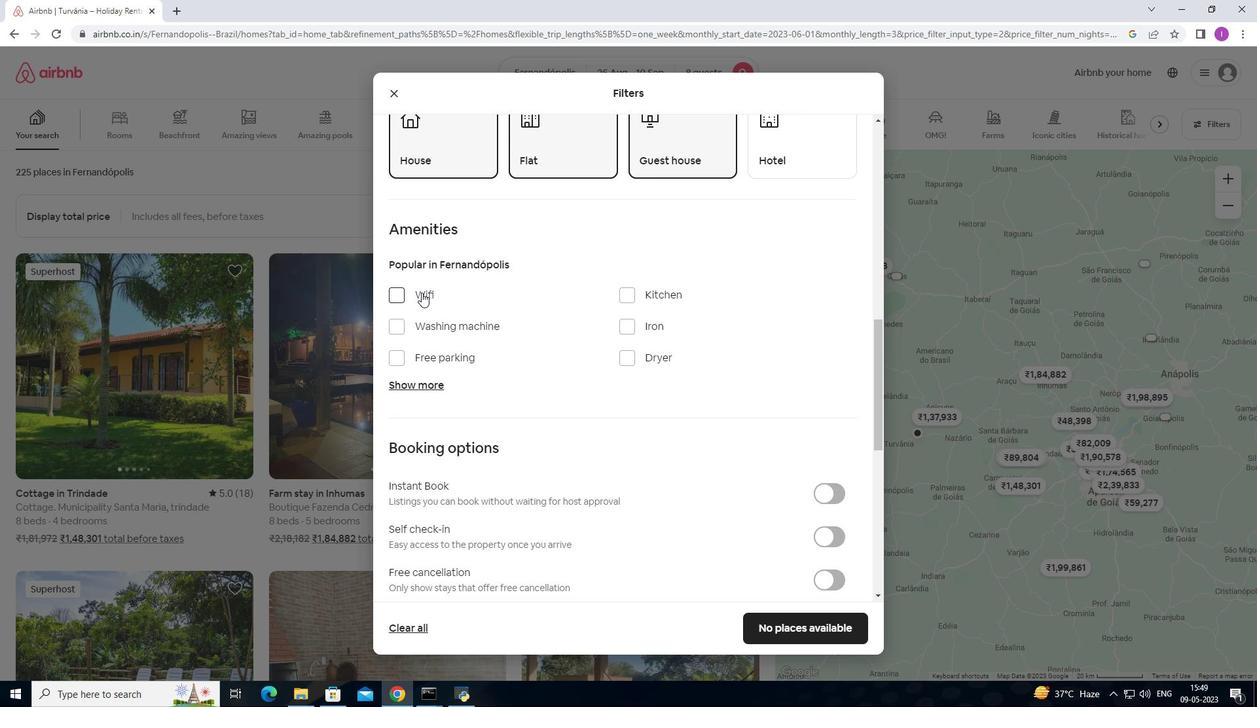 
Action: Mouse moved to (410, 357)
Screenshot: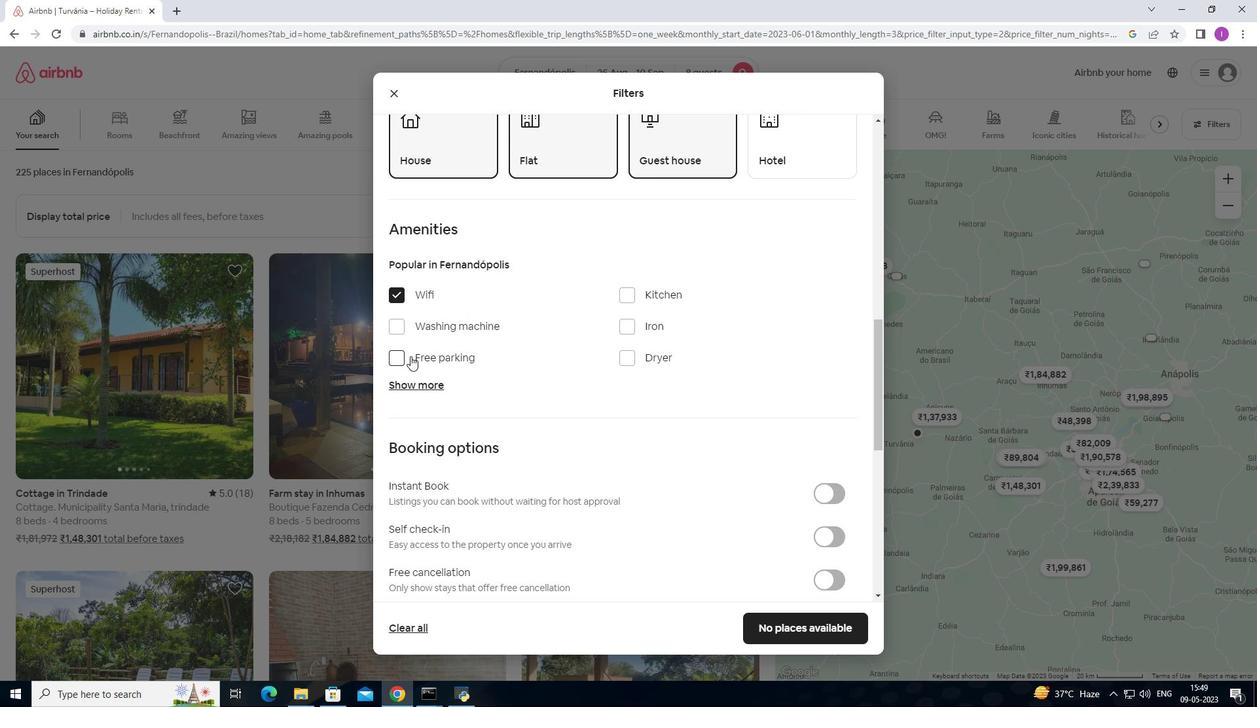 
Action: Mouse pressed left at (410, 357)
Screenshot: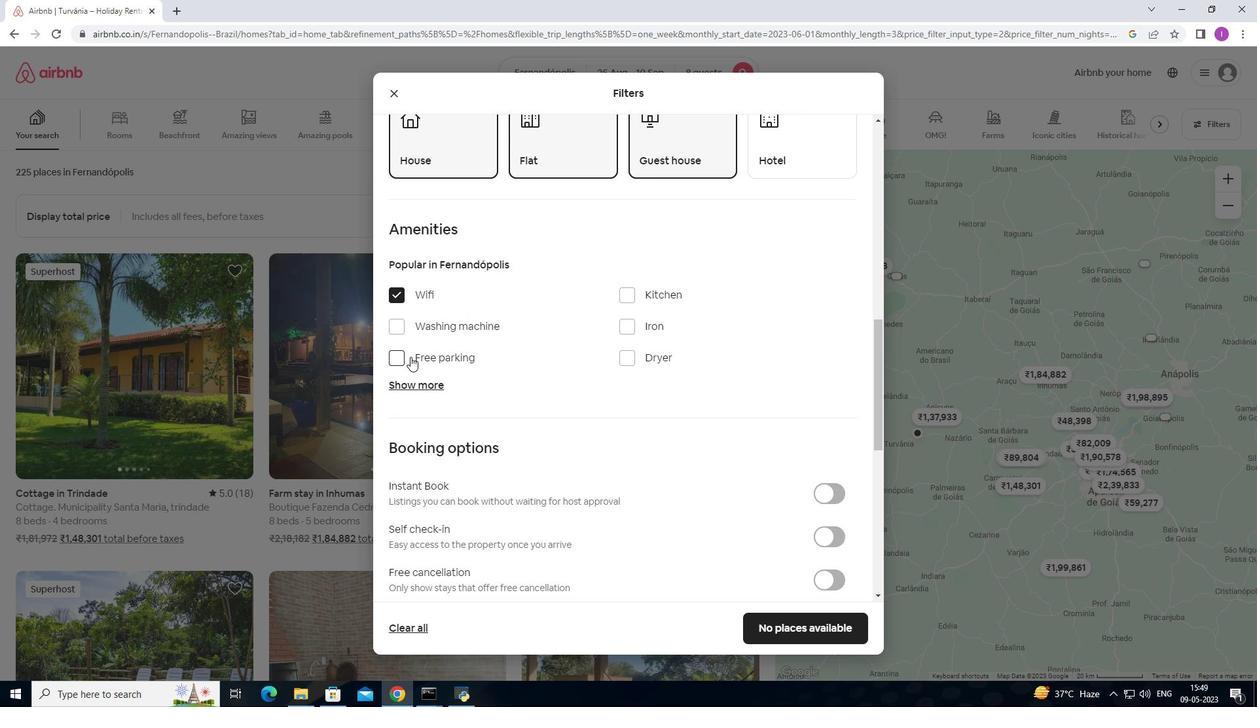 
Action: Mouse moved to (435, 383)
Screenshot: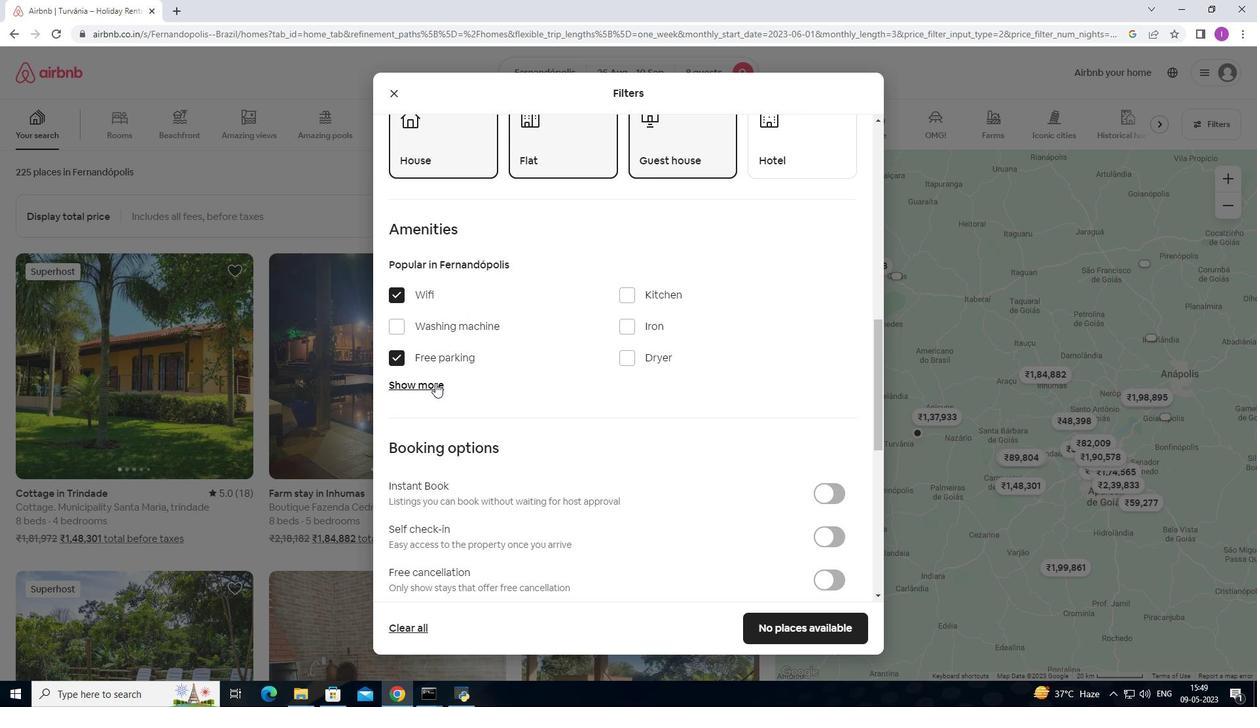 
Action: Mouse pressed left at (435, 383)
Screenshot: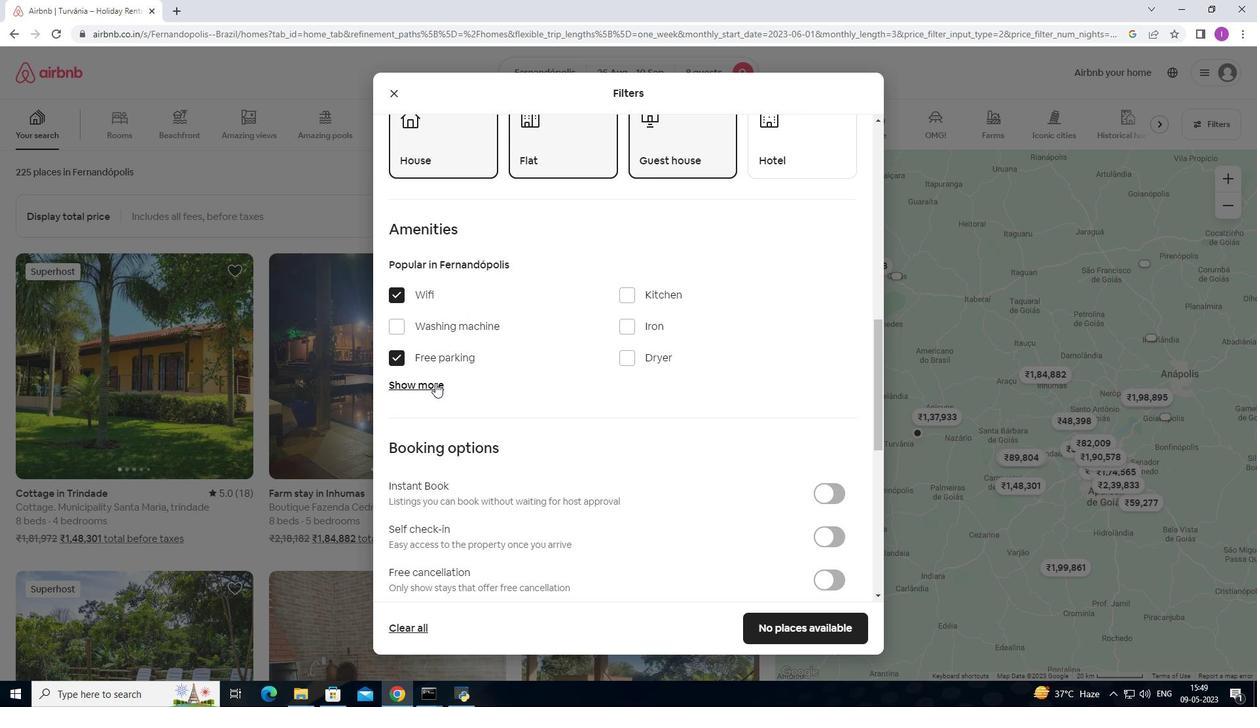 
Action: Mouse moved to (469, 379)
Screenshot: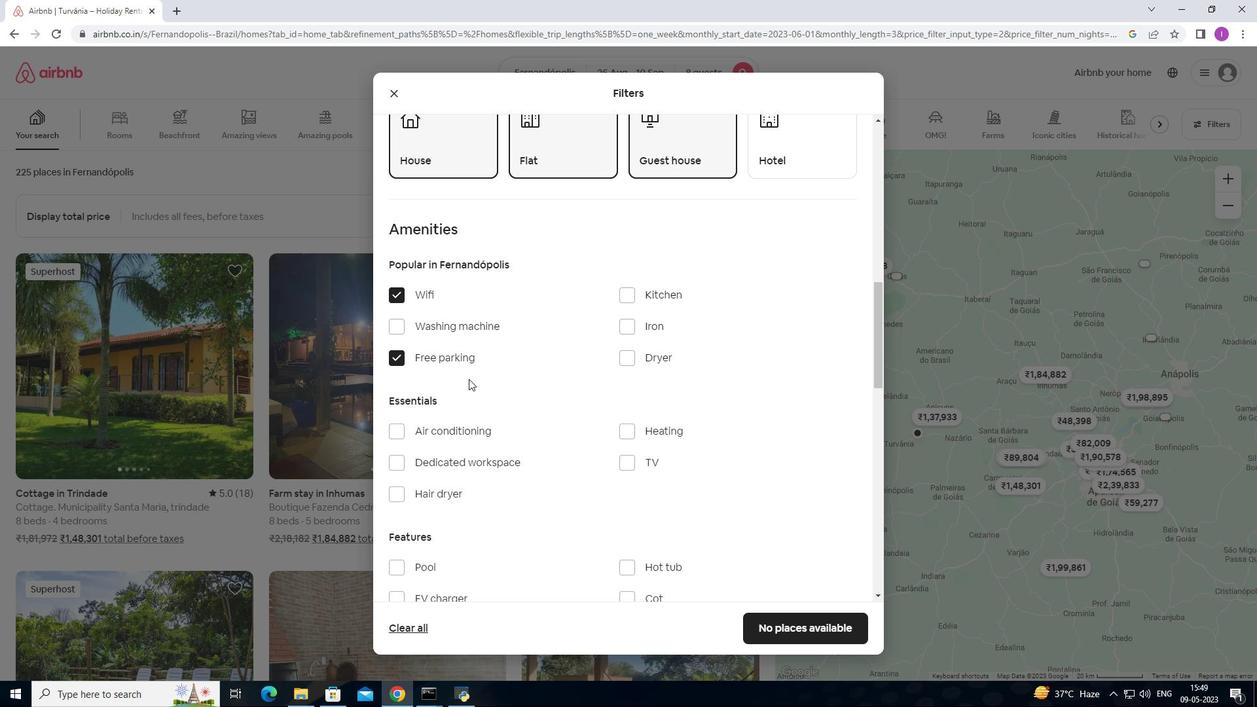 
Action: Mouse scrolled (469, 378) with delta (0, 0)
Screenshot: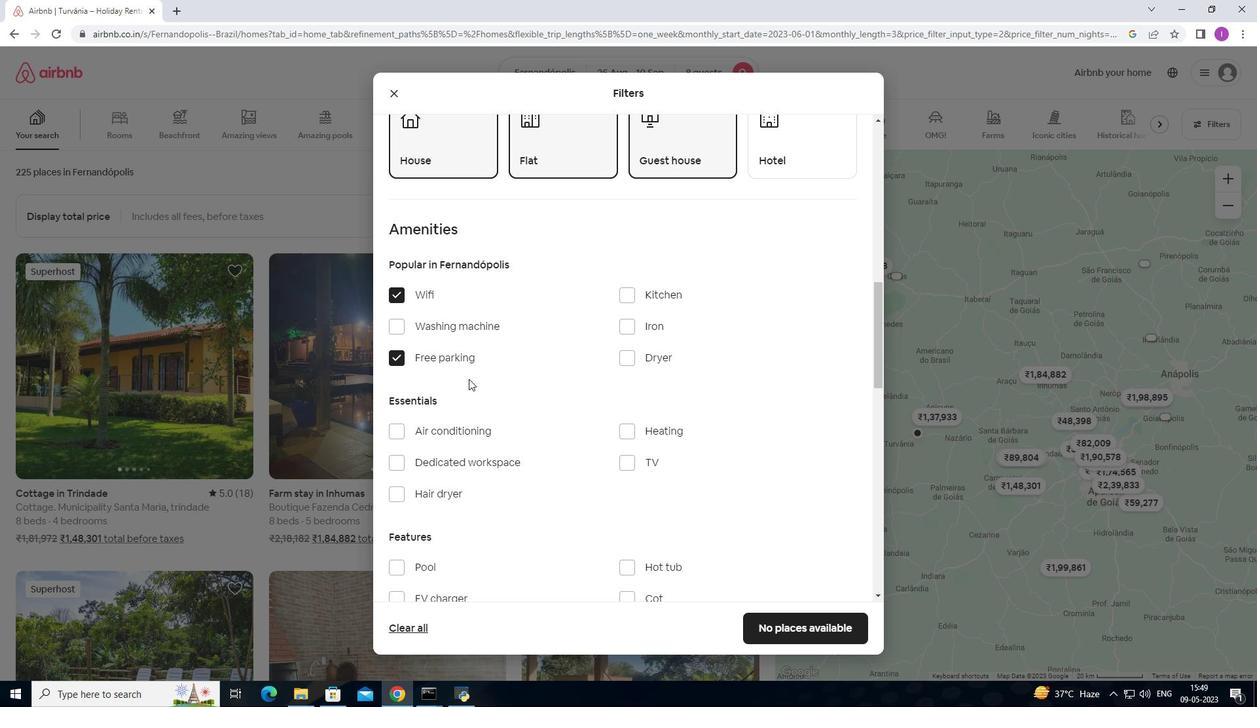 
Action: Mouse scrolled (469, 378) with delta (0, 0)
Screenshot: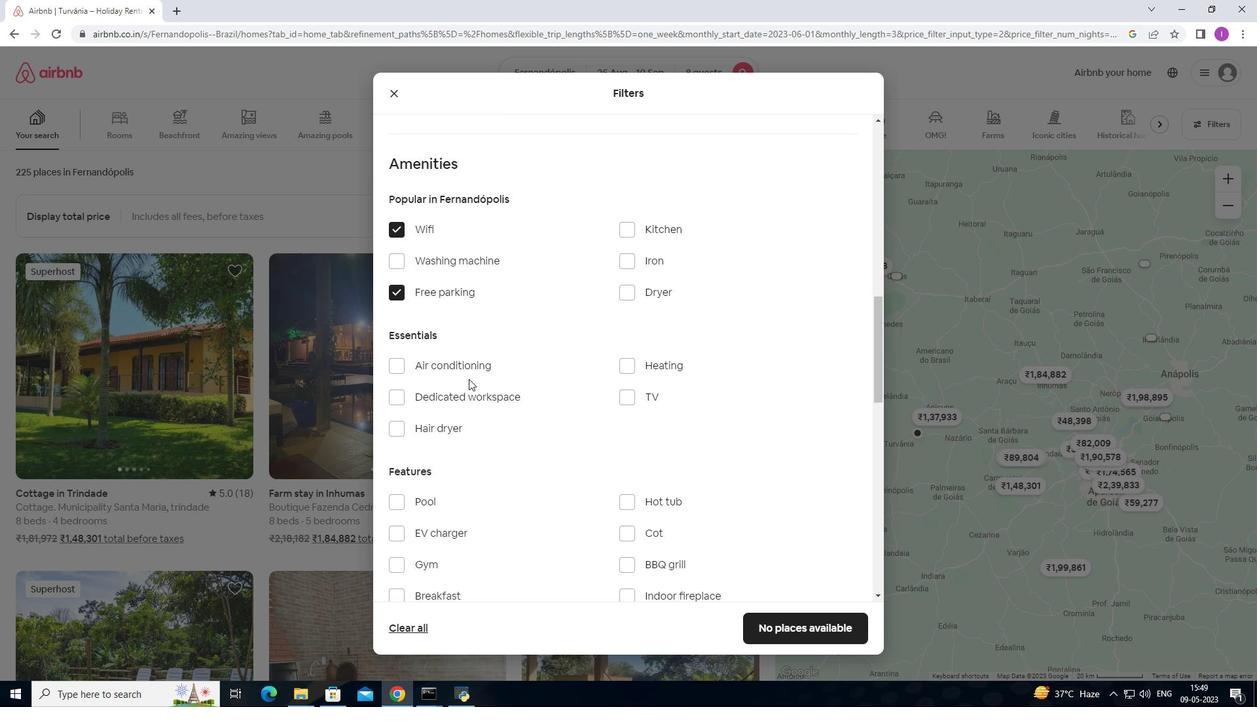 
Action: Mouse moved to (629, 328)
Screenshot: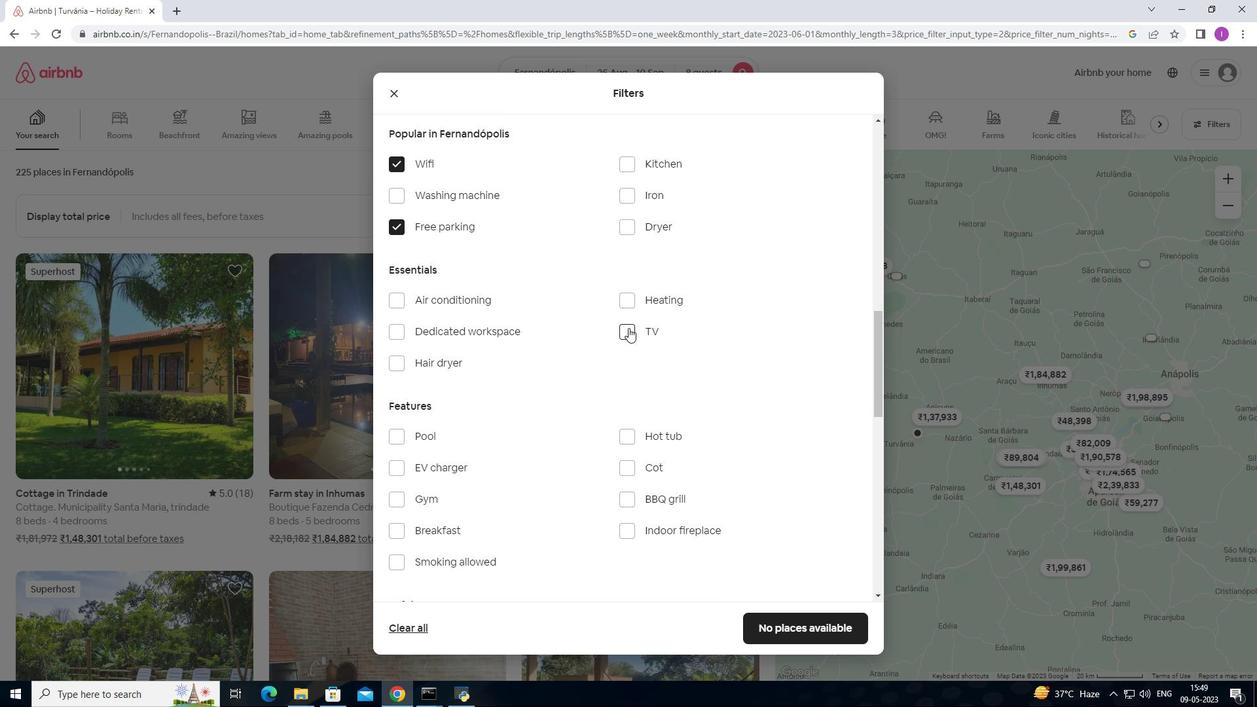 
Action: Mouse pressed left at (629, 328)
Screenshot: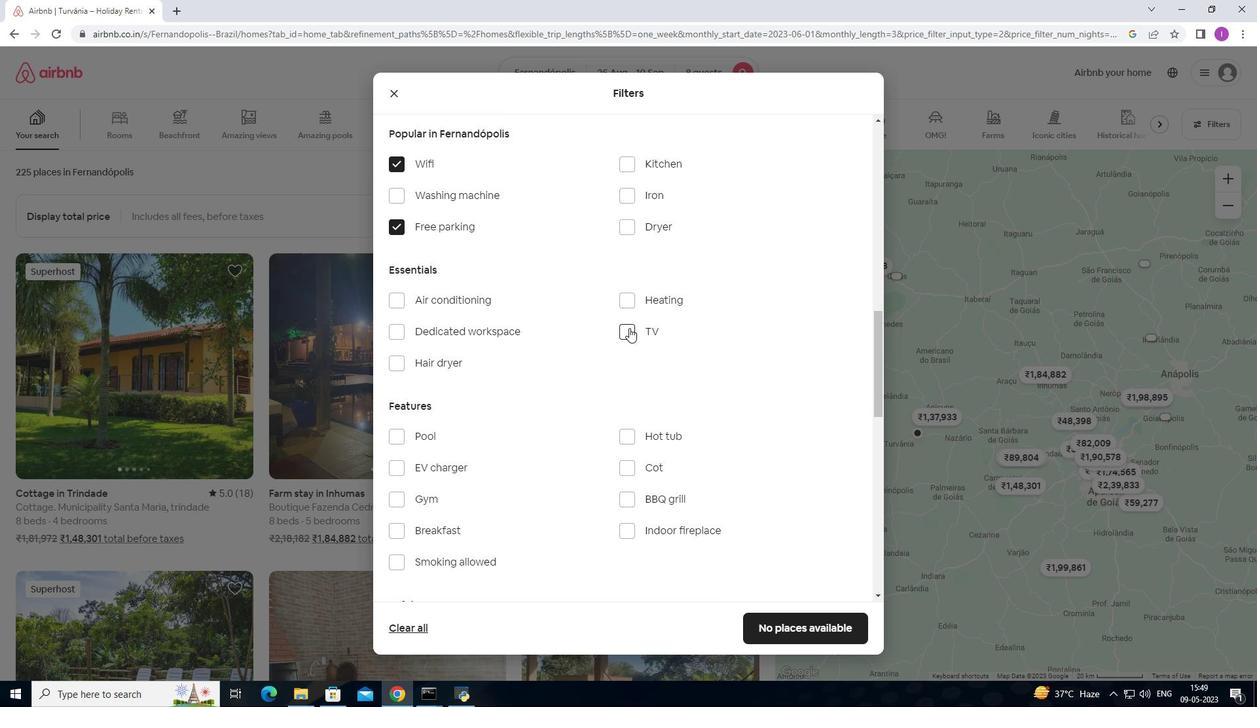 
Action: Mouse moved to (493, 431)
Screenshot: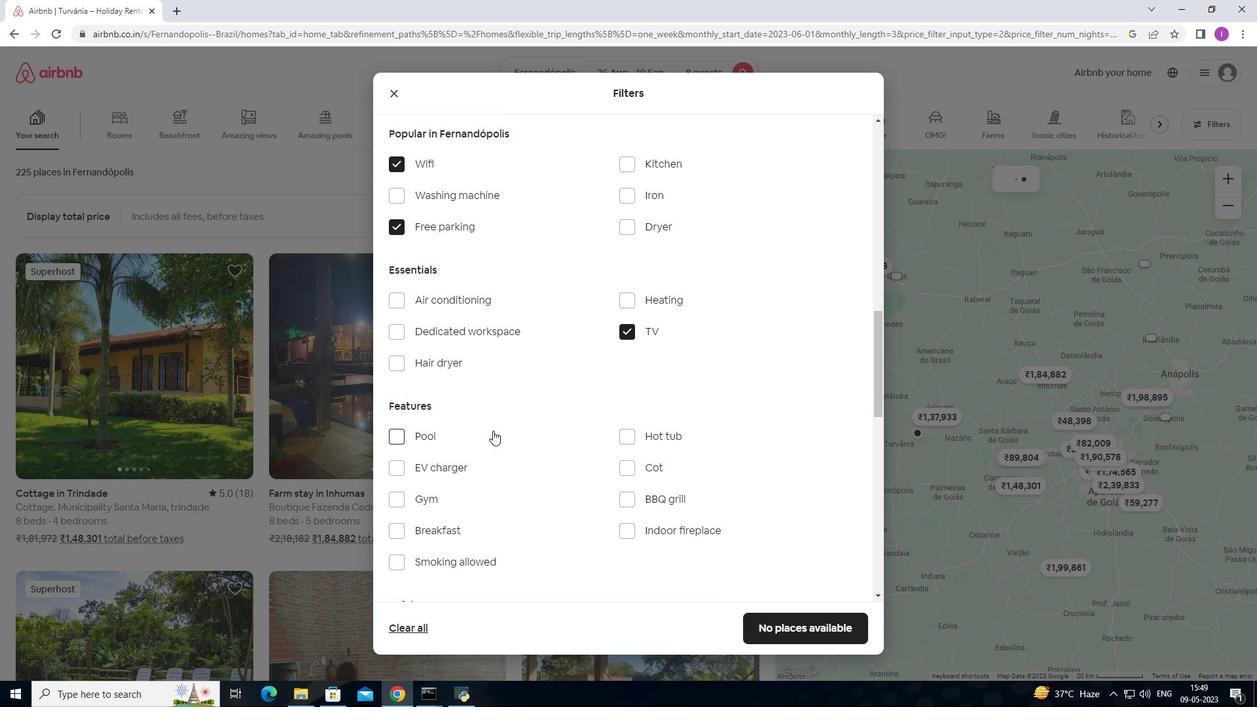 
Action: Mouse scrolled (493, 430) with delta (0, 0)
Screenshot: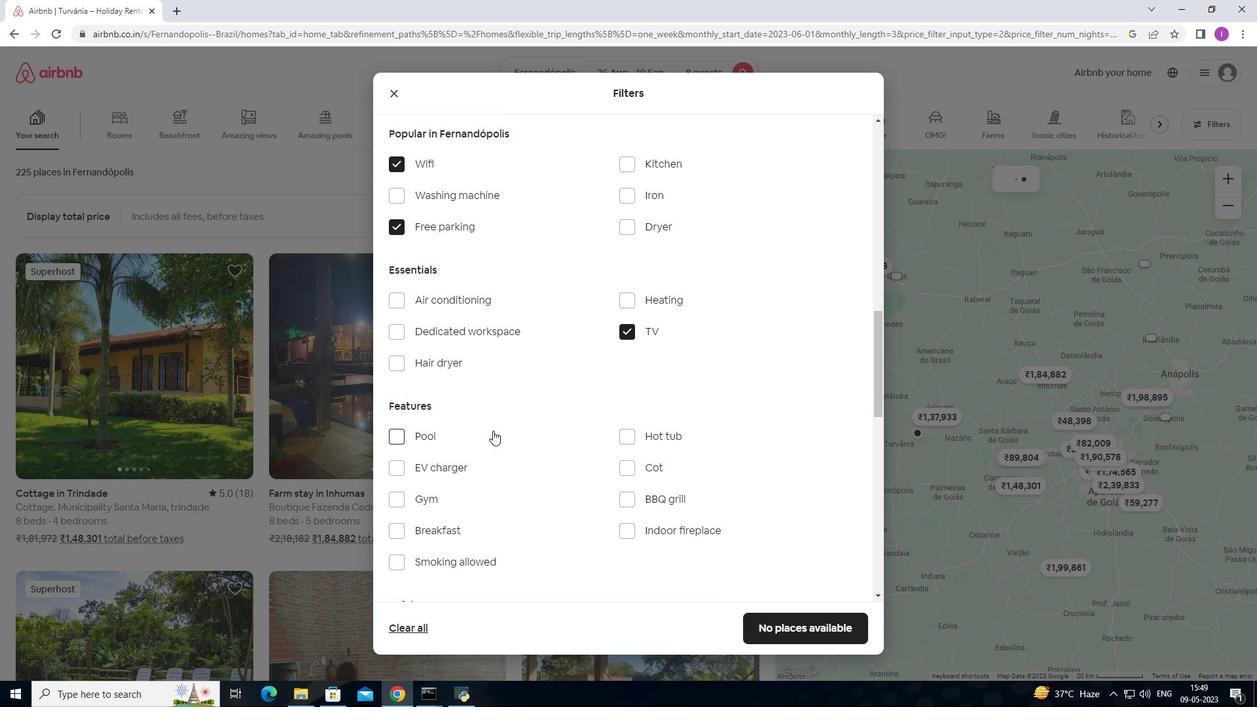 
Action: Mouse scrolled (493, 430) with delta (0, 0)
Screenshot: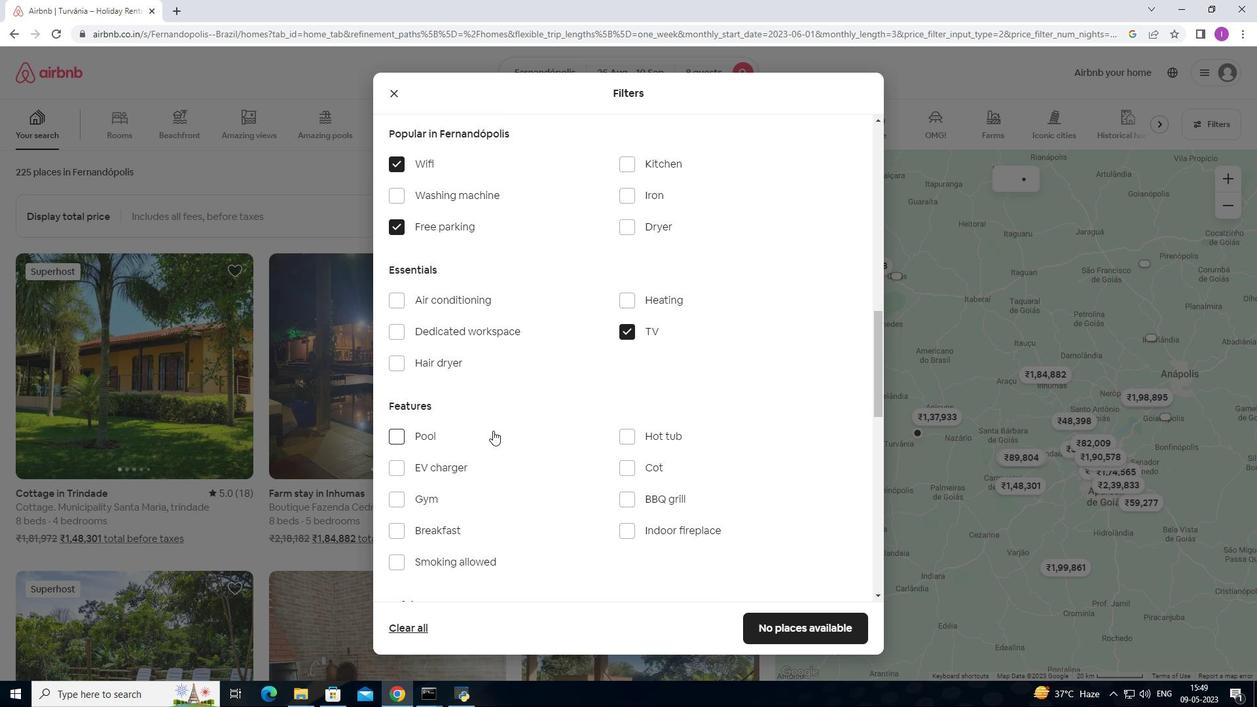 
Action: Mouse moved to (394, 366)
Screenshot: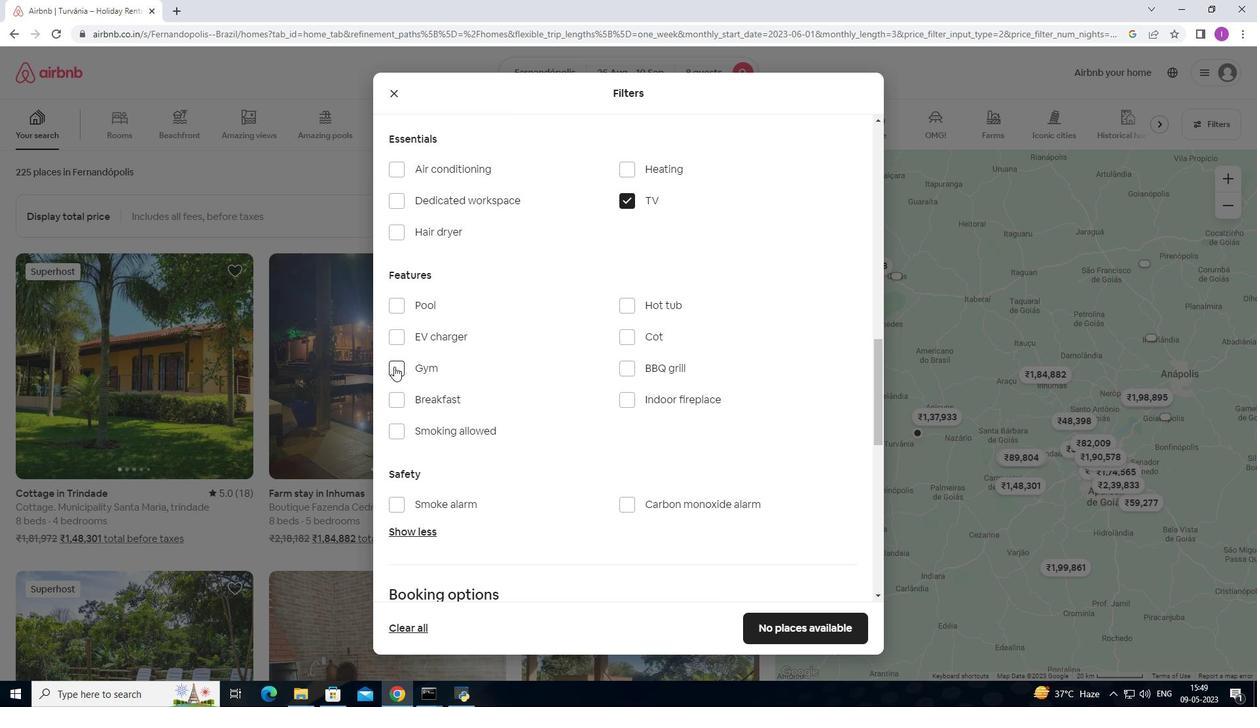 
Action: Mouse pressed left at (394, 366)
Screenshot: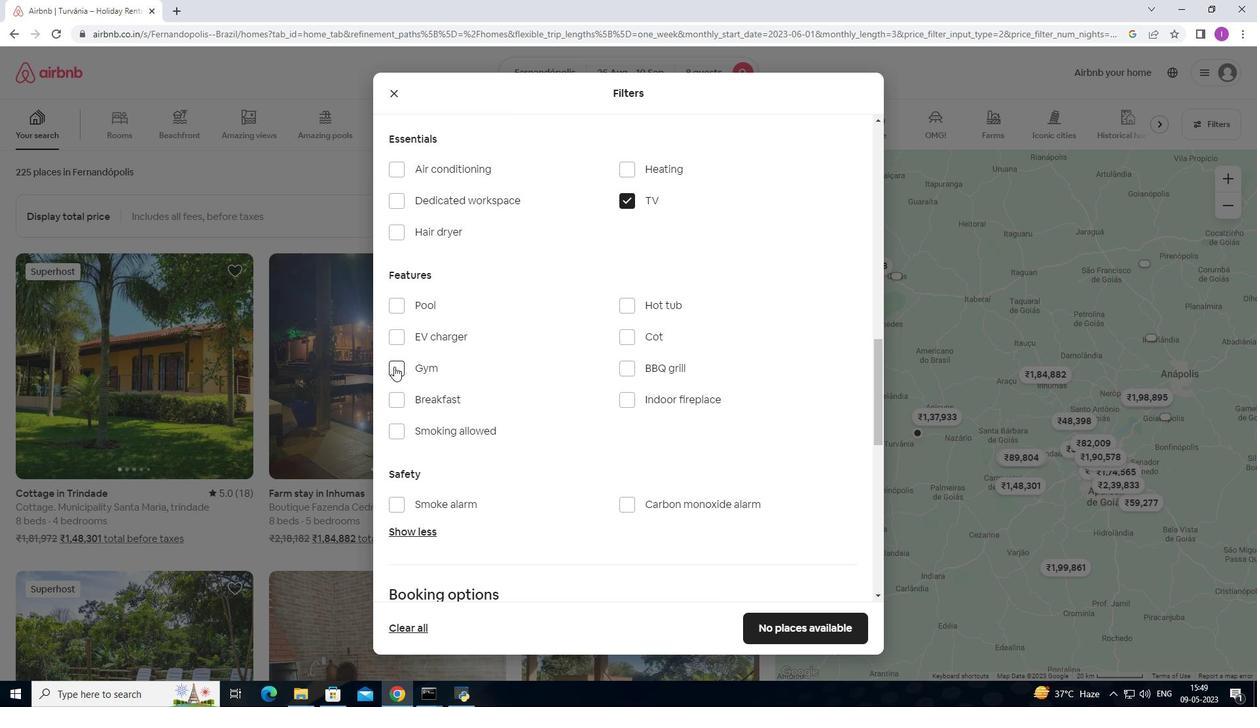 
Action: Mouse moved to (399, 398)
Screenshot: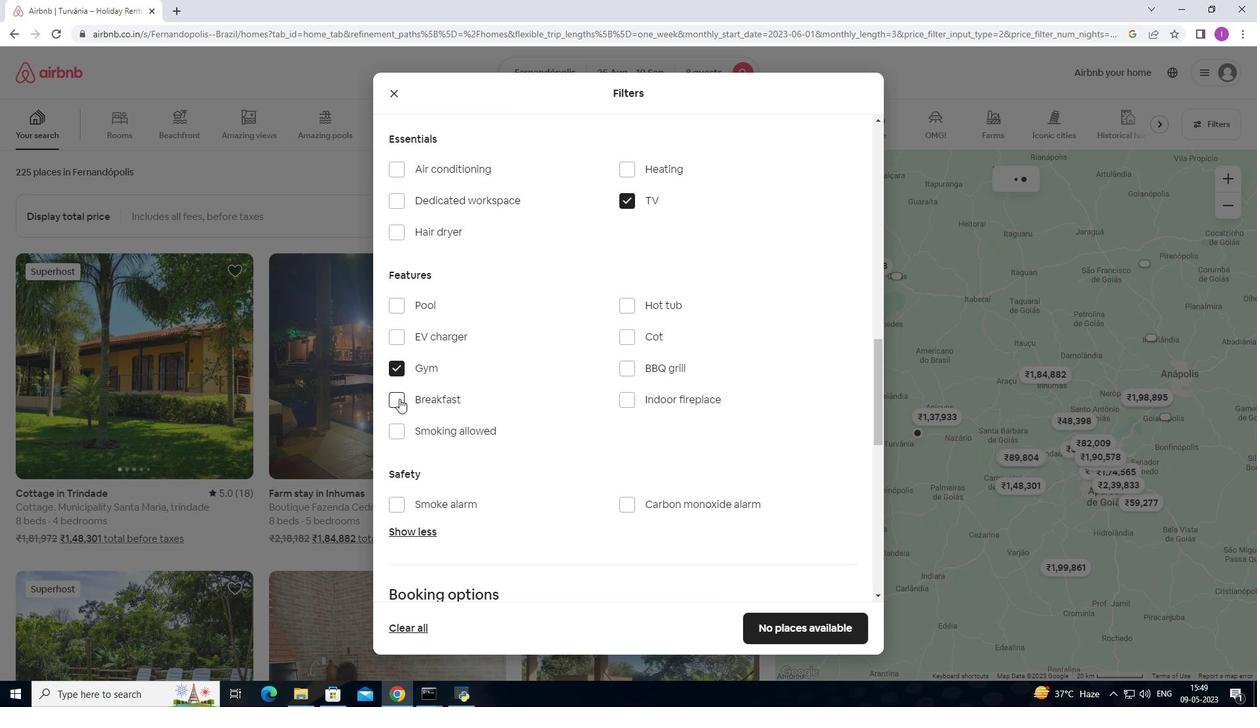 
Action: Mouse pressed left at (399, 398)
Screenshot: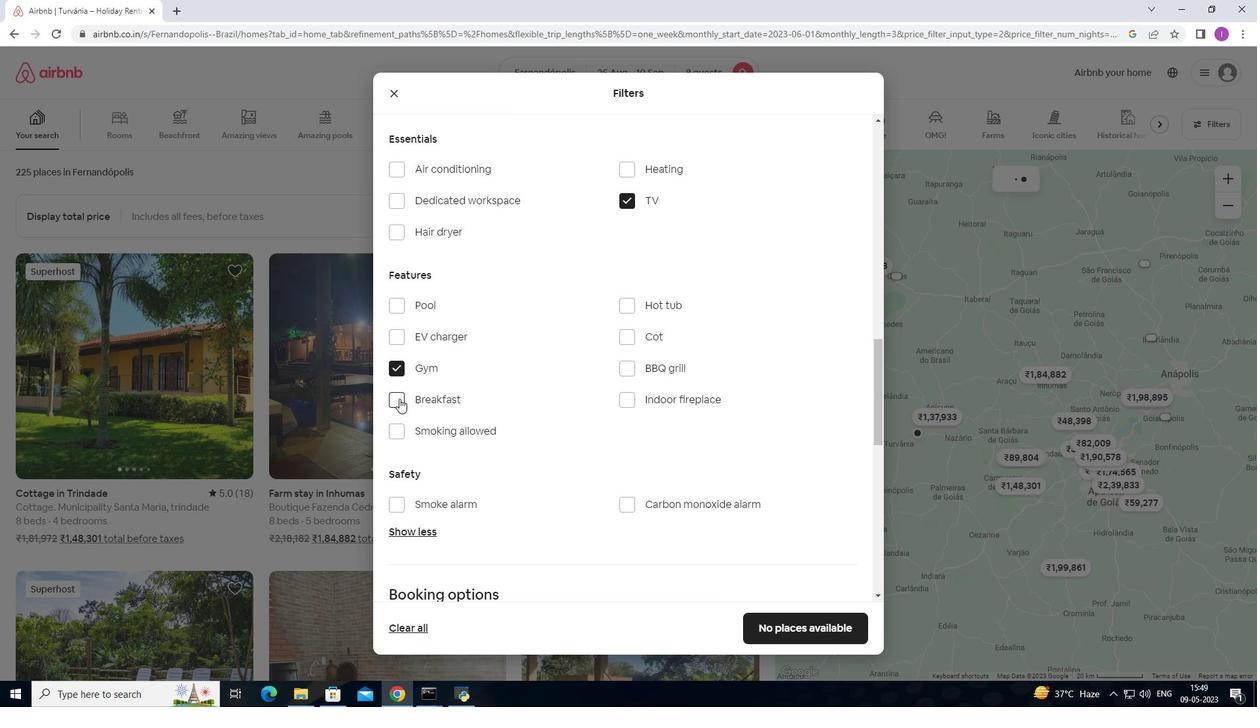 
Action: Mouse moved to (504, 399)
Screenshot: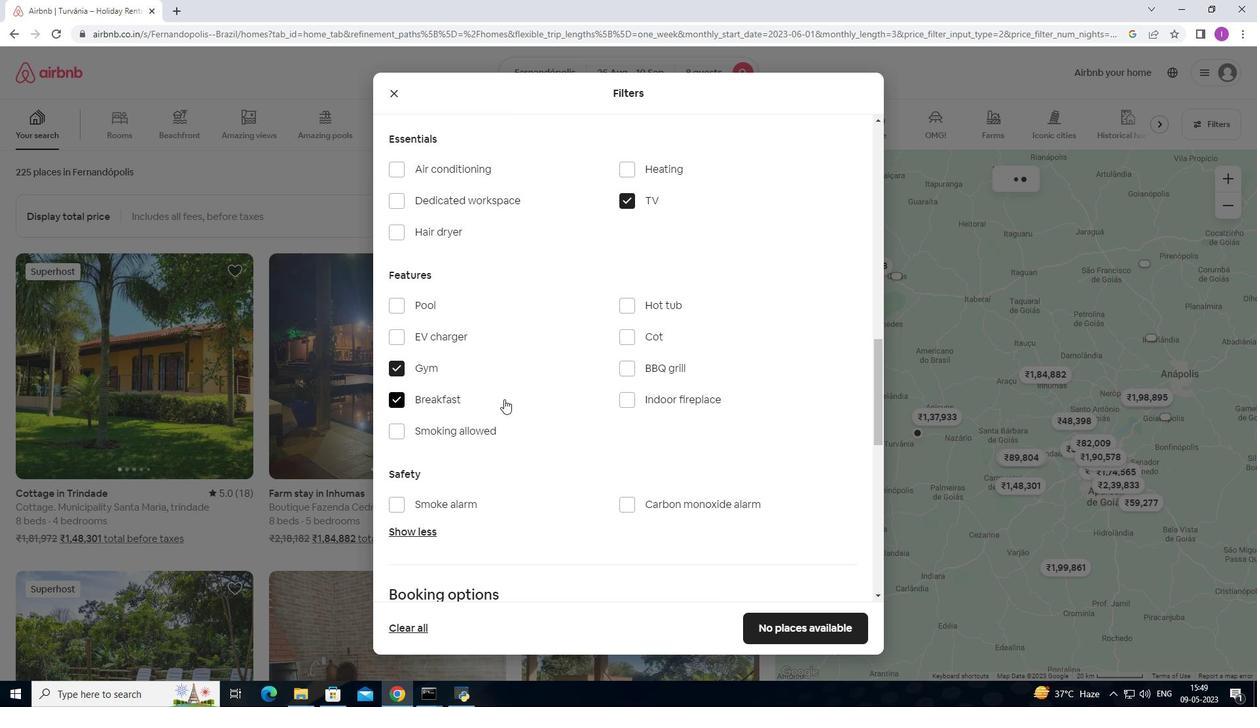 
Action: Mouse scrolled (504, 398) with delta (0, 0)
Screenshot: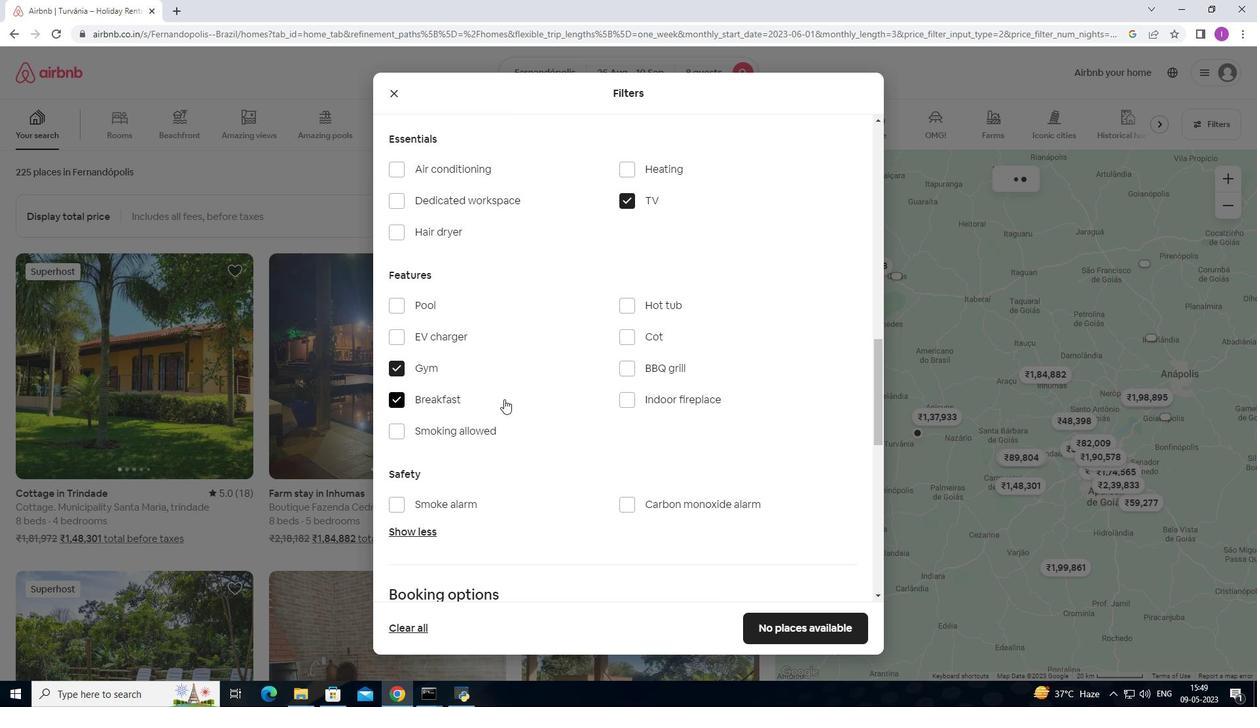 
Action: Mouse scrolled (504, 398) with delta (0, 0)
Screenshot: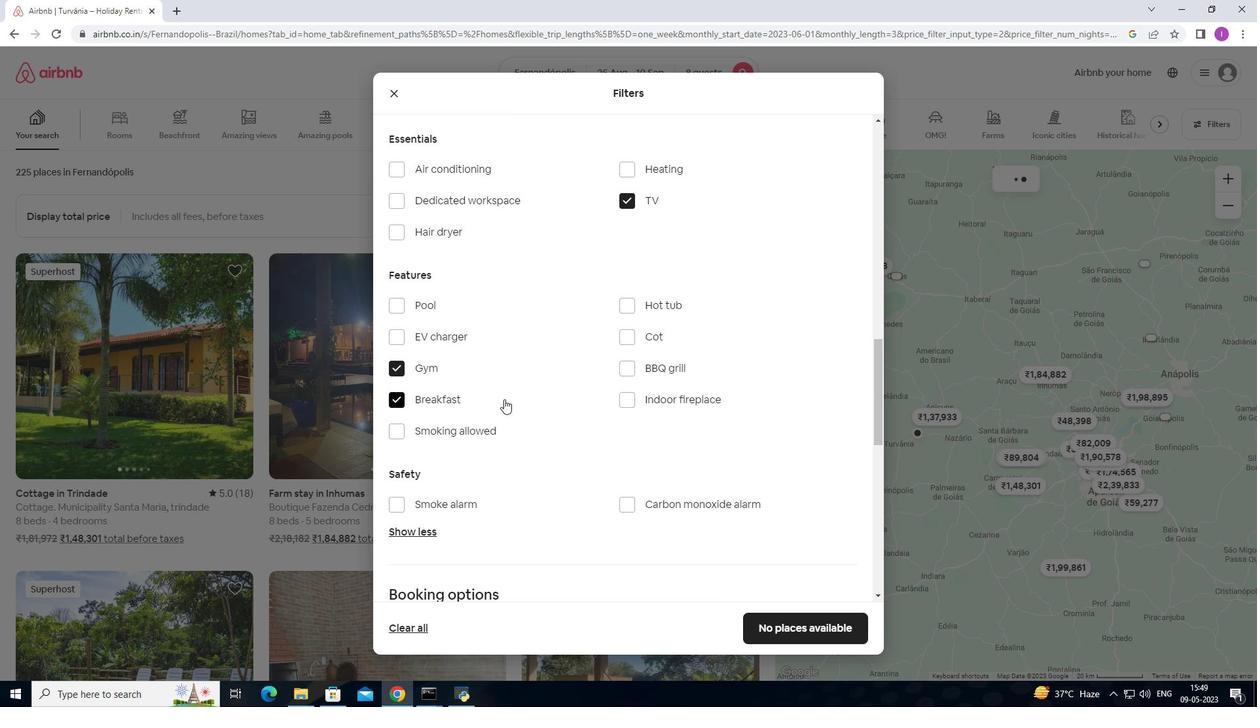 
Action: Mouse scrolled (504, 398) with delta (0, 0)
Screenshot: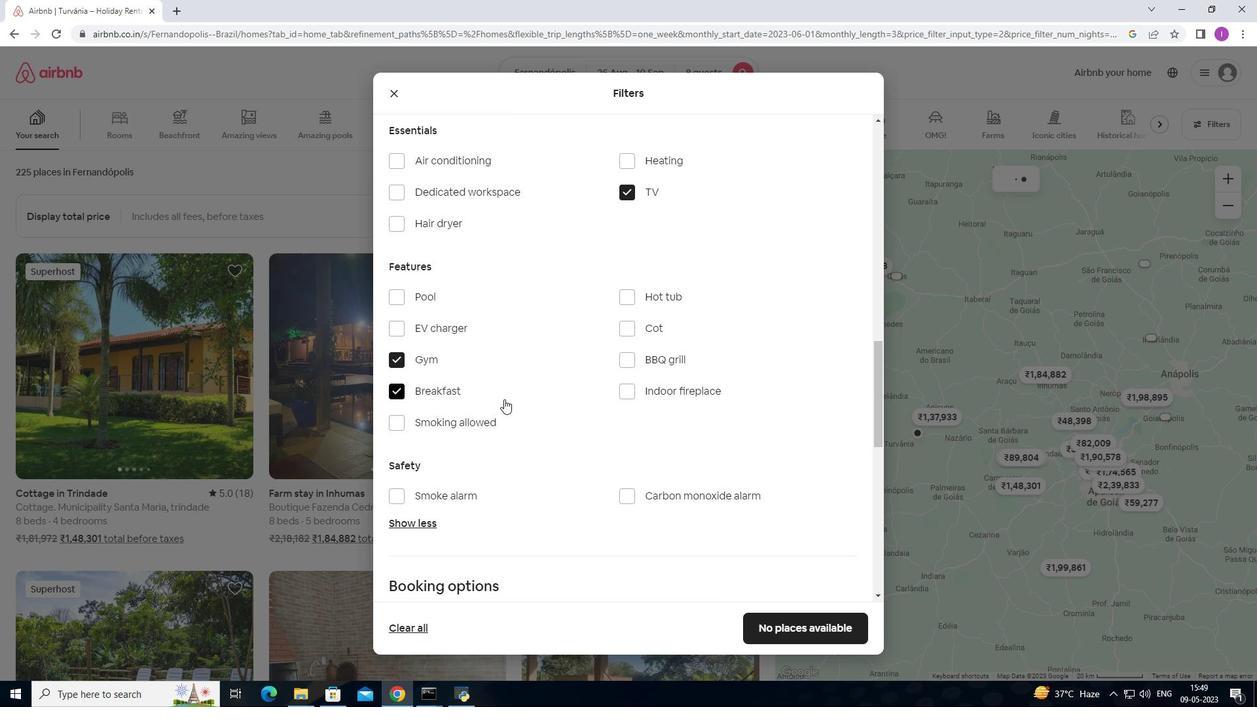 
Action: Mouse scrolled (504, 398) with delta (0, 0)
Screenshot: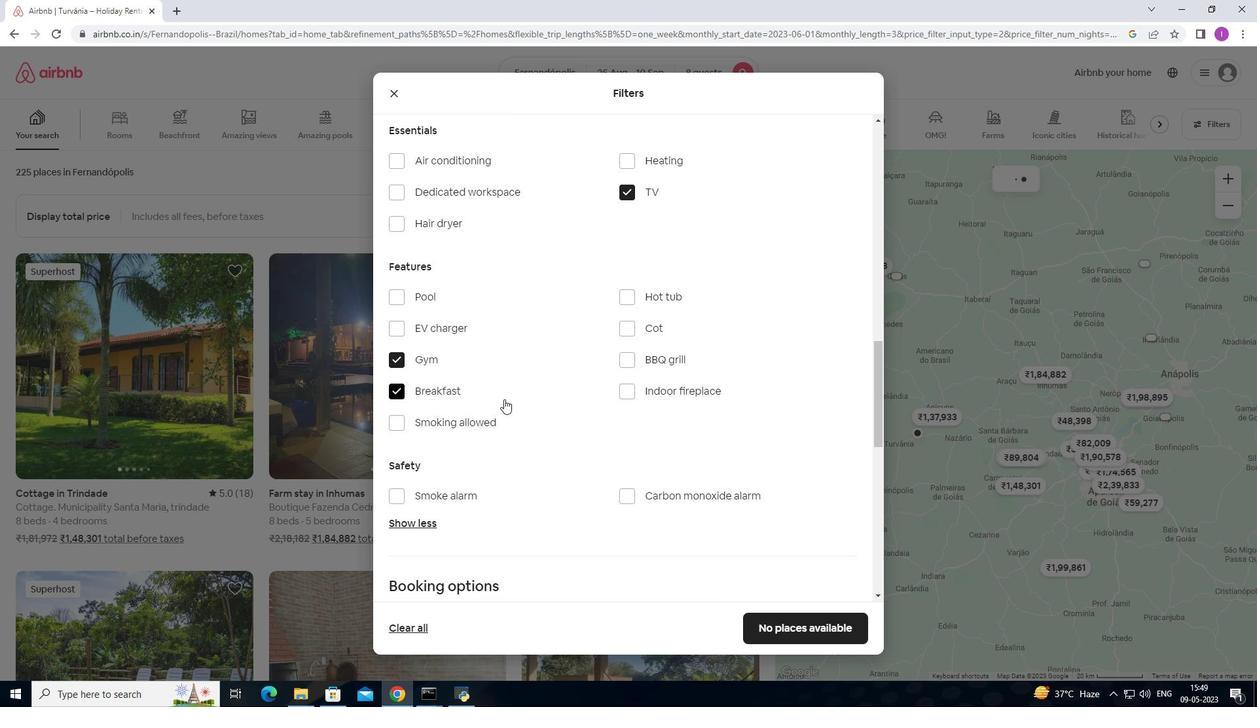 
Action: Mouse scrolled (504, 398) with delta (0, 0)
Screenshot: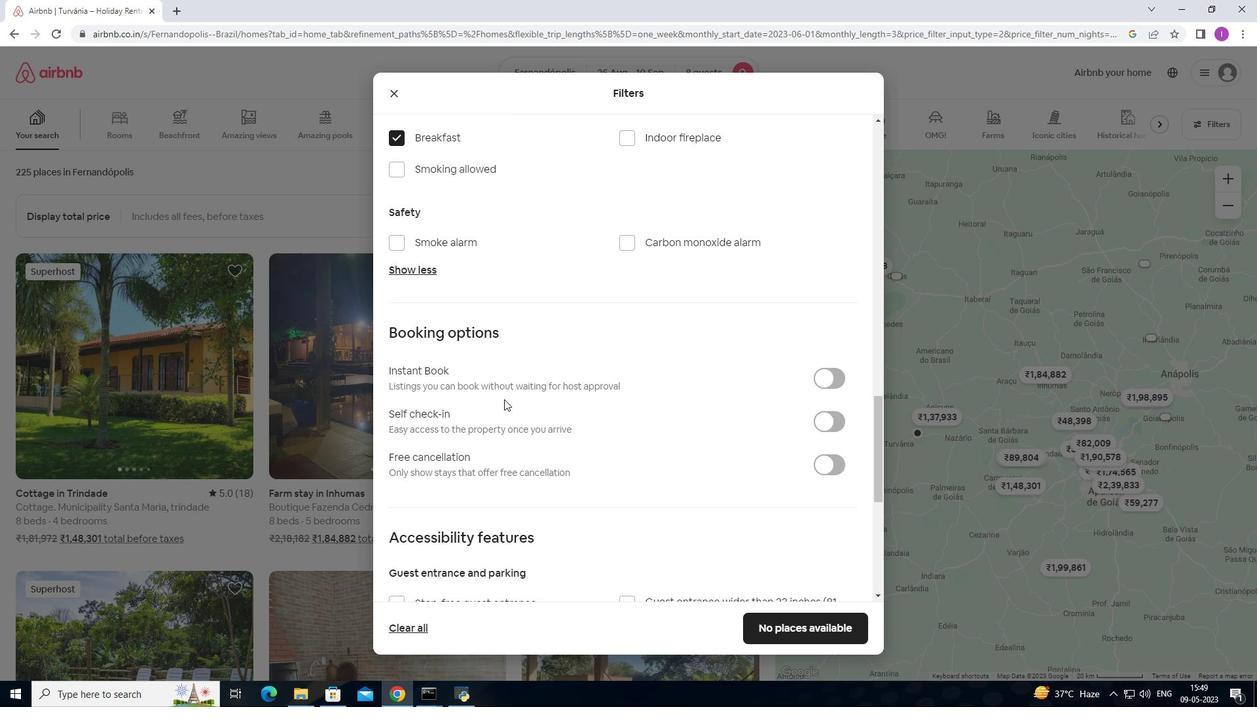 
Action: Mouse scrolled (504, 398) with delta (0, 0)
Screenshot: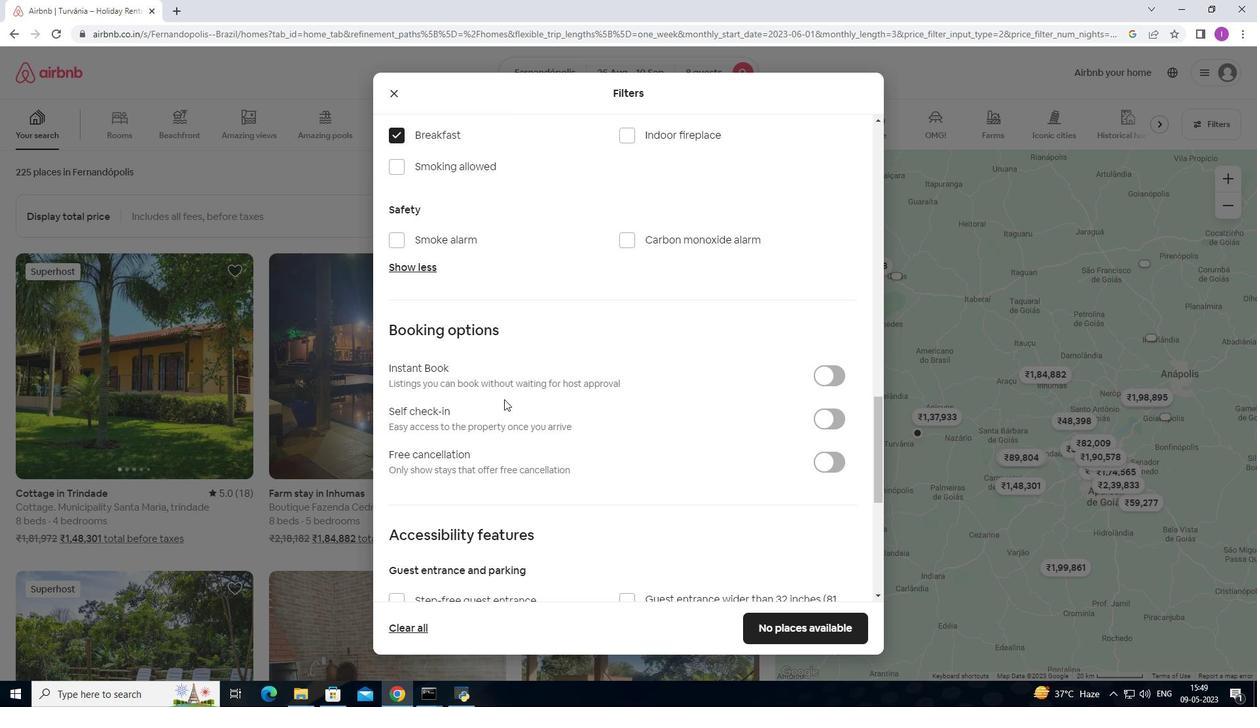 
Action: Mouse scrolled (504, 398) with delta (0, 0)
Screenshot: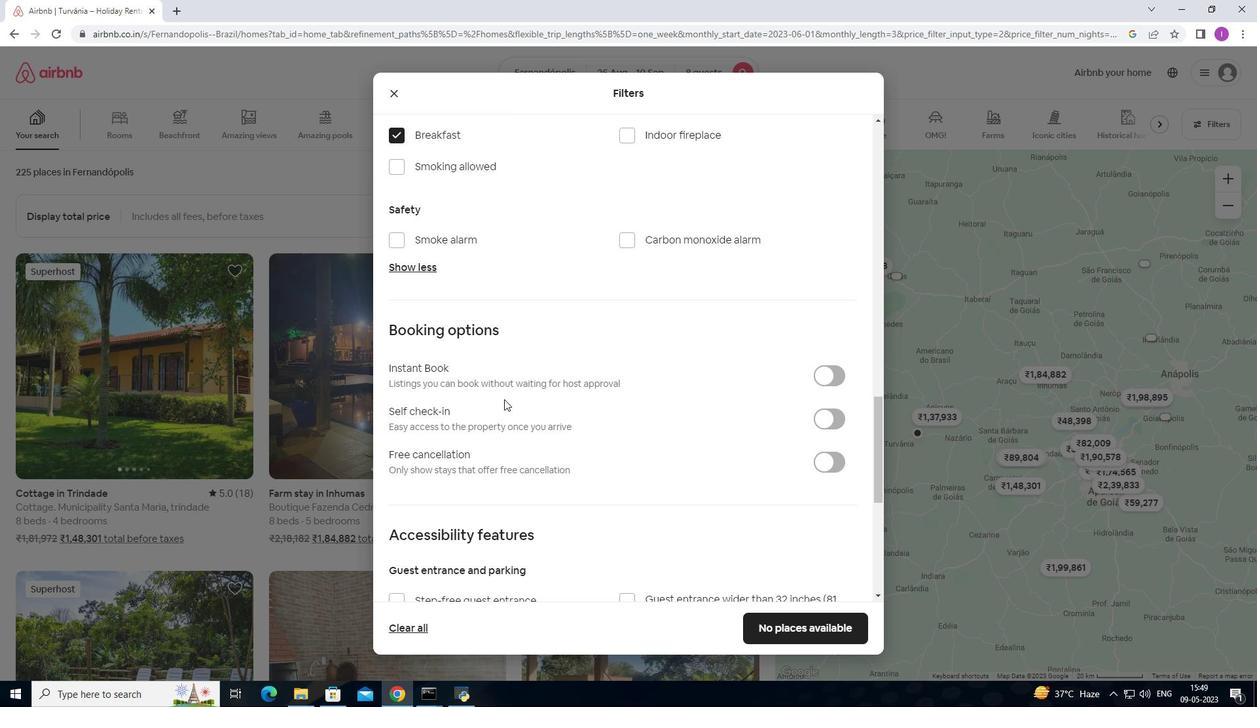 
Action: Mouse scrolled (504, 398) with delta (0, 0)
Screenshot: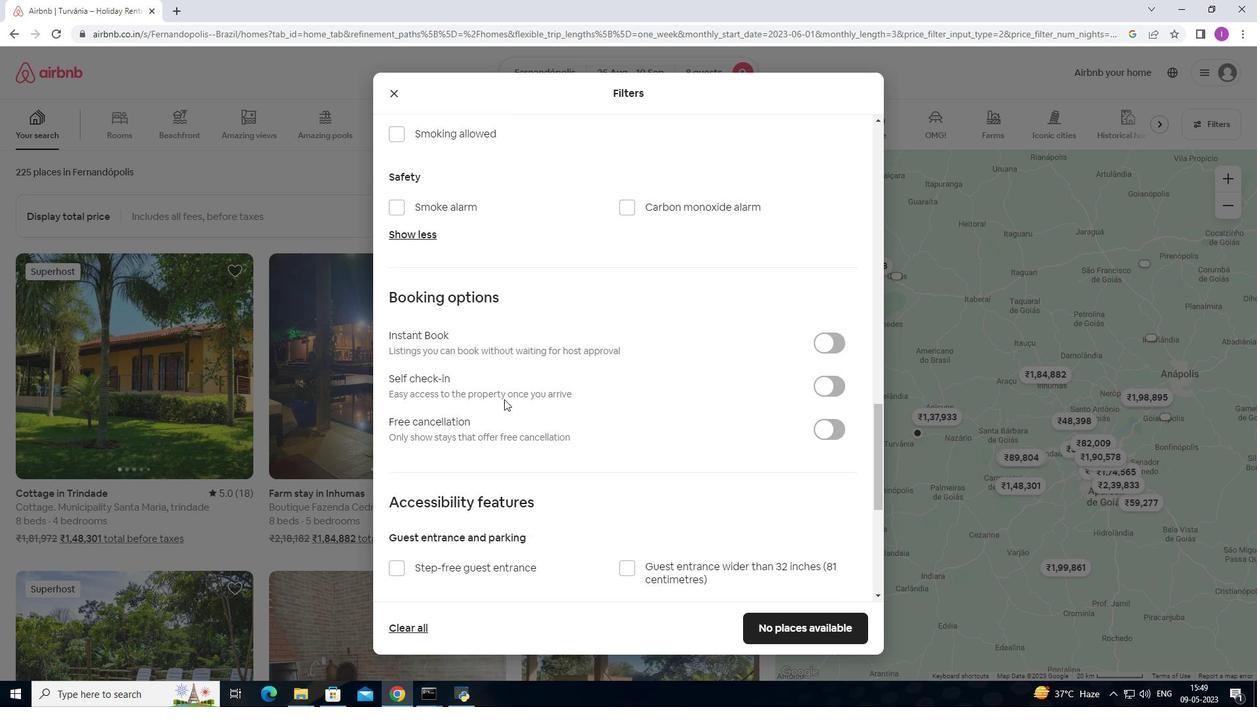
Action: Mouse scrolled (504, 398) with delta (0, 0)
Screenshot: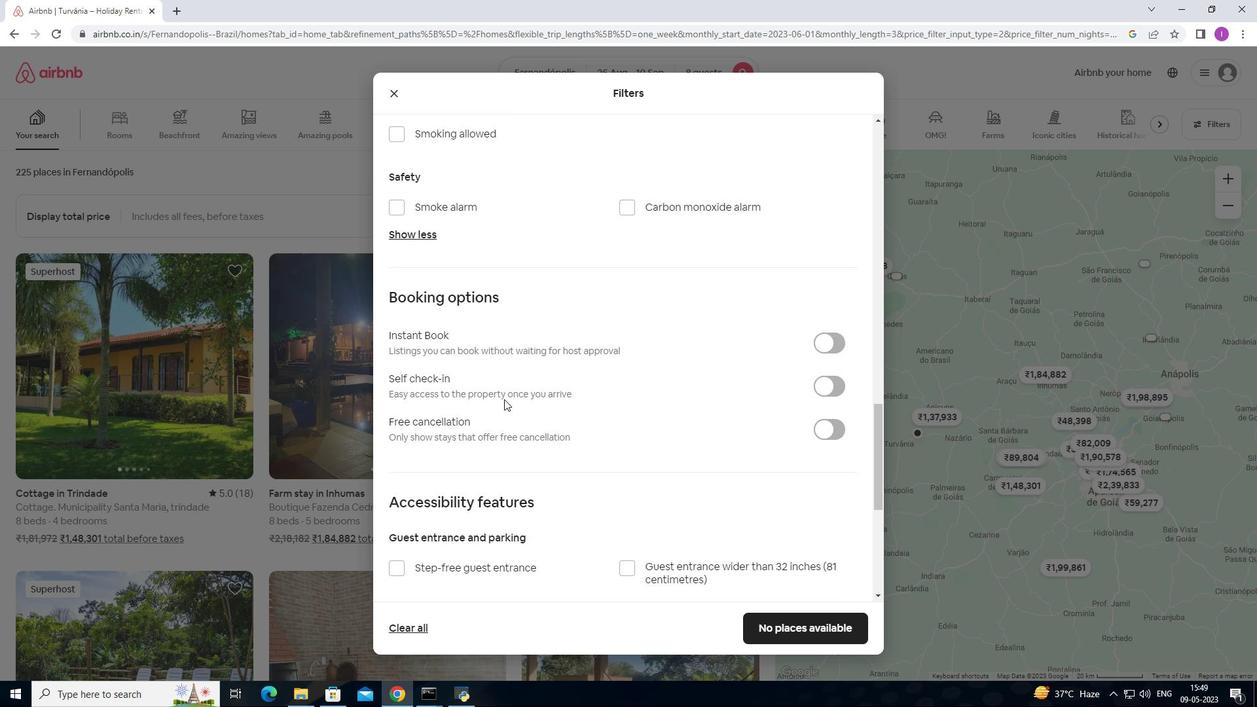 
Action: Mouse moved to (810, 195)
Screenshot: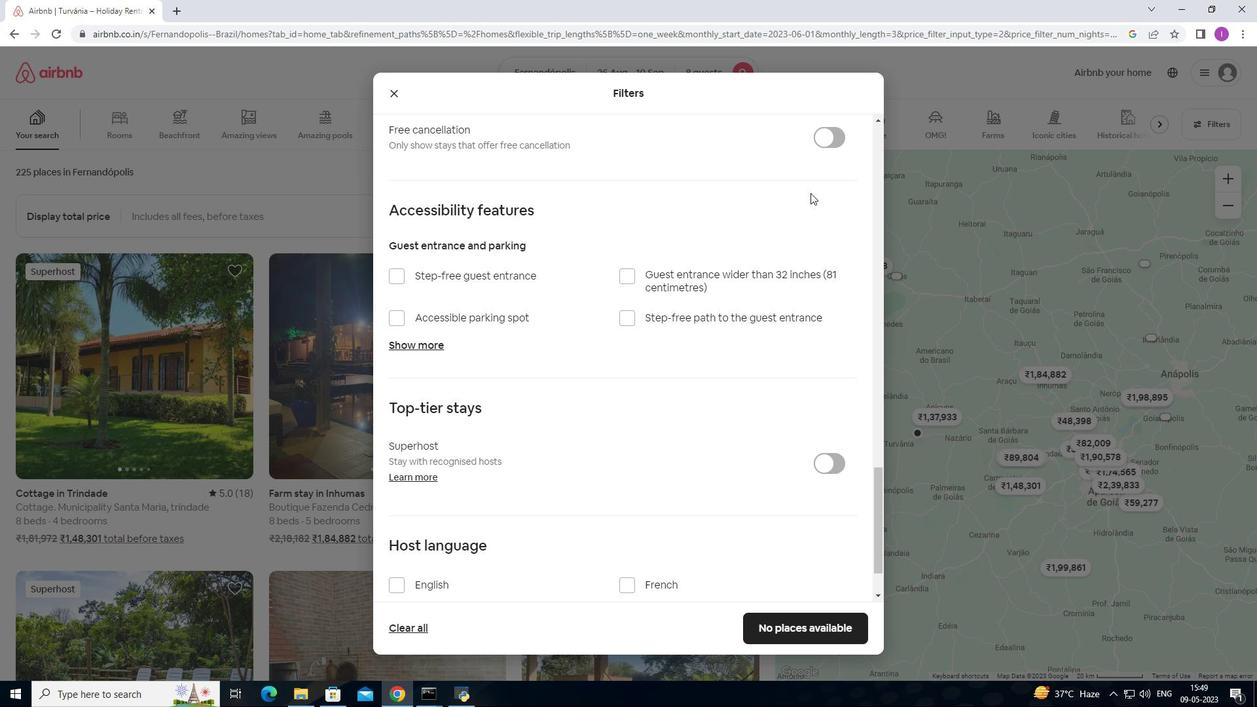 
Action: Mouse scrolled (810, 195) with delta (0, 0)
Screenshot: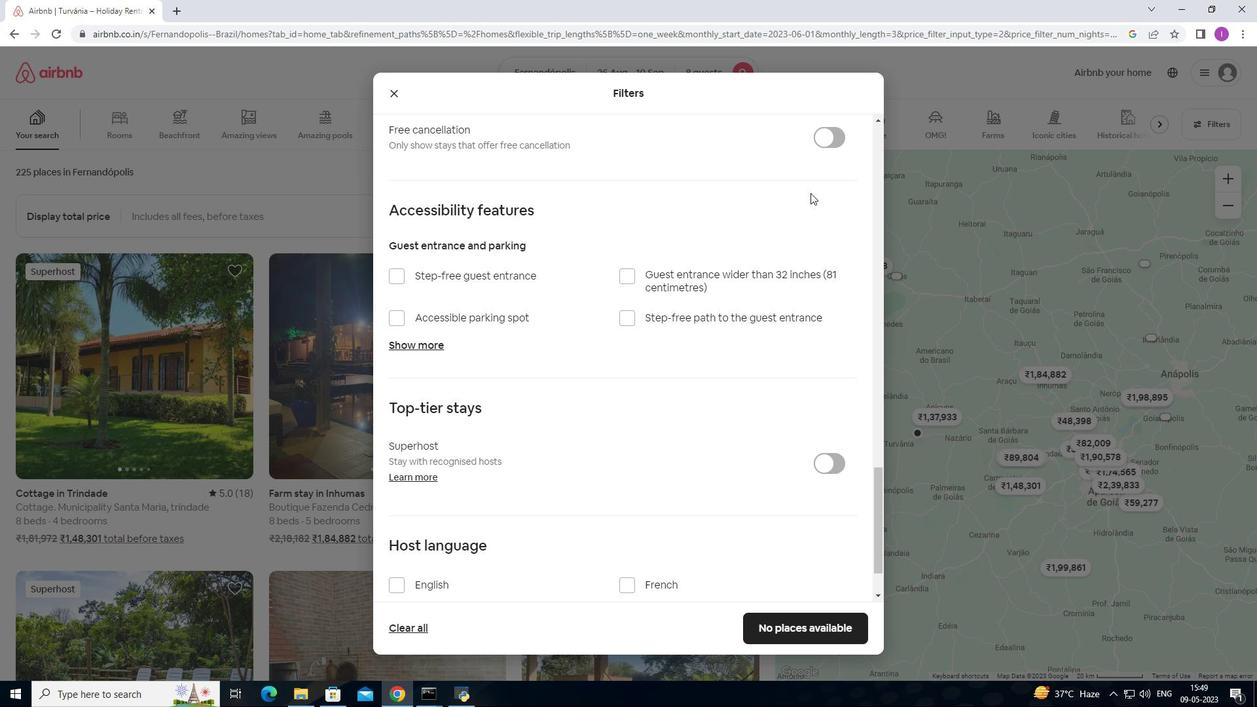 
Action: Mouse moved to (811, 202)
Screenshot: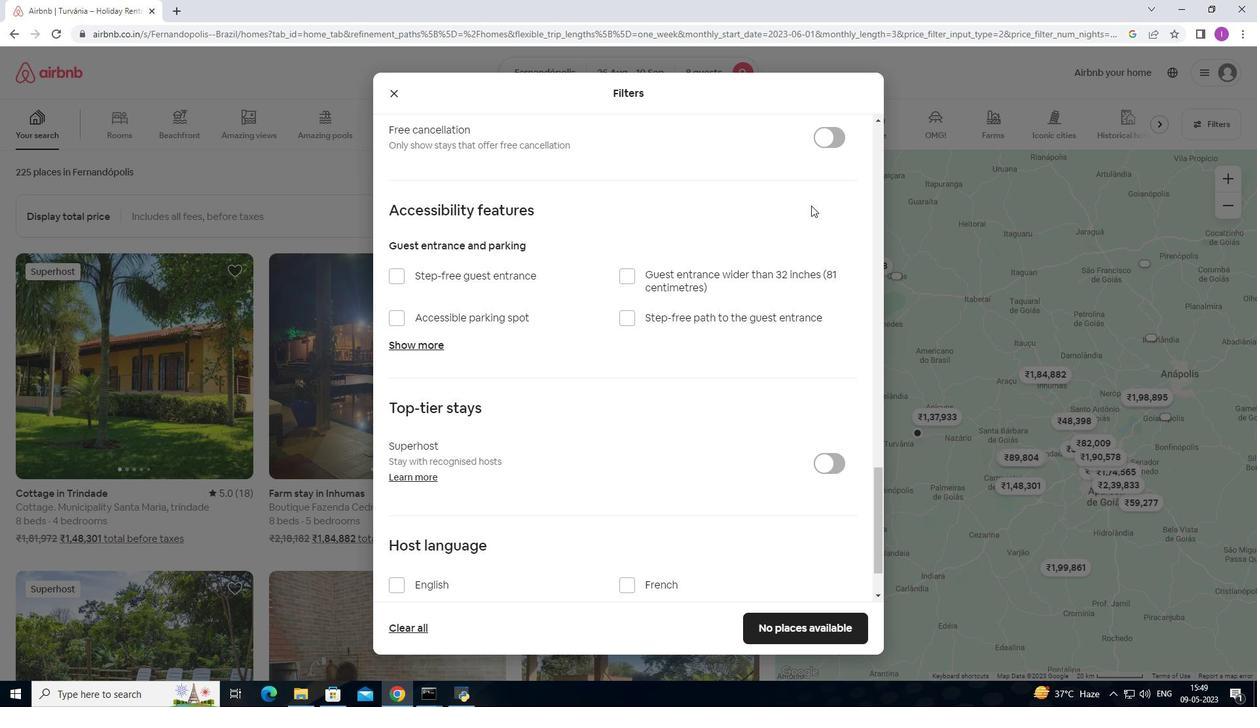 
Action: Mouse scrolled (811, 203) with delta (0, 0)
Screenshot: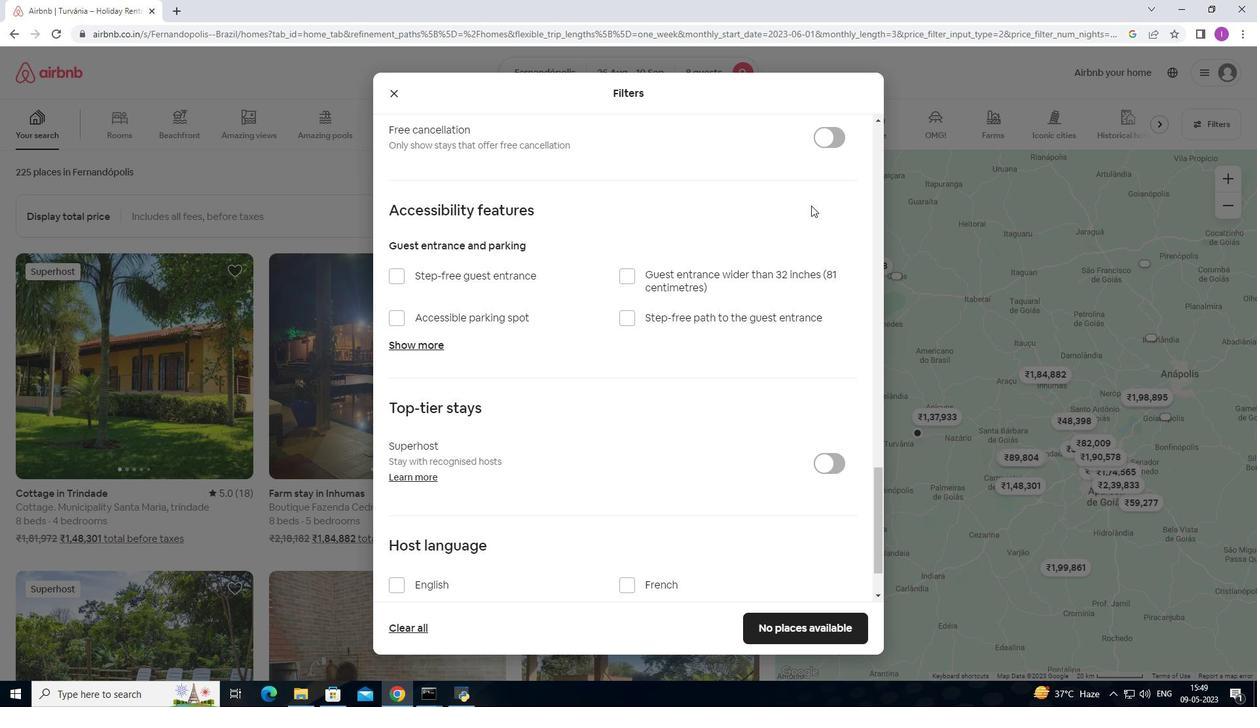 
Action: Mouse moved to (832, 224)
Screenshot: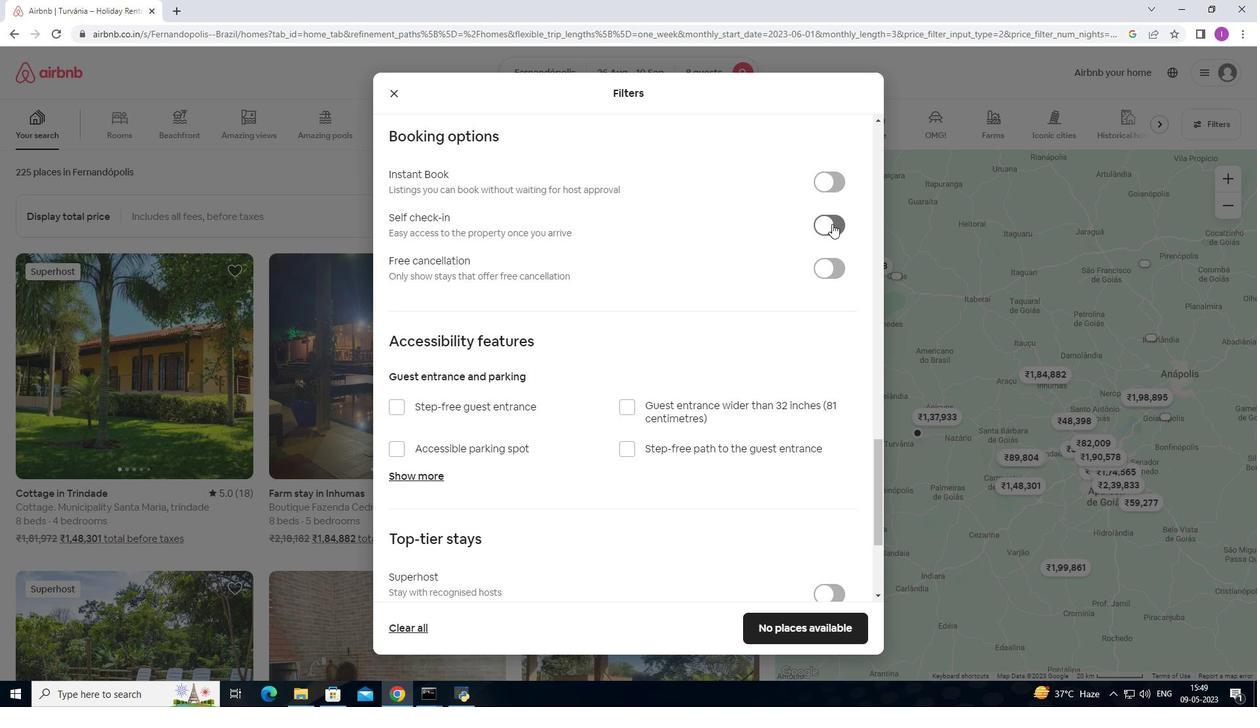 
Action: Mouse pressed left at (832, 224)
Screenshot: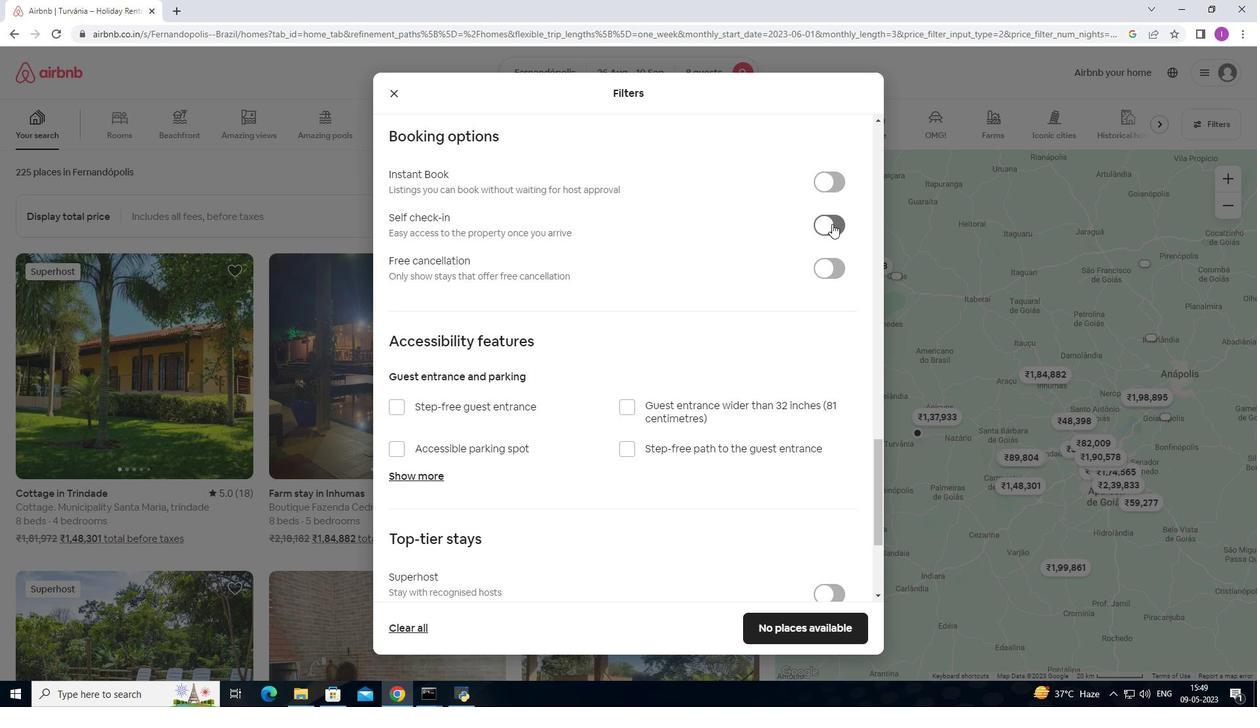 
Action: Mouse moved to (632, 340)
Screenshot: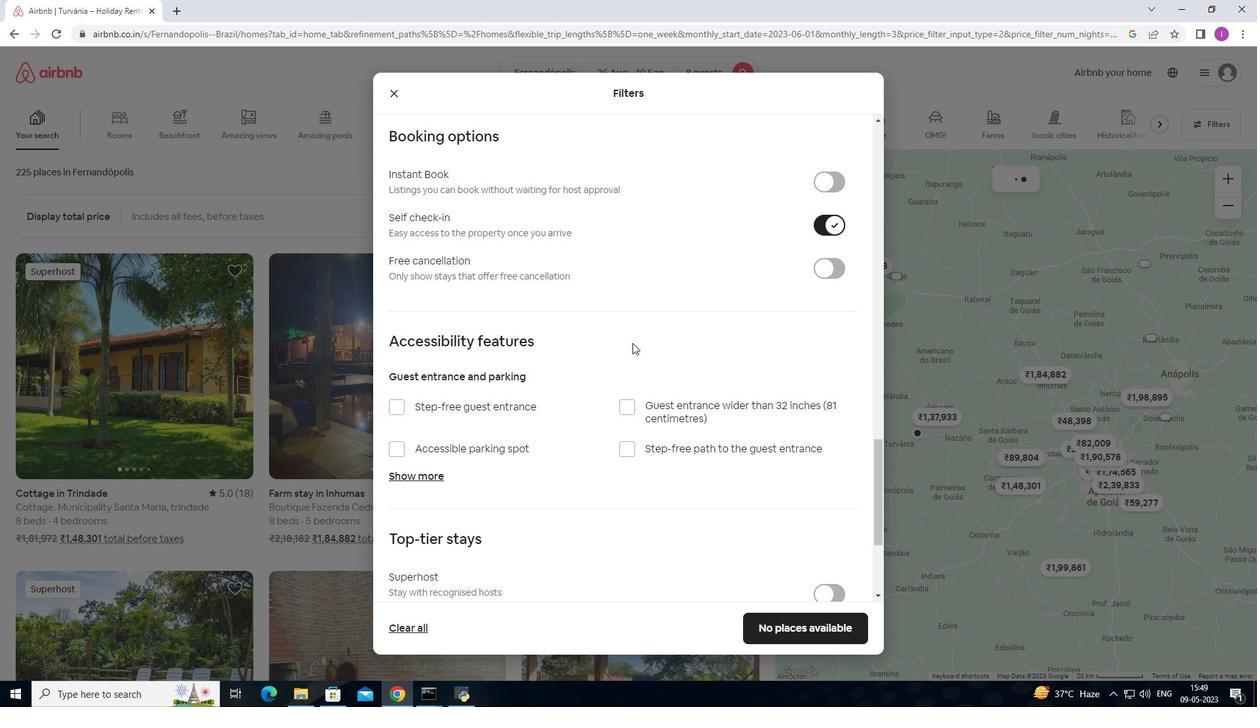 
Action: Mouse scrolled (632, 339) with delta (0, 0)
Screenshot: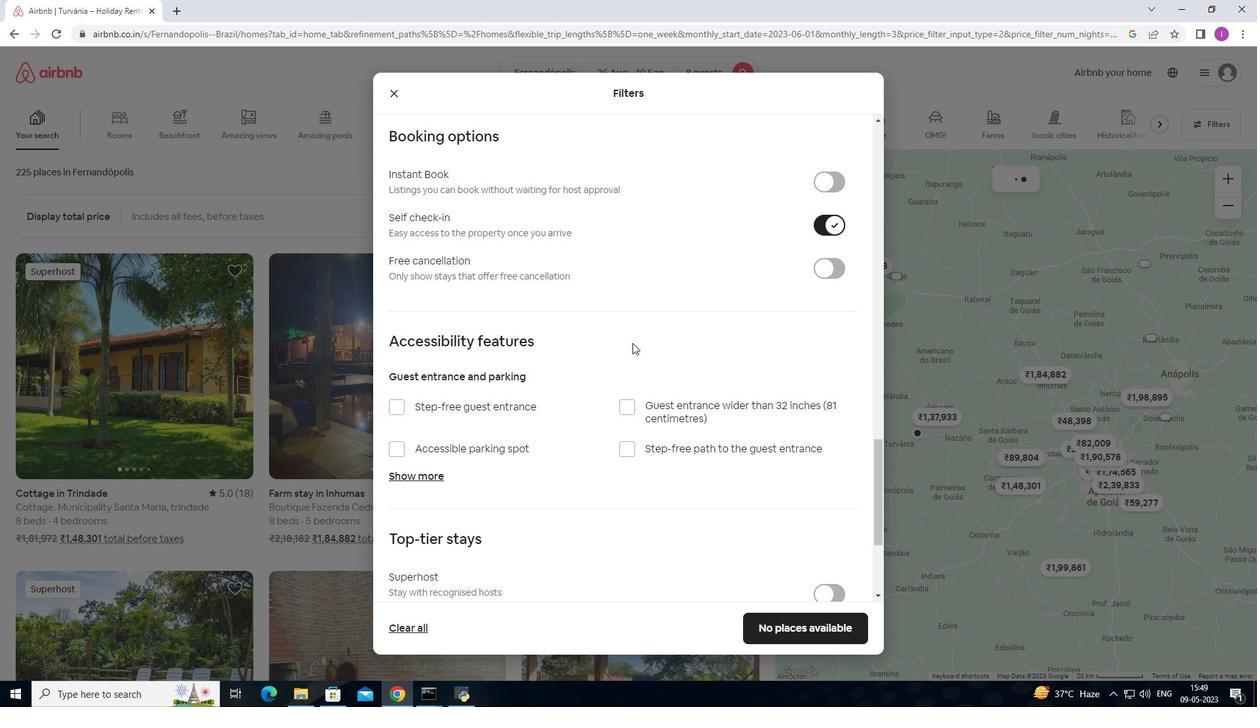 
Action: Mouse moved to (632, 342)
Screenshot: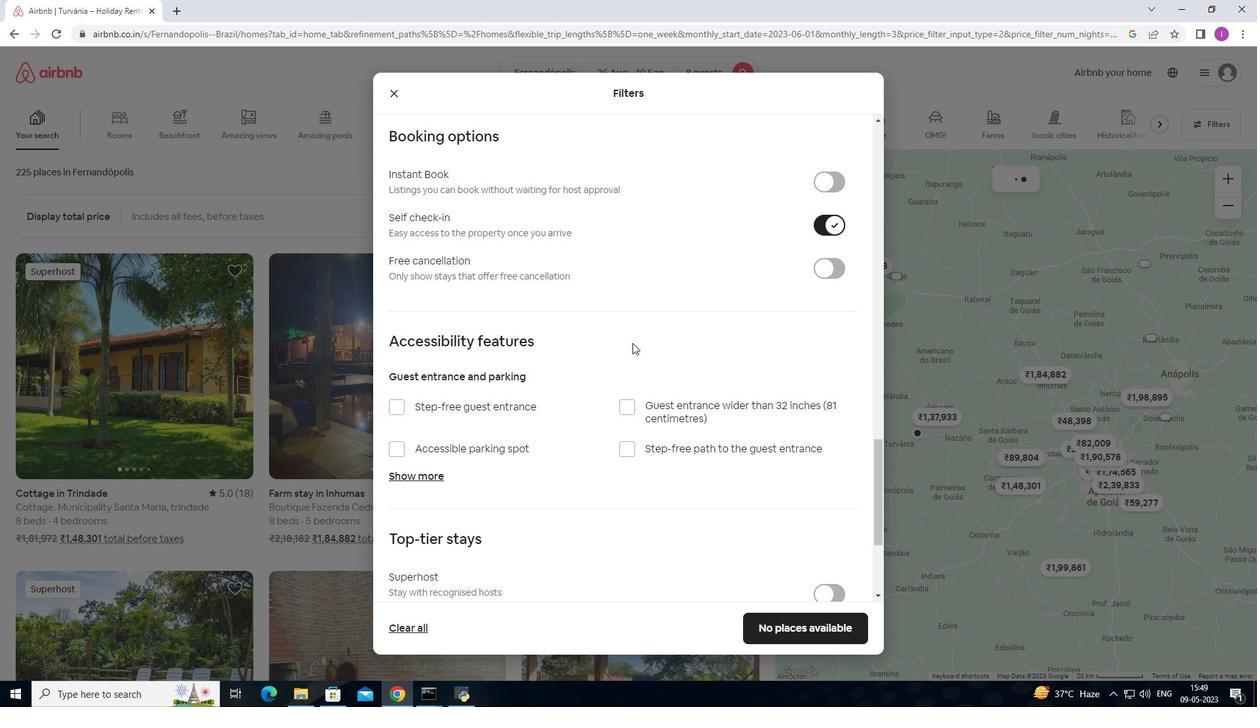 
Action: Mouse scrolled (632, 341) with delta (0, 0)
Screenshot: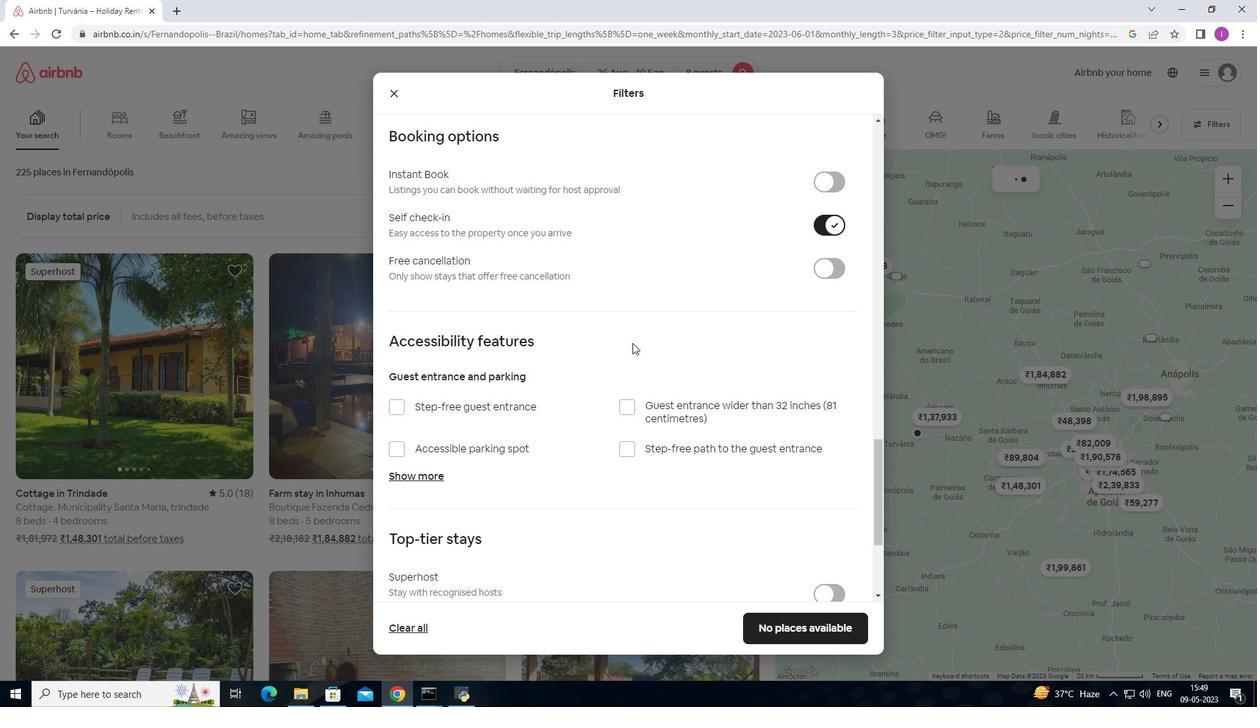 
Action: Mouse moved to (632, 343)
Screenshot: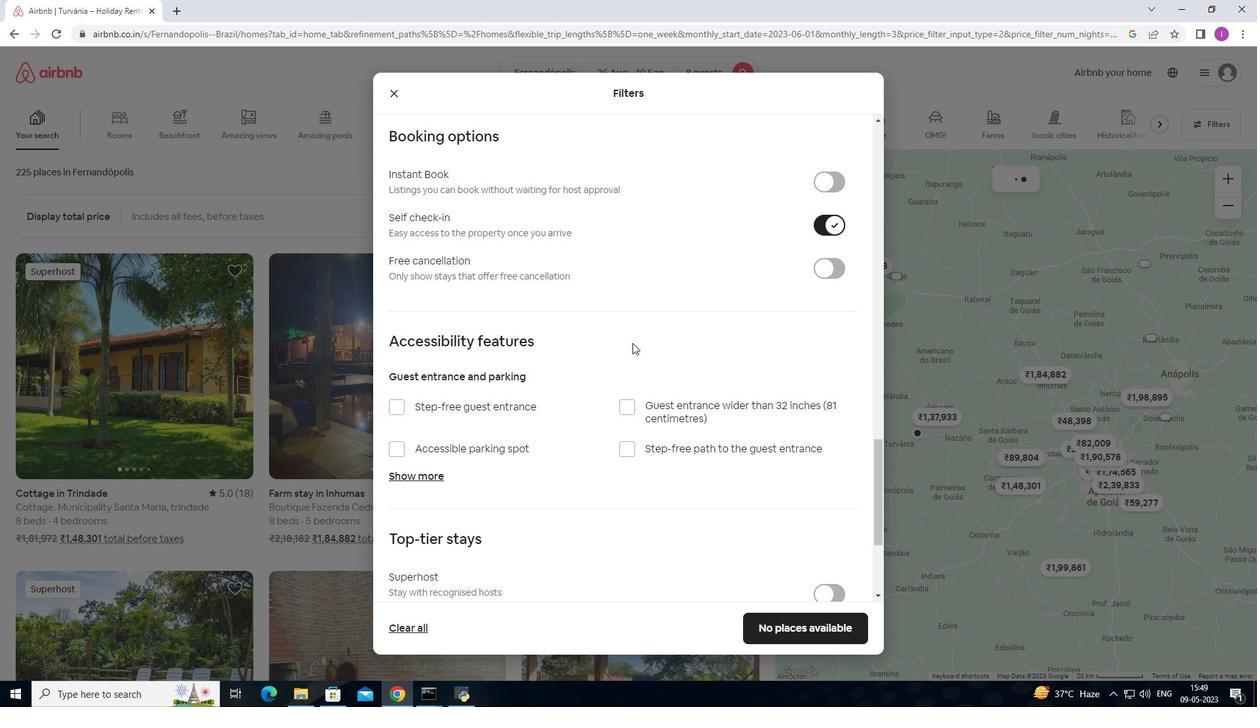 
Action: Mouse scrolled (632, 342) with delta (0, 0)
Screenshot: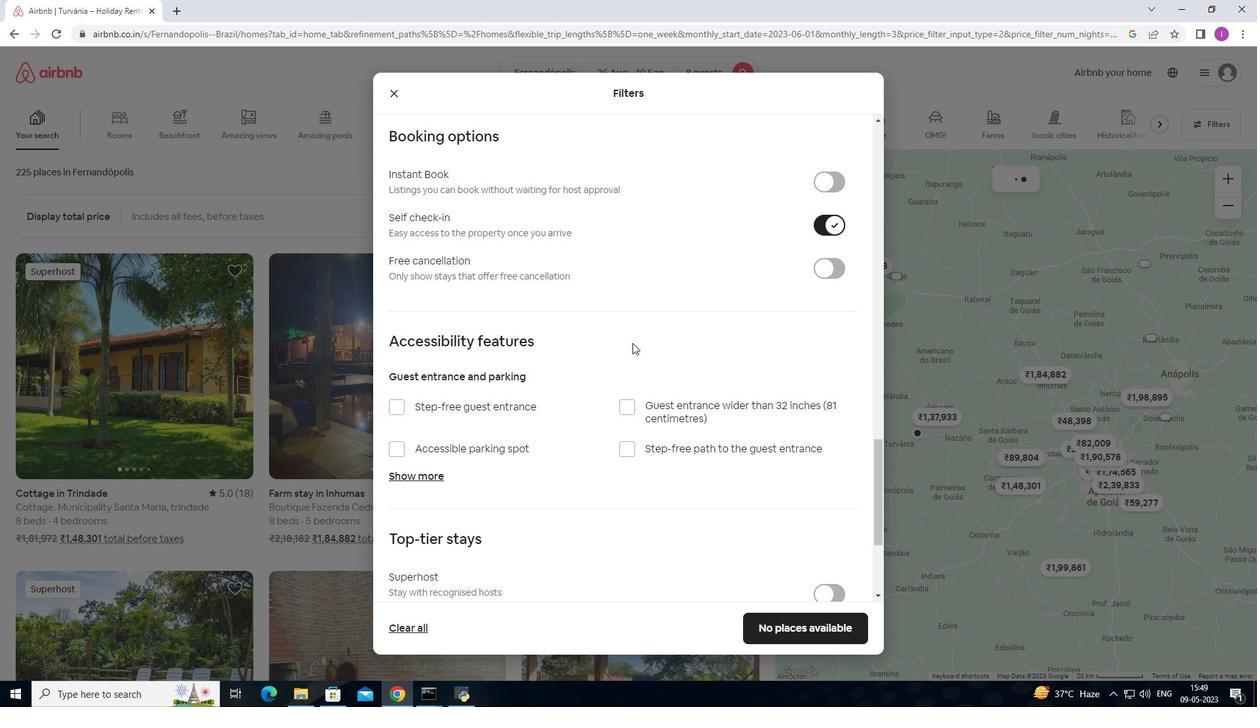 
Action: Mouse moved to (631, 344)
Screenshot: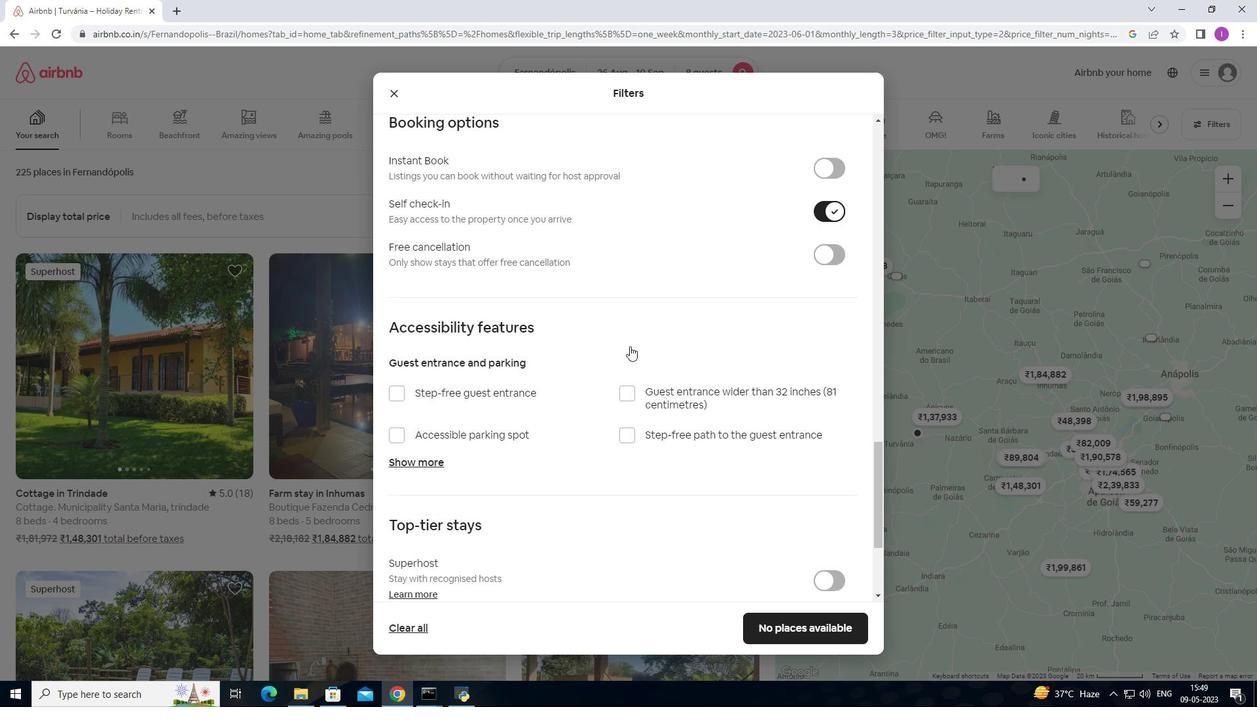 
Action: Mouse scrolled (632, 342) with delta (0, 0)
Screenshot: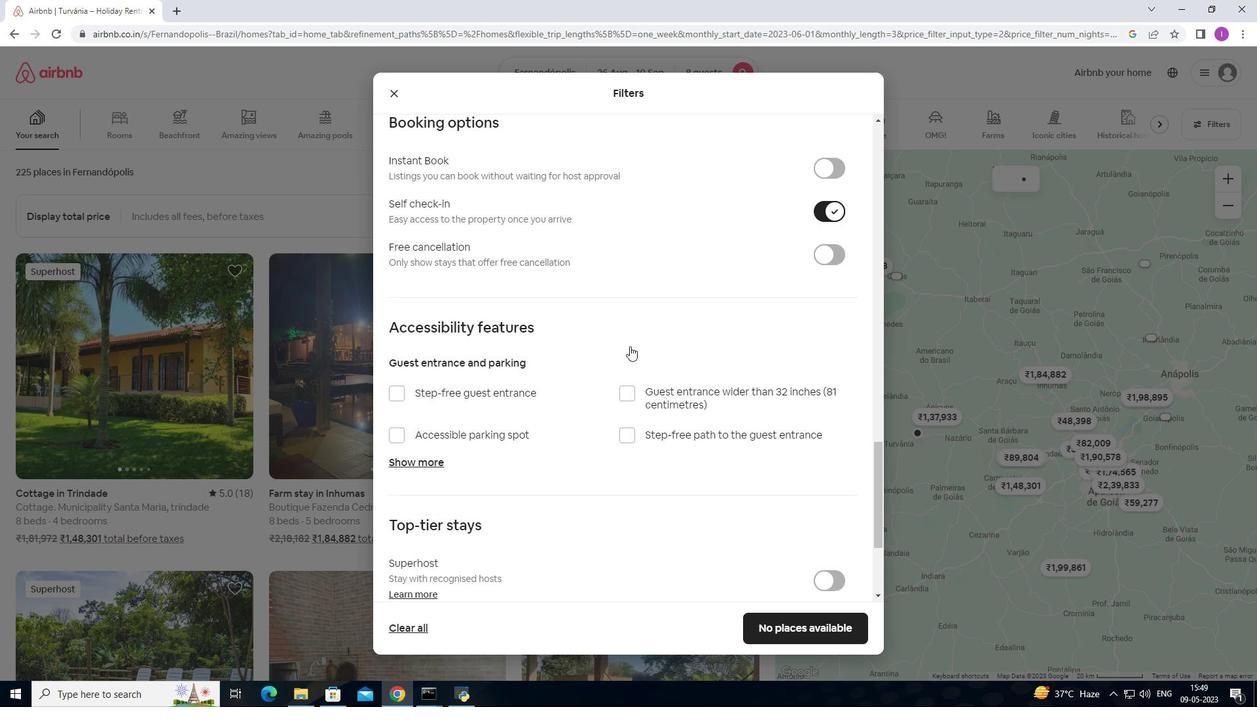 
Action: Mouse moved to (628, 347)
Screenshot: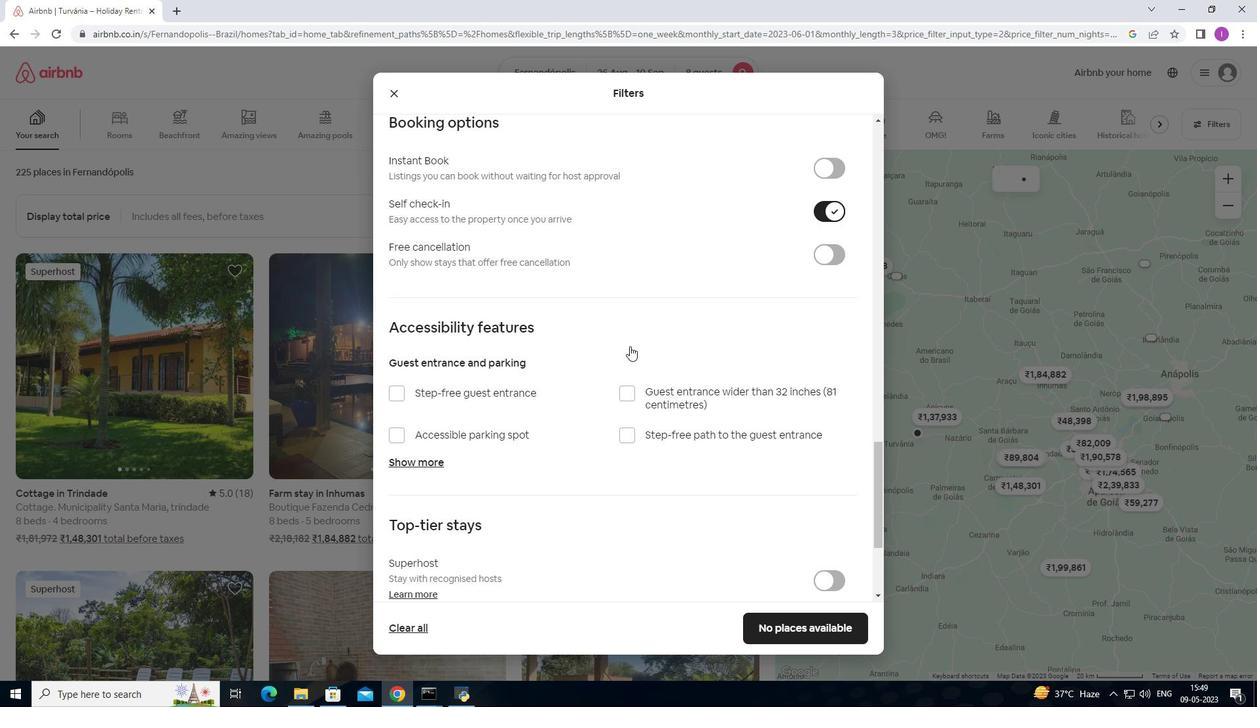 
Action: Mouse scrolled (628, 347) with delta (0, 0)
Screenshot: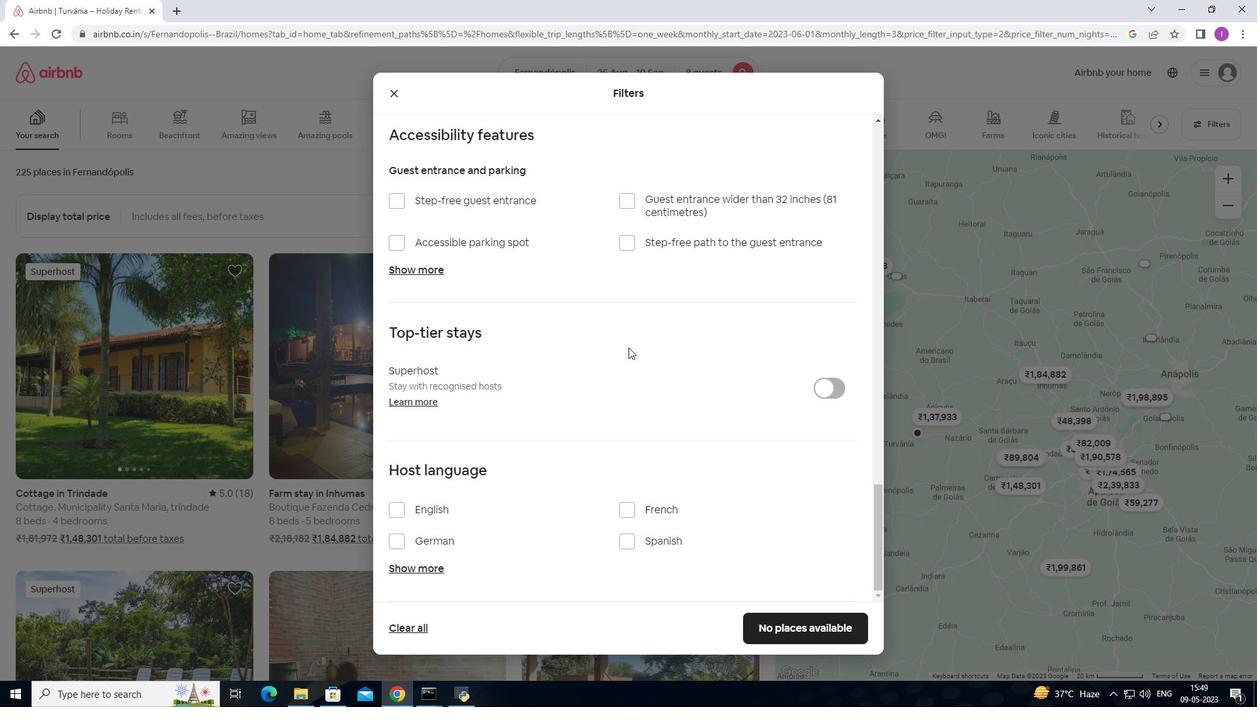 
Action: Mouse scrolled (628, 347) with delta (0, 0)
Screenshot: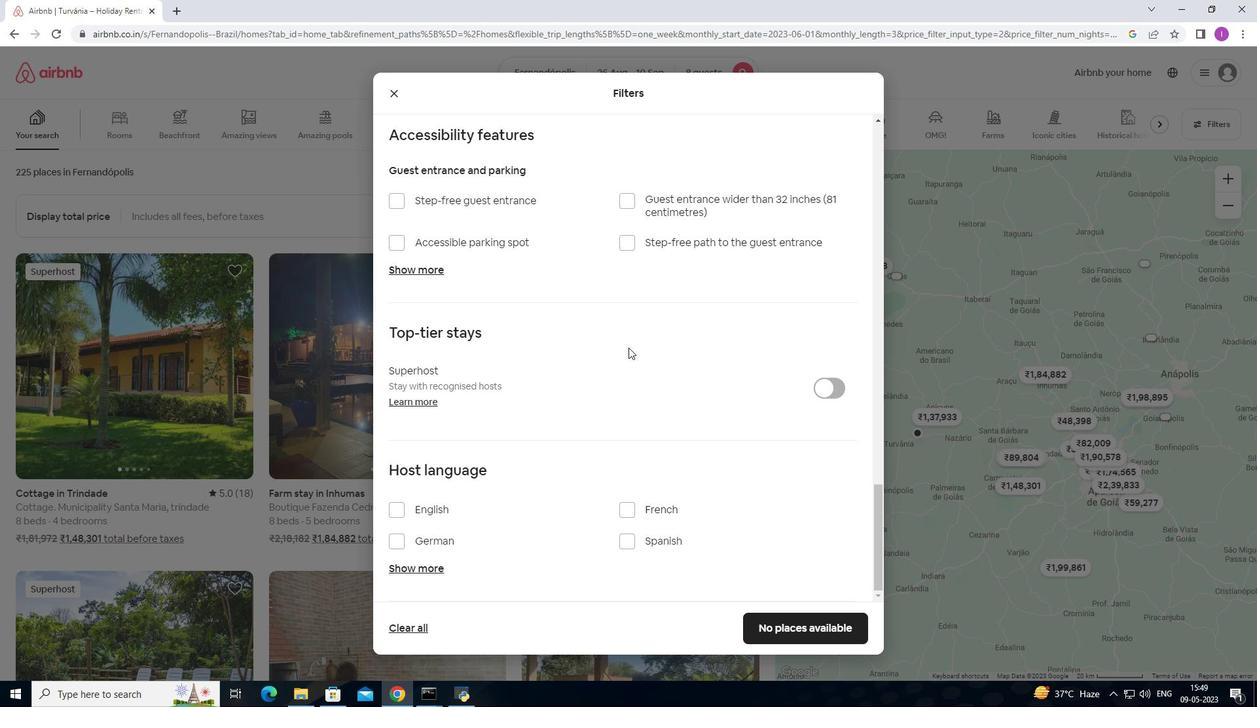 
Action: Mouse scrolled (628, 347) with delta (0, 0)
Screenshot: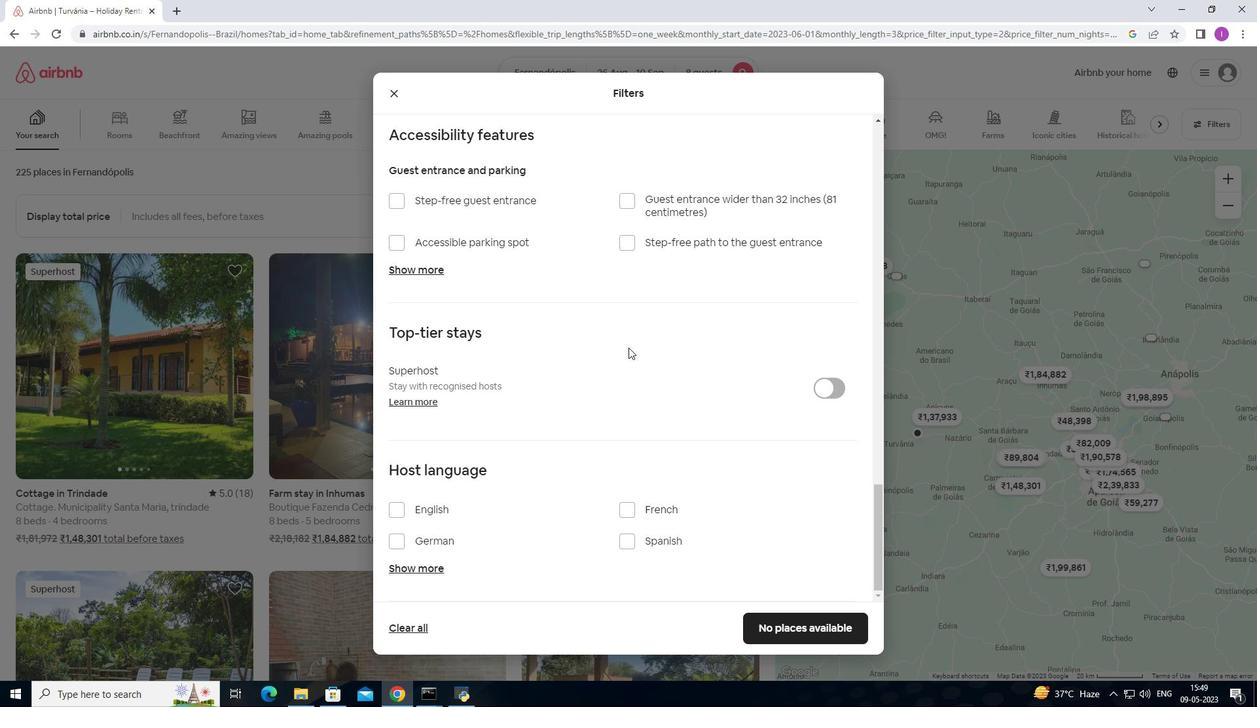 
Action: Mouse scrolled (628, 347) with delta (0, 0)
Screenshot: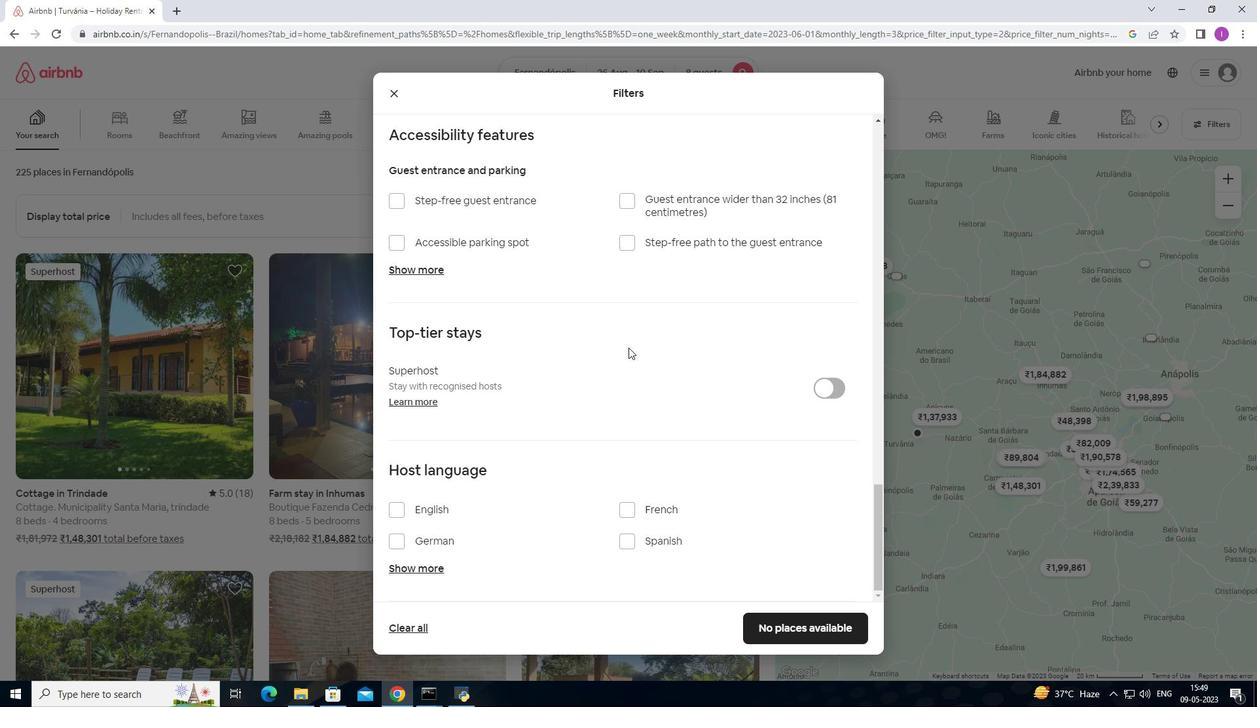 
Action: Mouse scrolled (628, 347) with delta (0, 0)
Screenshot: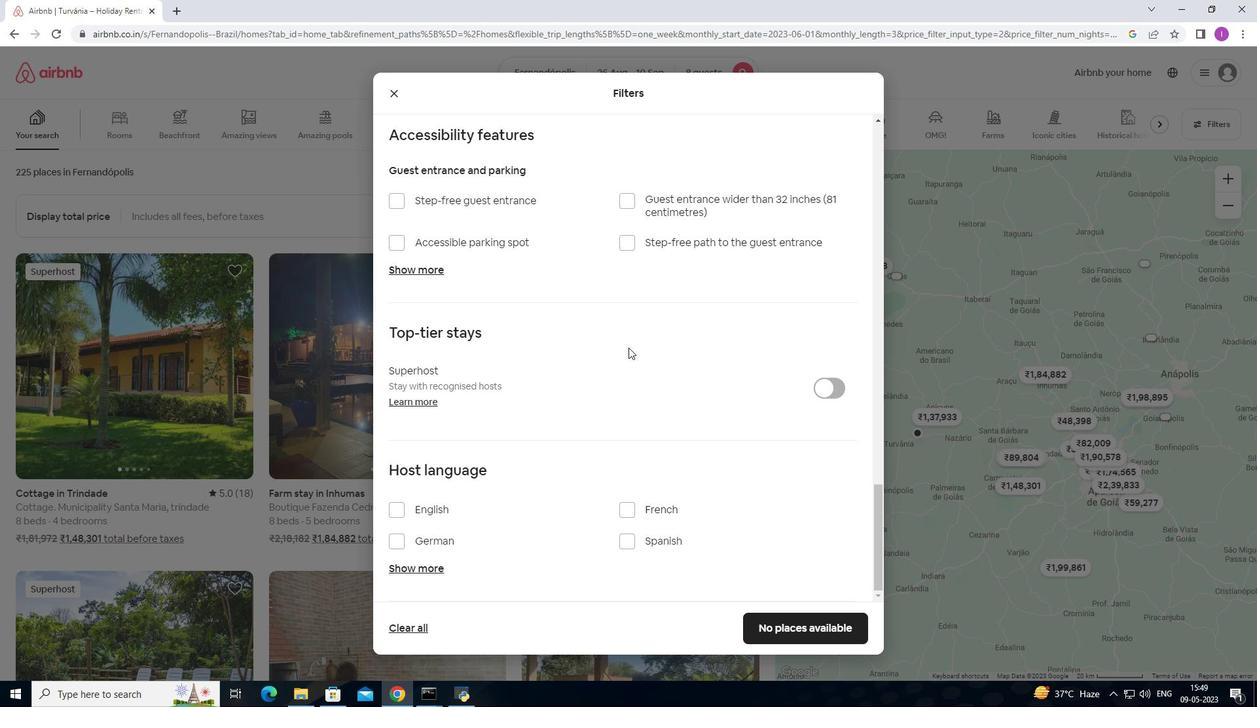 
Action: Mouse scrolled (628, 347) with delta (0, 0)
Screenshot: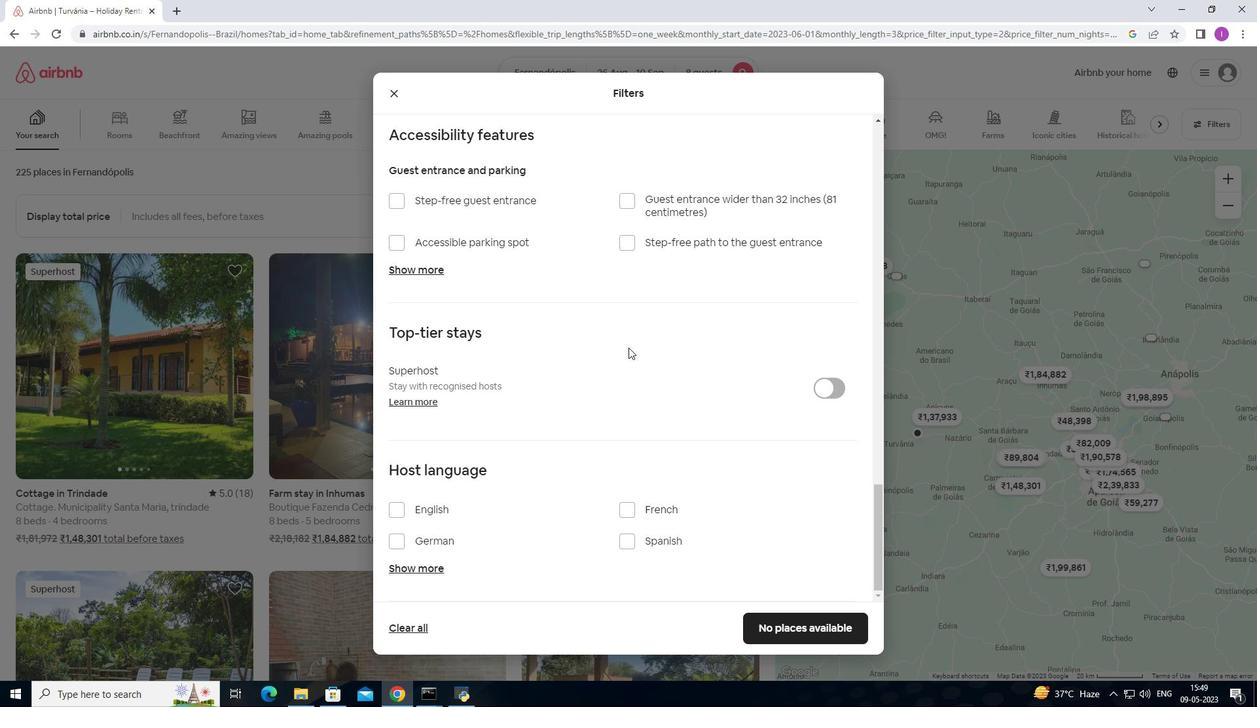 
Action: Mouse moved to (396, 515)
Screenshot: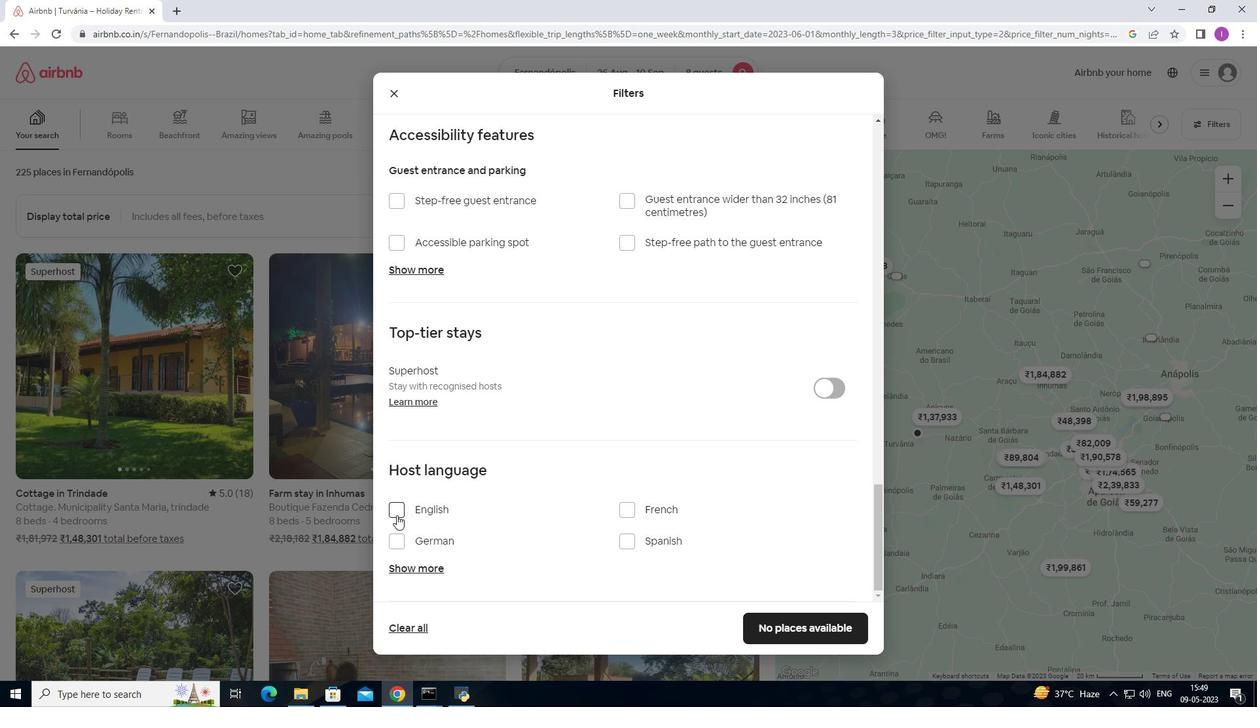 
Action: Mouse pressed left at (396, 515)
Screenshot: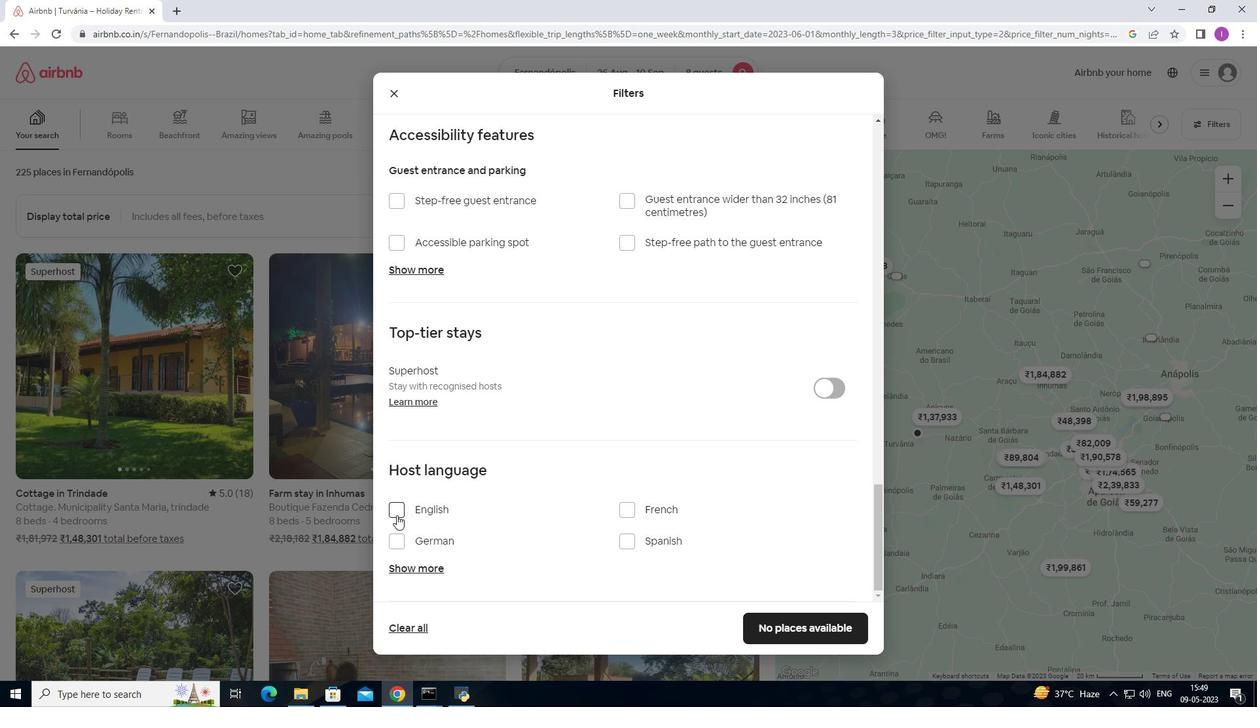 
Action: Mouse moved to (815, 637)
Screenshot: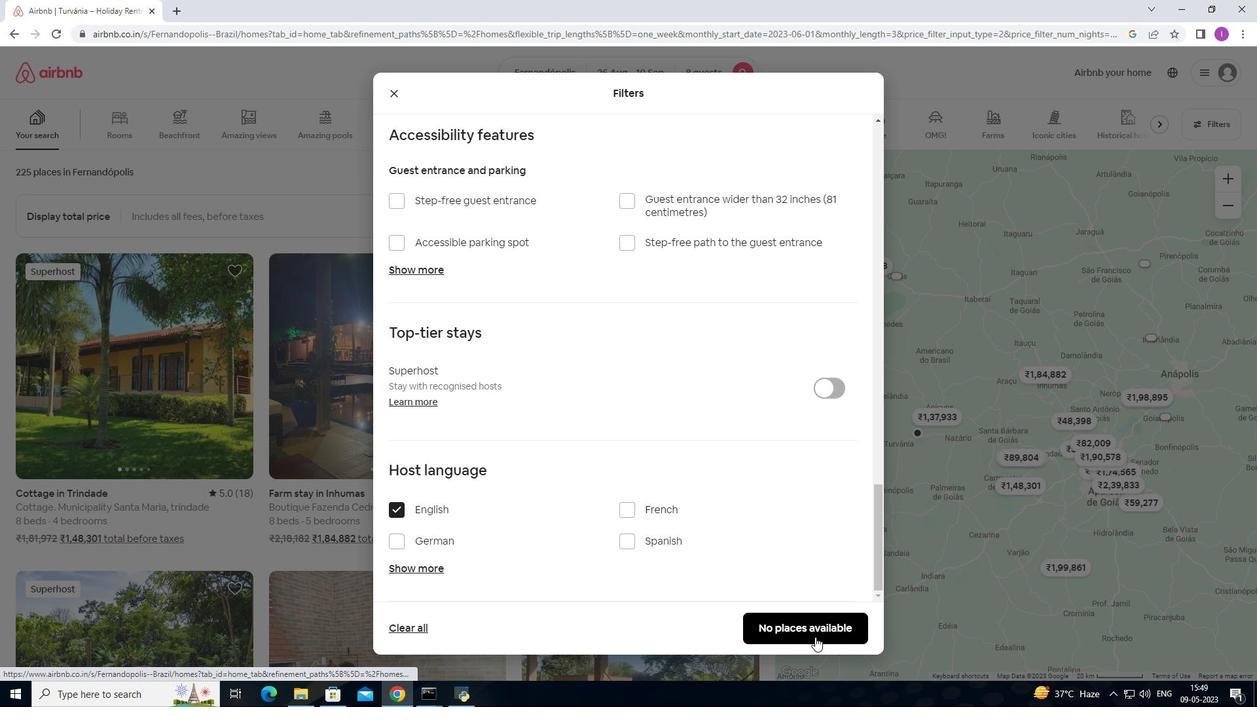 
Action: Mouse scrolled (815, 636) with delta (0, 0)
Screenshot: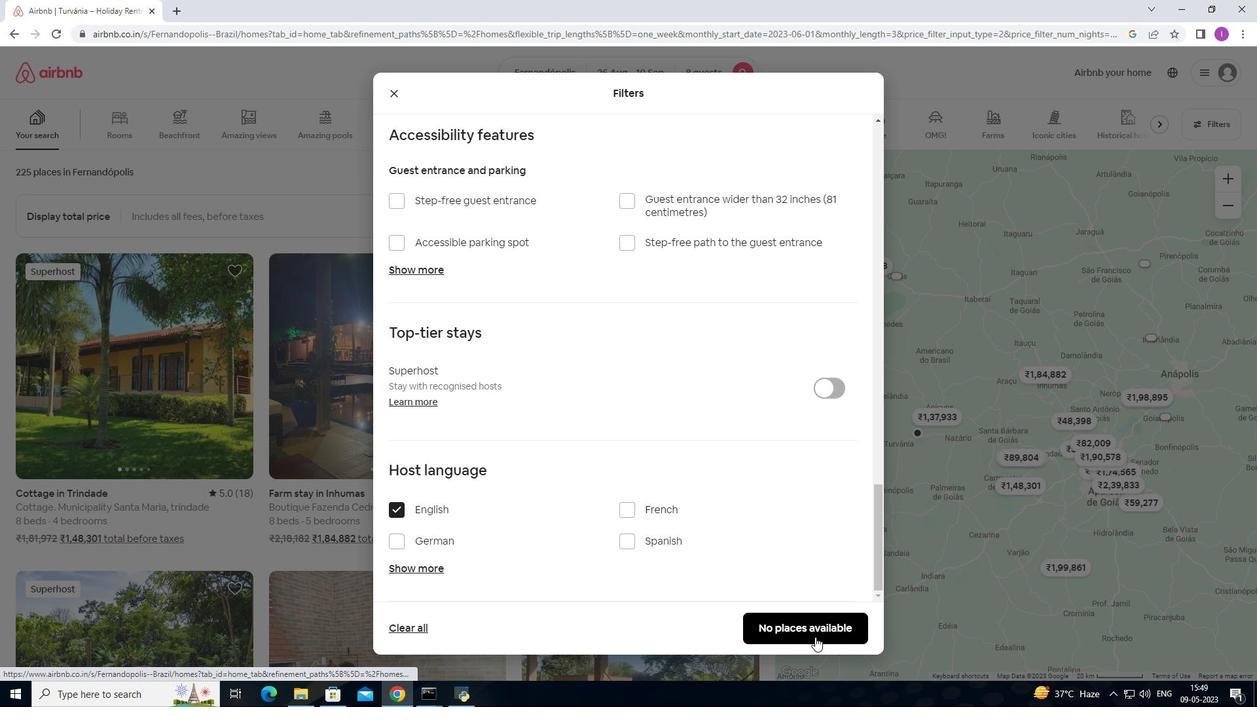 
Action: Mouse moved to (815, 637)
Screenshot: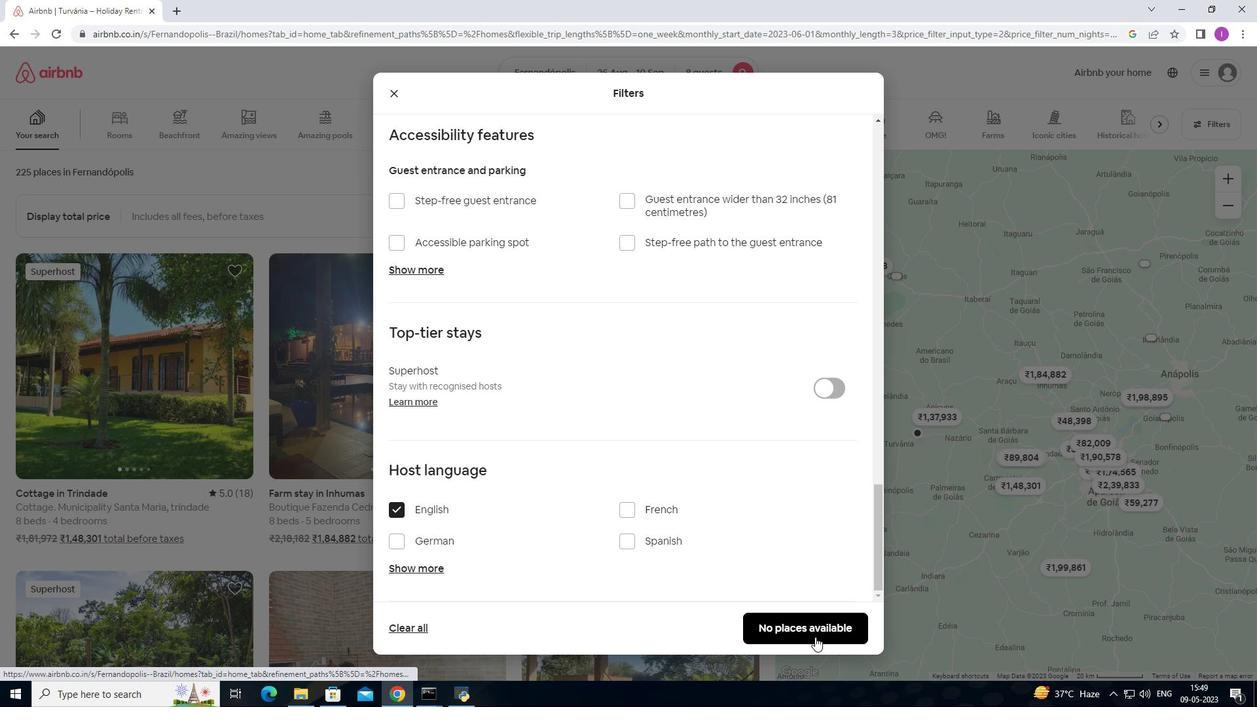
Action: Mouse scrolled (815, 636) with delta (0, 0)
Screenshot: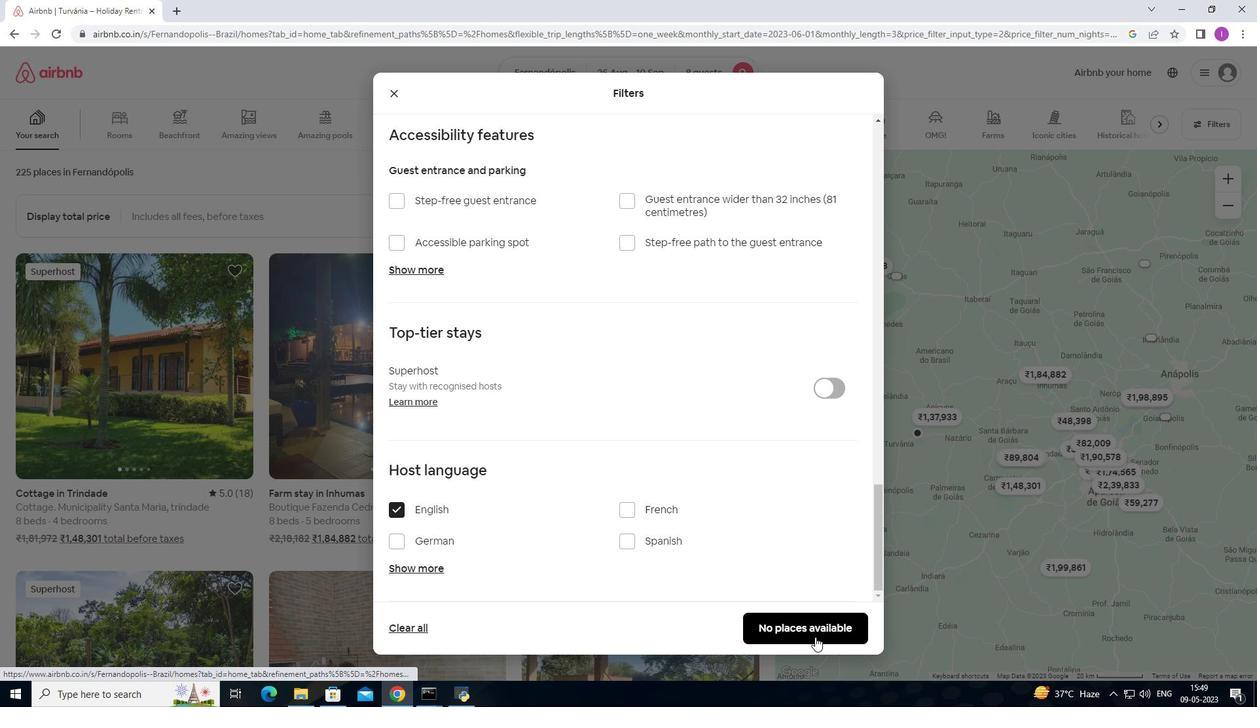 
Action: Mouse moved to (815, 636)
Screenshot: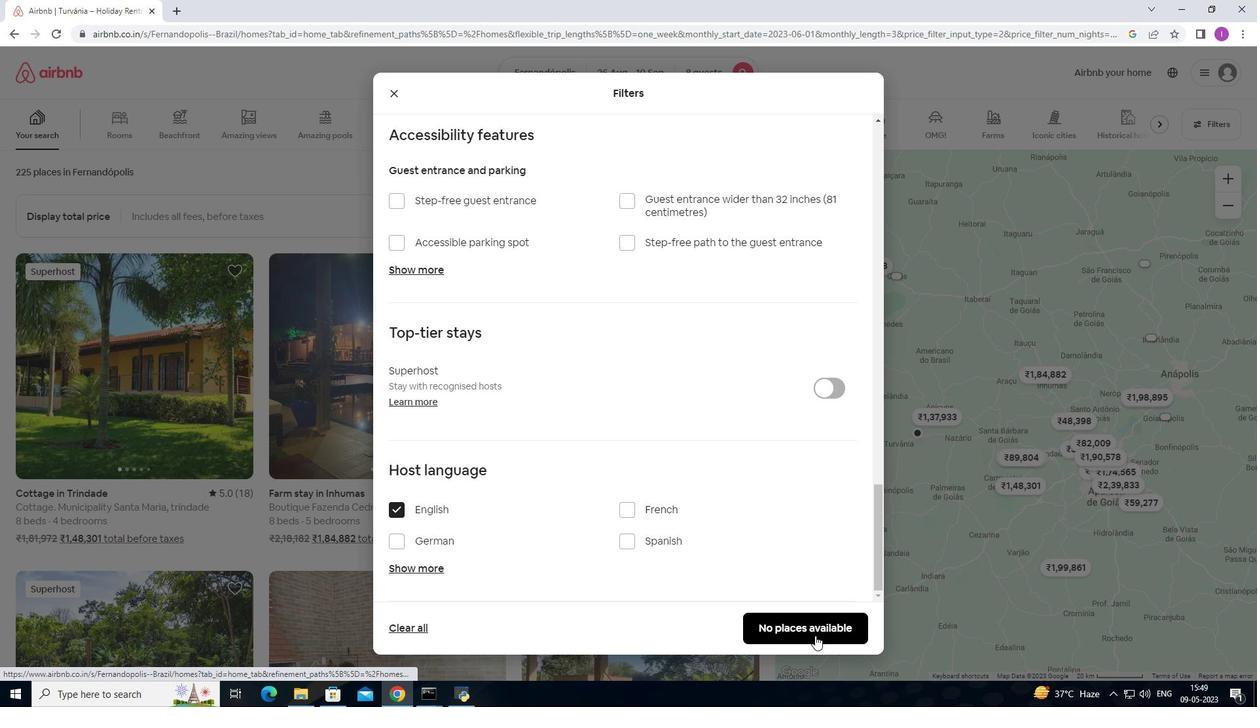 
Action: Mouse pressed left at (815, 636)
Screenshot: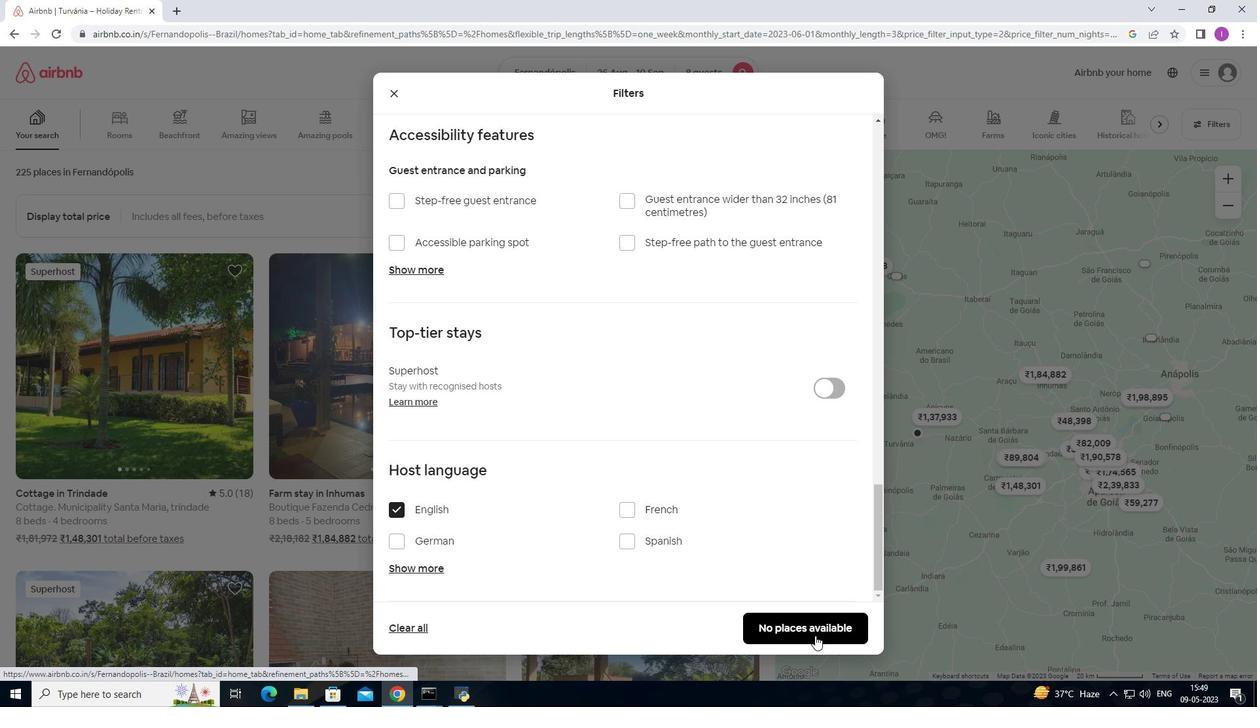 
Action: Mouse moved to (998, 296)
Screenshot: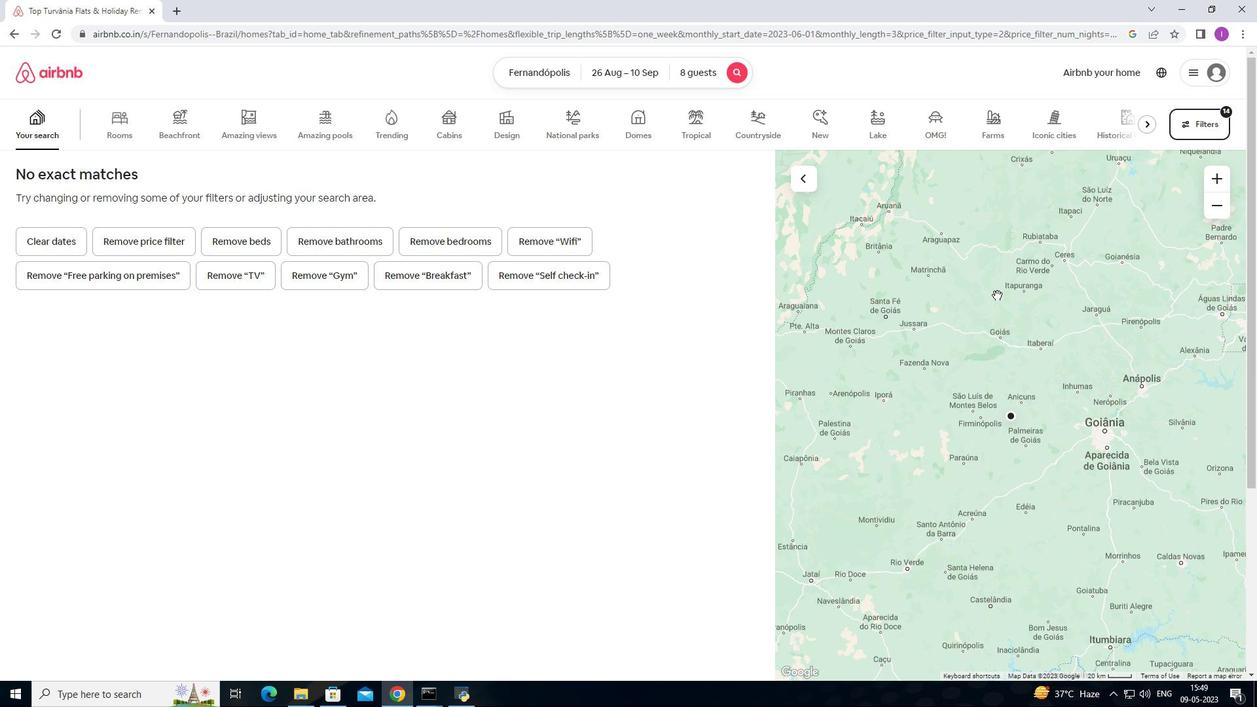 
